 Task: Font style For heading Use Britannic Bold with Light dark cornflower blue 2 colour & bold. font size for heading '28 Pt. 'Change the font style of data to Calibri Lightand font size to  12 Pt. Change the alignment of both headline & data to  Align bottom. In the sheet  auditingSalesByCustomer_2023
Action: Mouse moved to (67, 120)
Screenshot: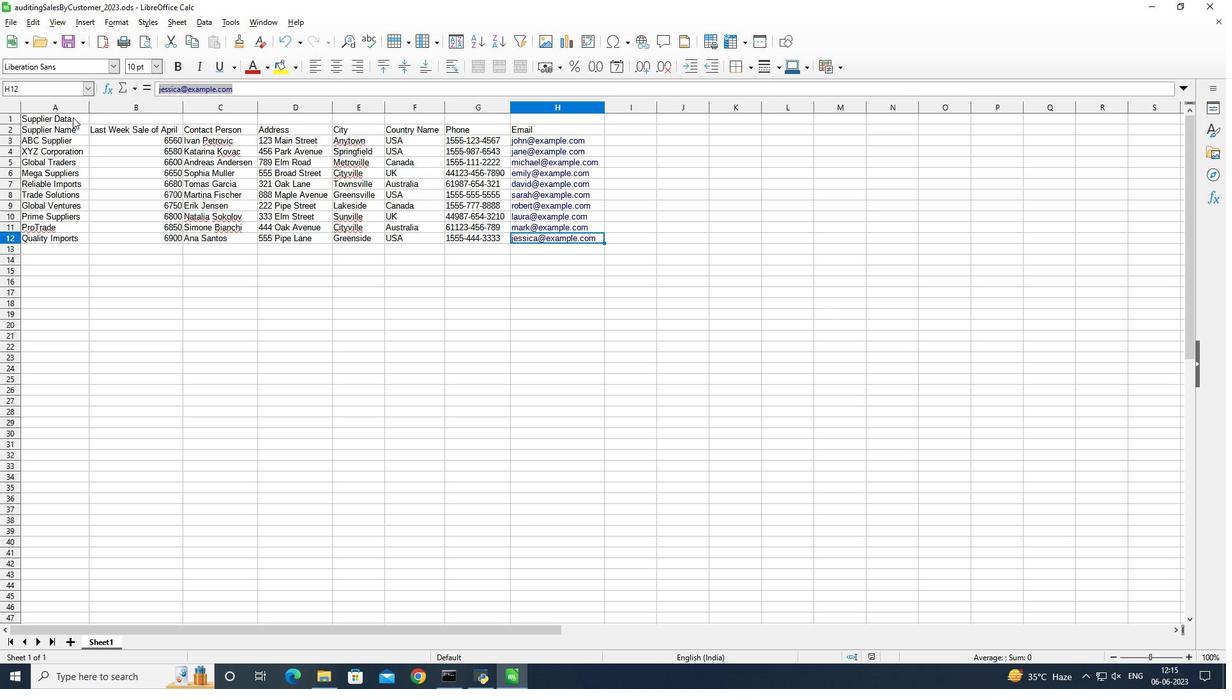 
Action: Mouse pressed left at (67, 120)
Screenshot: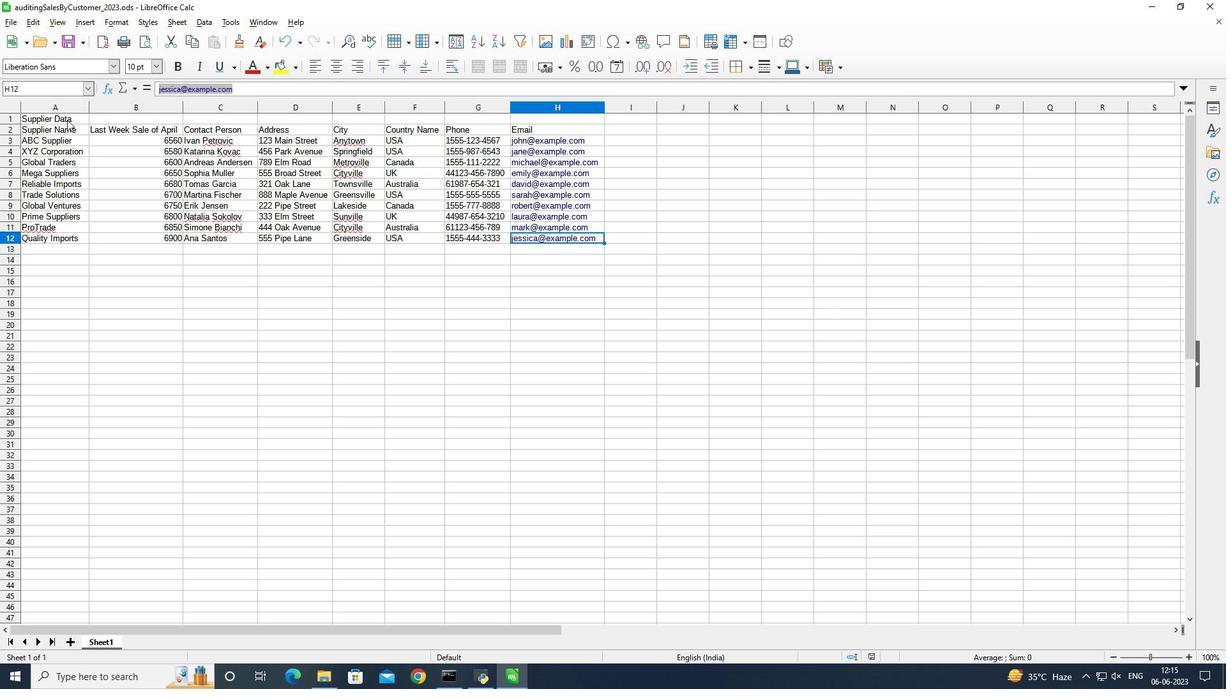 
Action: Mouse moved to (70, 120)
Screenshot: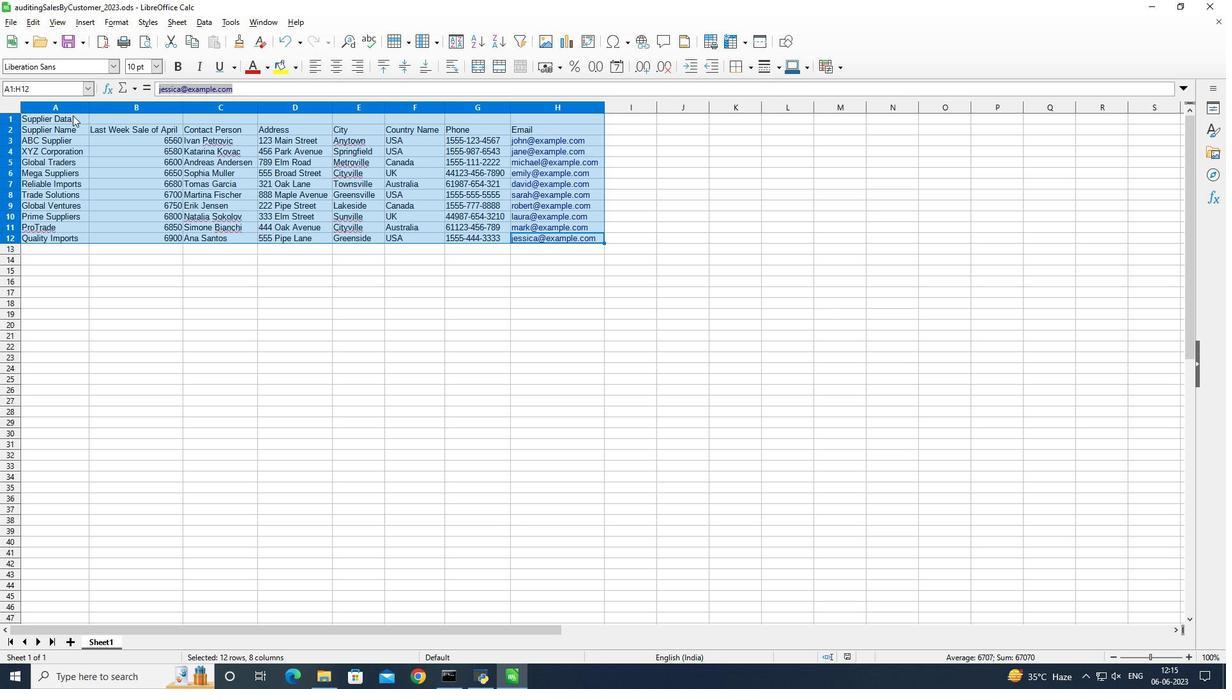 
Action: Mouse pressed left at (70, 120)
Screenshot: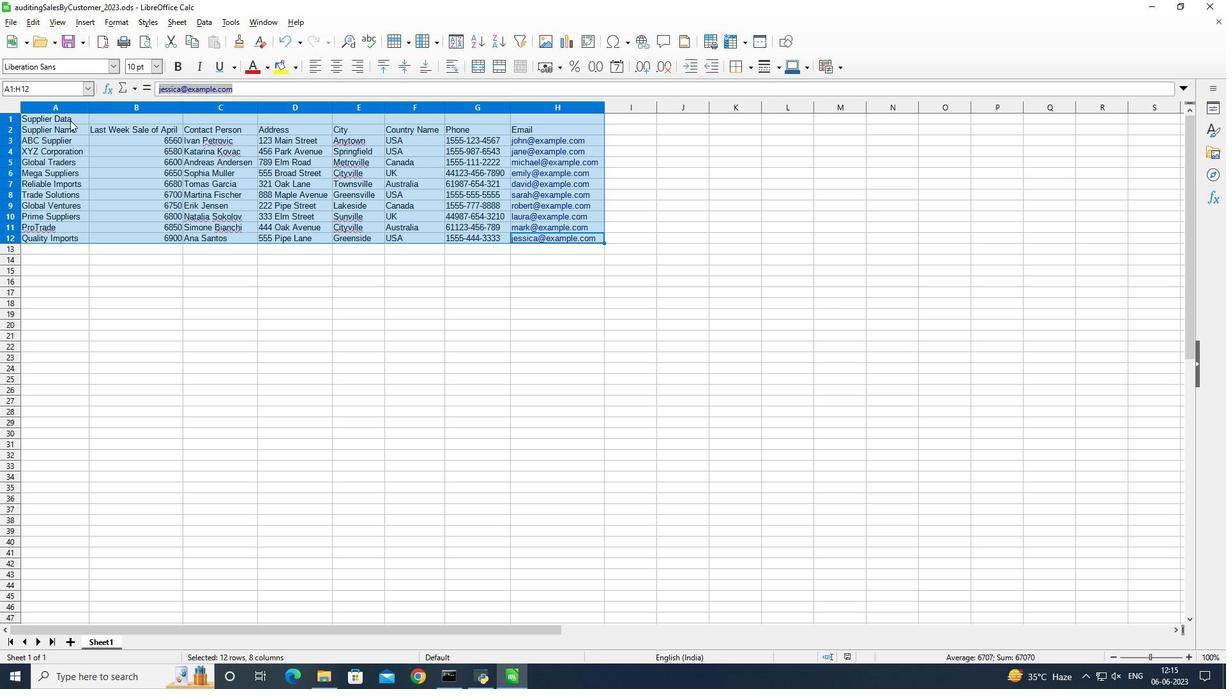 
Action: Mouse moved to (77, 146)
Screenshot: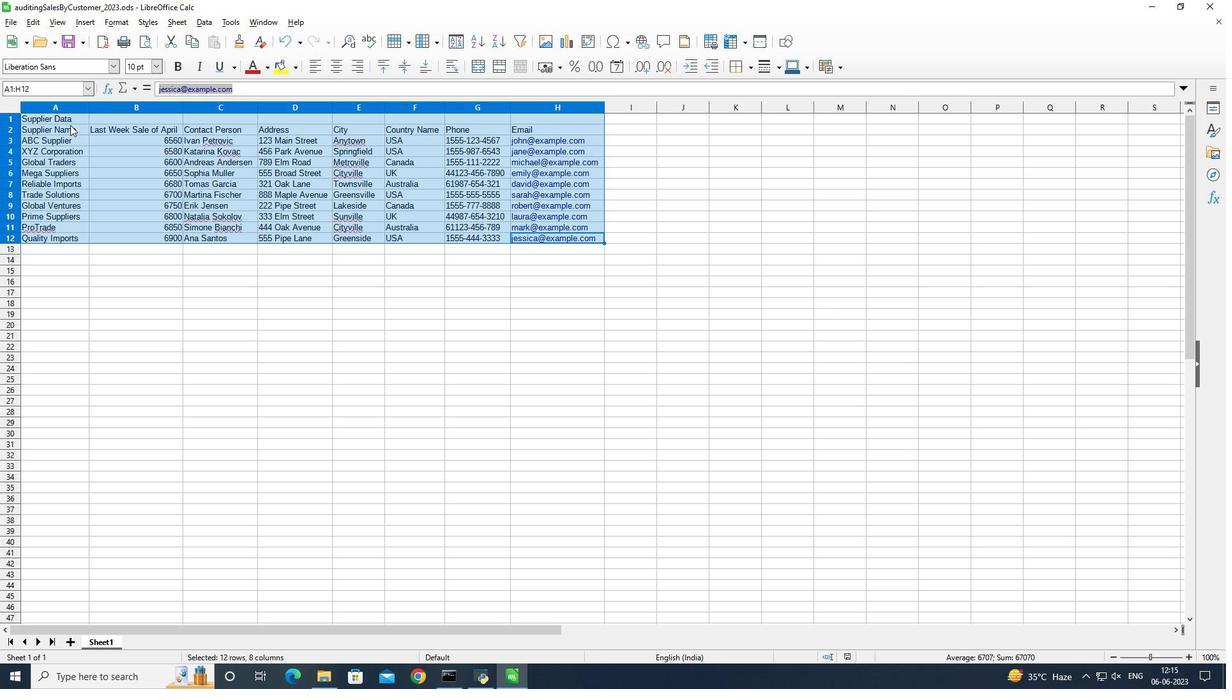 
Action: Mouse pressed left at (77, 146)
Screenshot: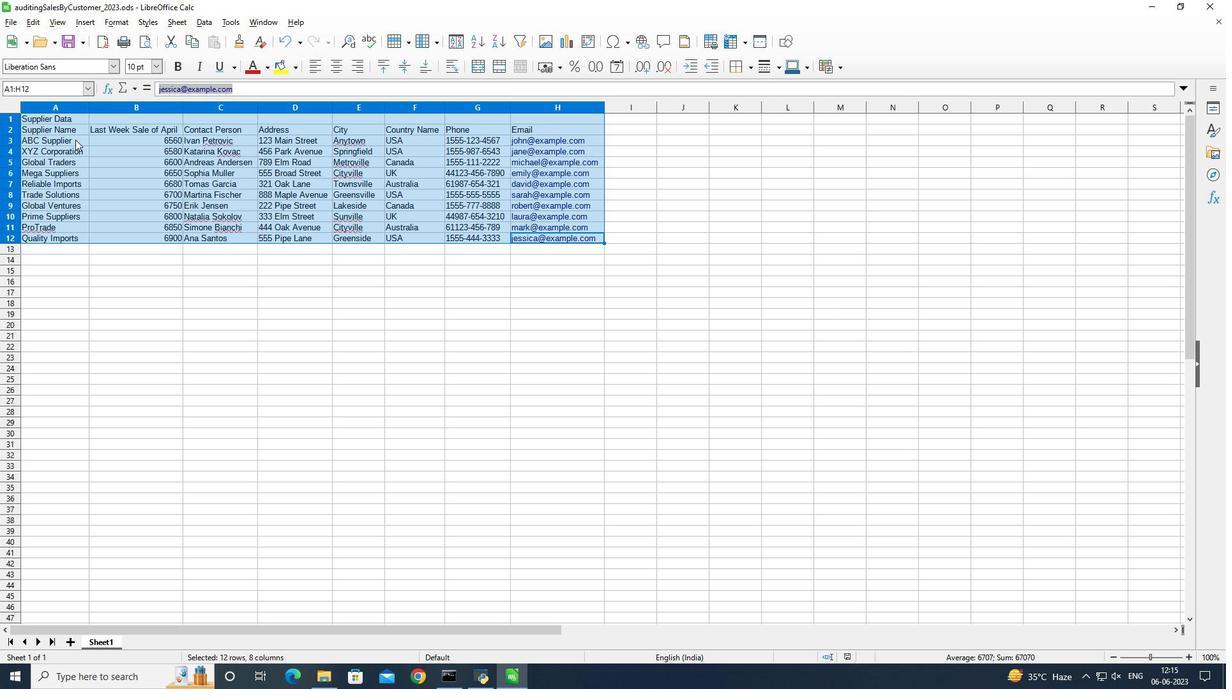 
Action: Mouse moved to (74, 117)
Screenshot: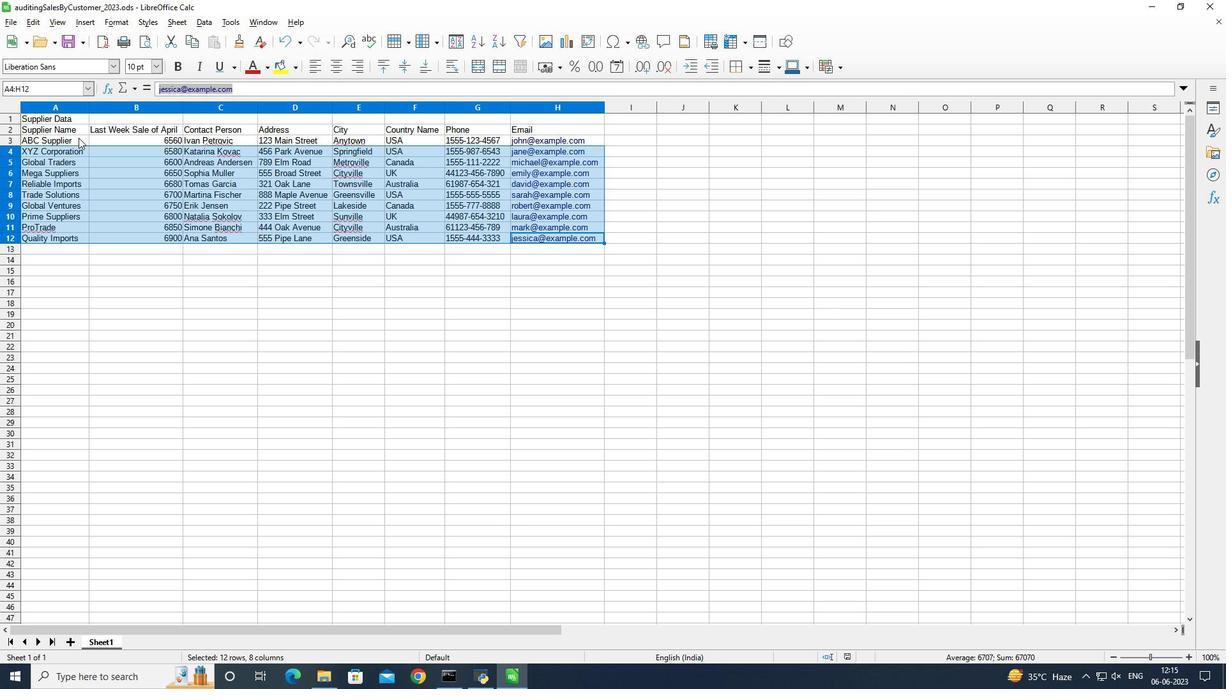 
Action: Mouse pressed left at (74, 117)
Screenshot: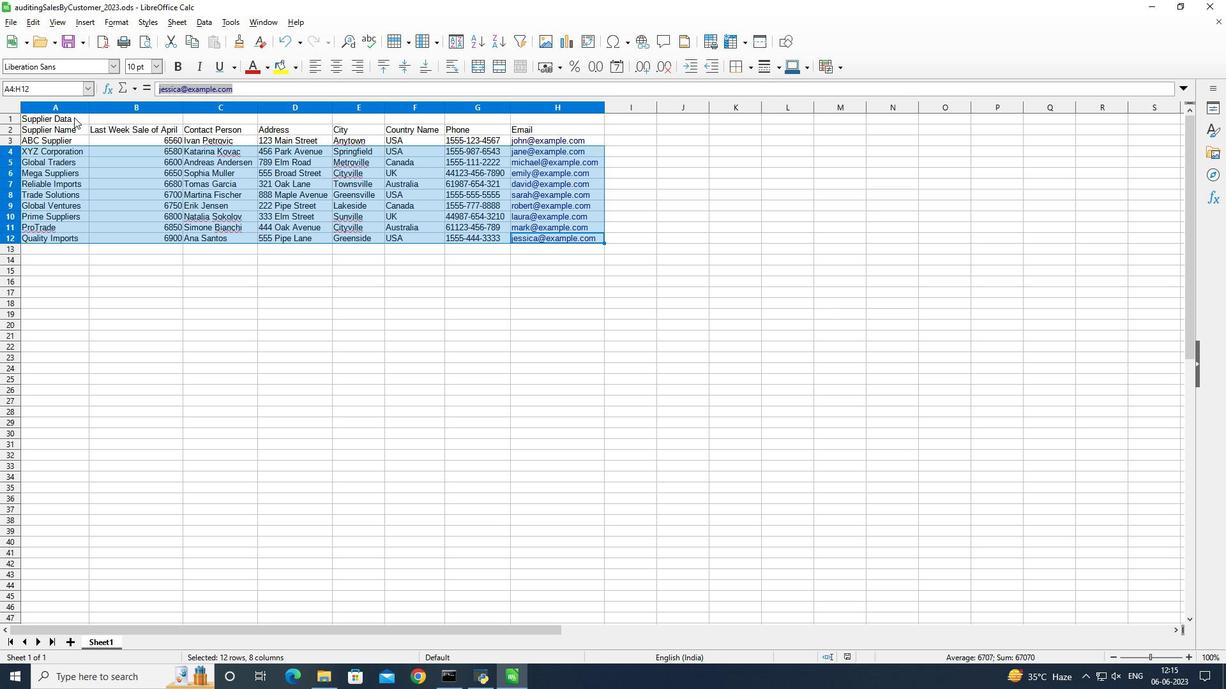 
Action: Mouse moved to (112, 66)
Screenshot: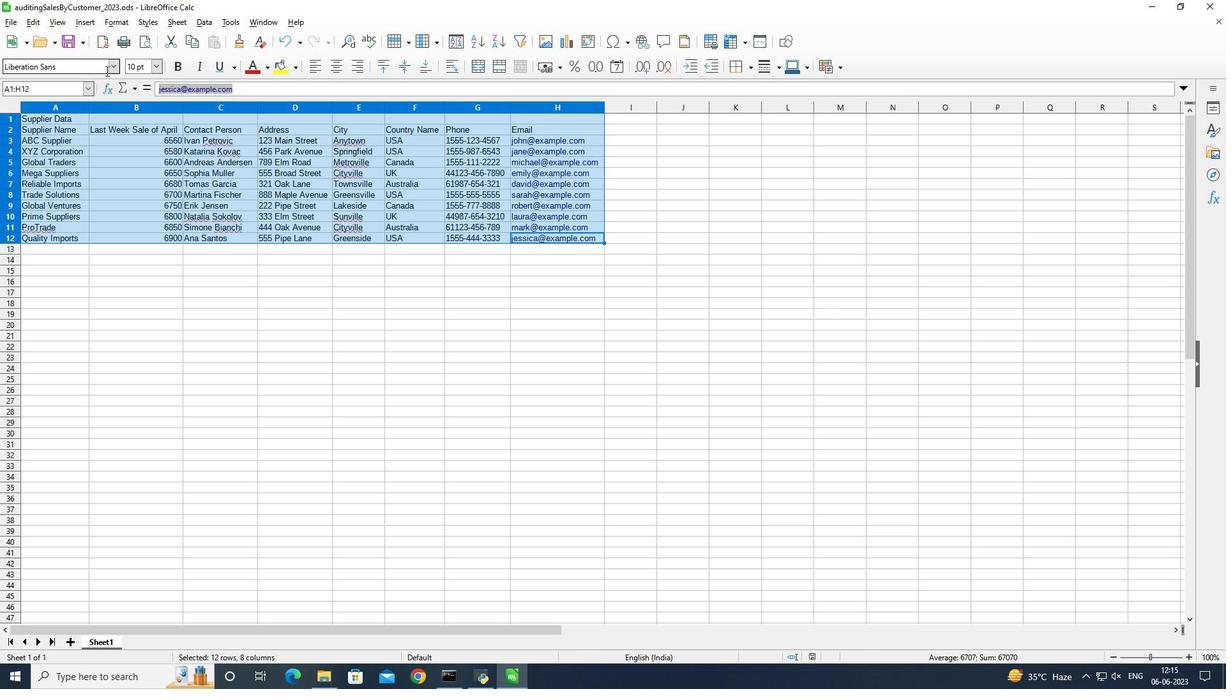 
Action: Mouse pressed left at (112, 66)
Screenshot: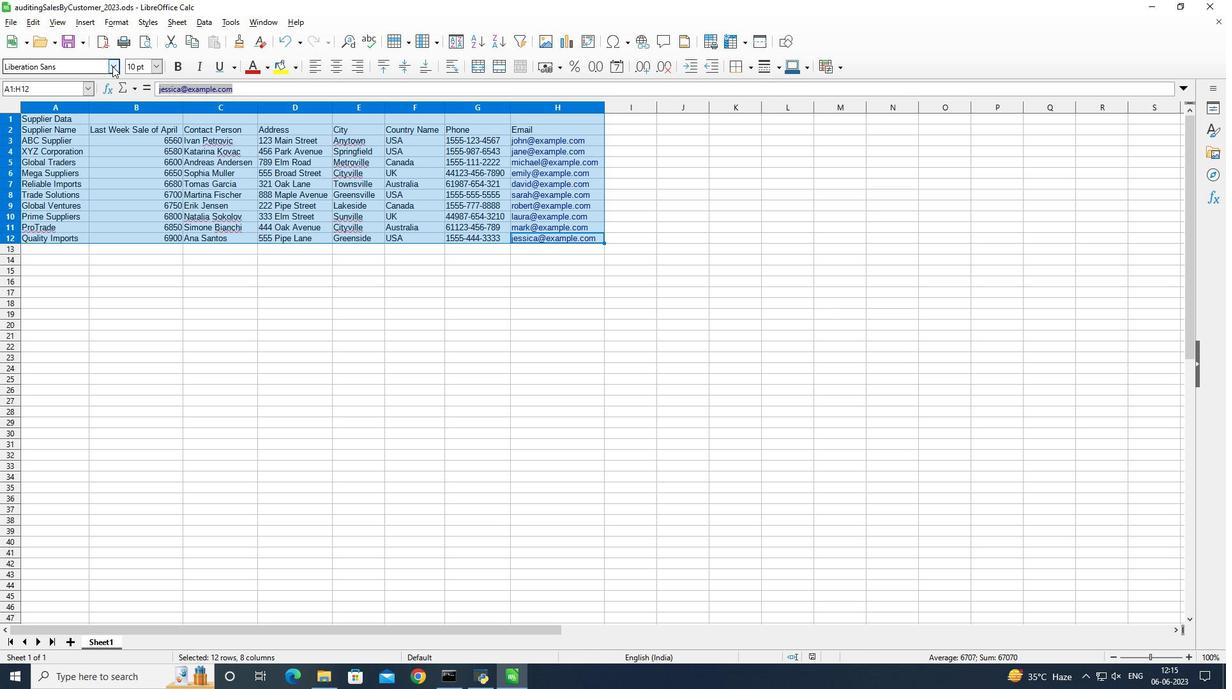 
Action: Mouse moved to (401, 233)
Screenshot: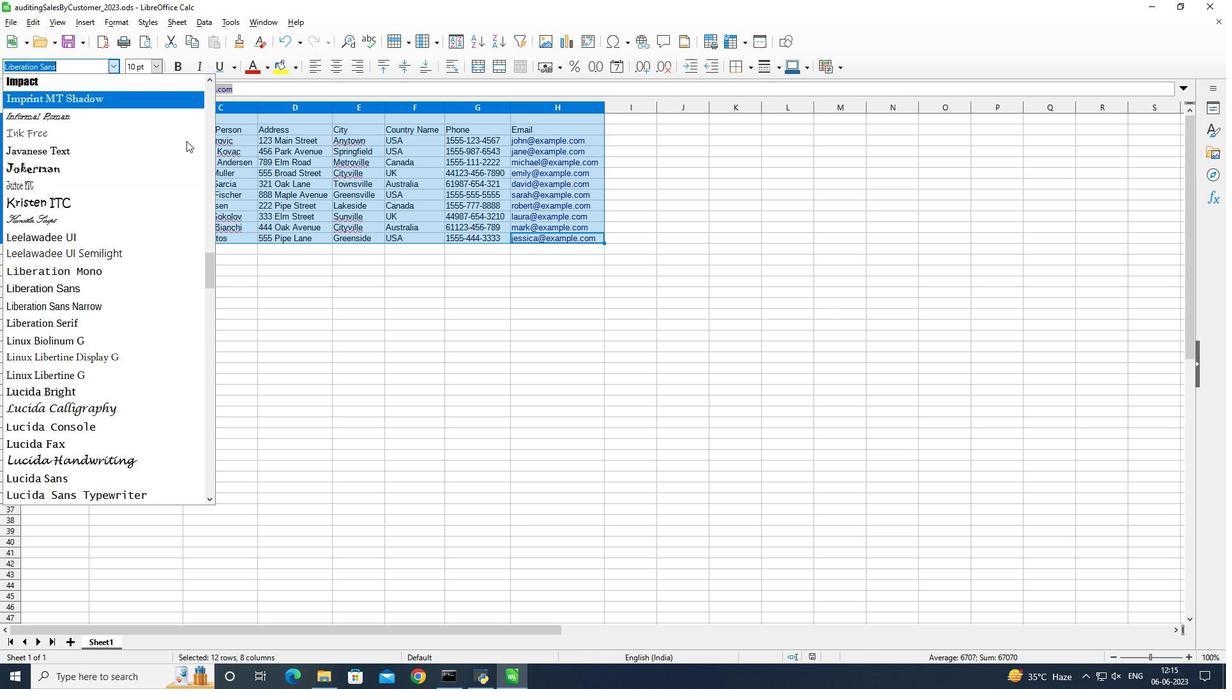 
Action: Mouse pressed left at (401, 233)
Screenshot: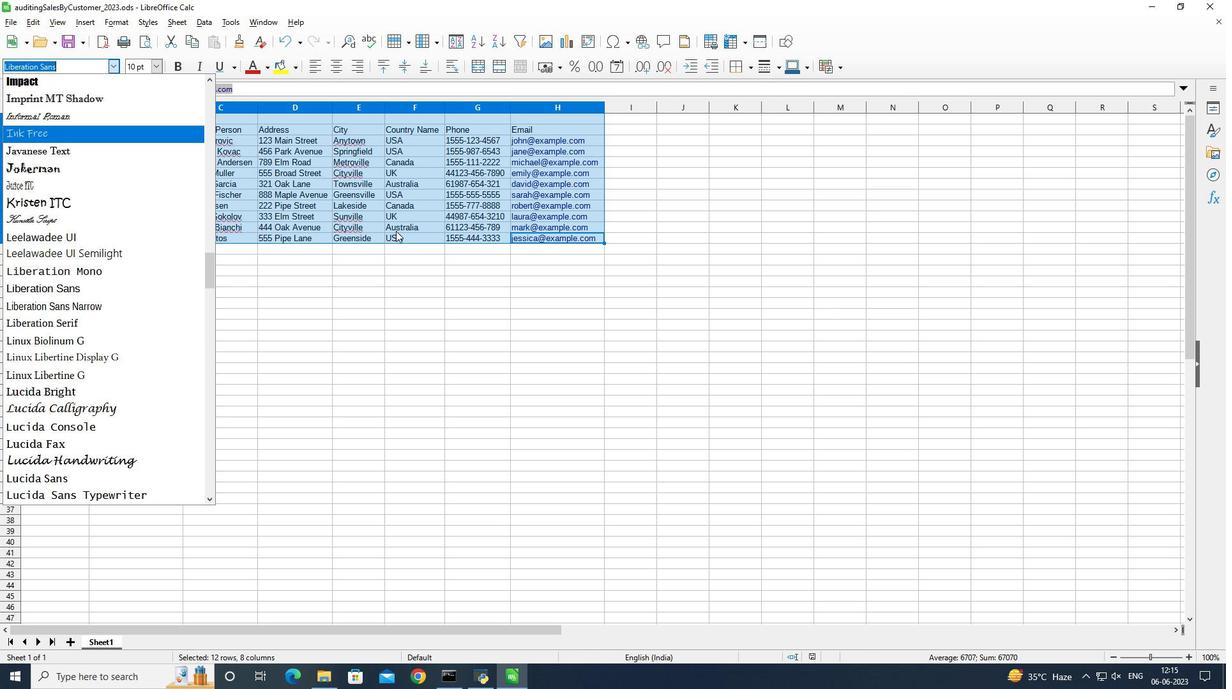 
Action: Mouse moved to (68, 122)
Screenshot: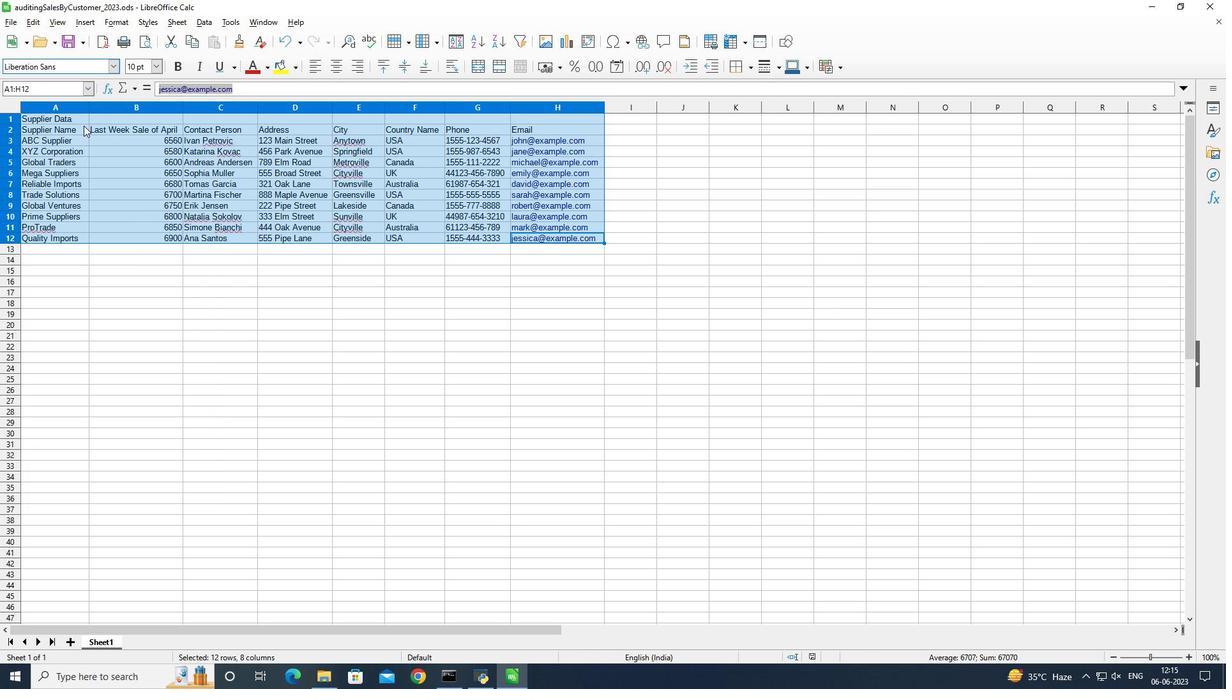 
Action: Mouse pressed left at (68, 122)
Screenshot: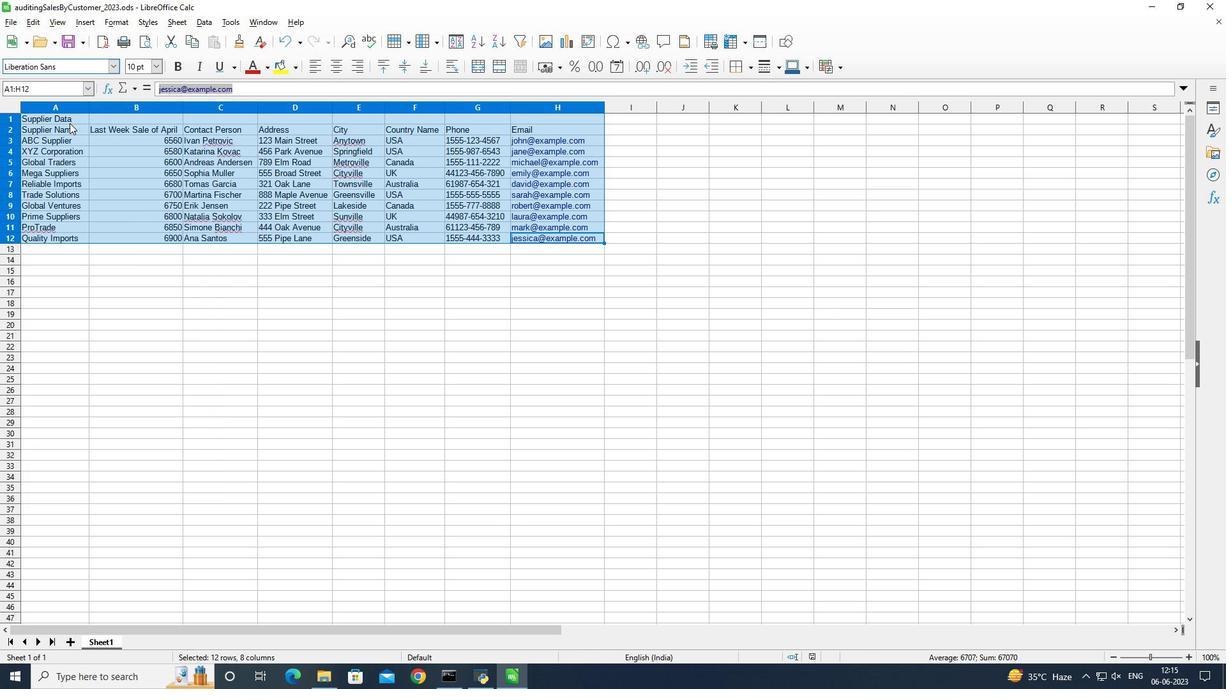 
Action: Mouse moved to (110, 68)
Screenshot: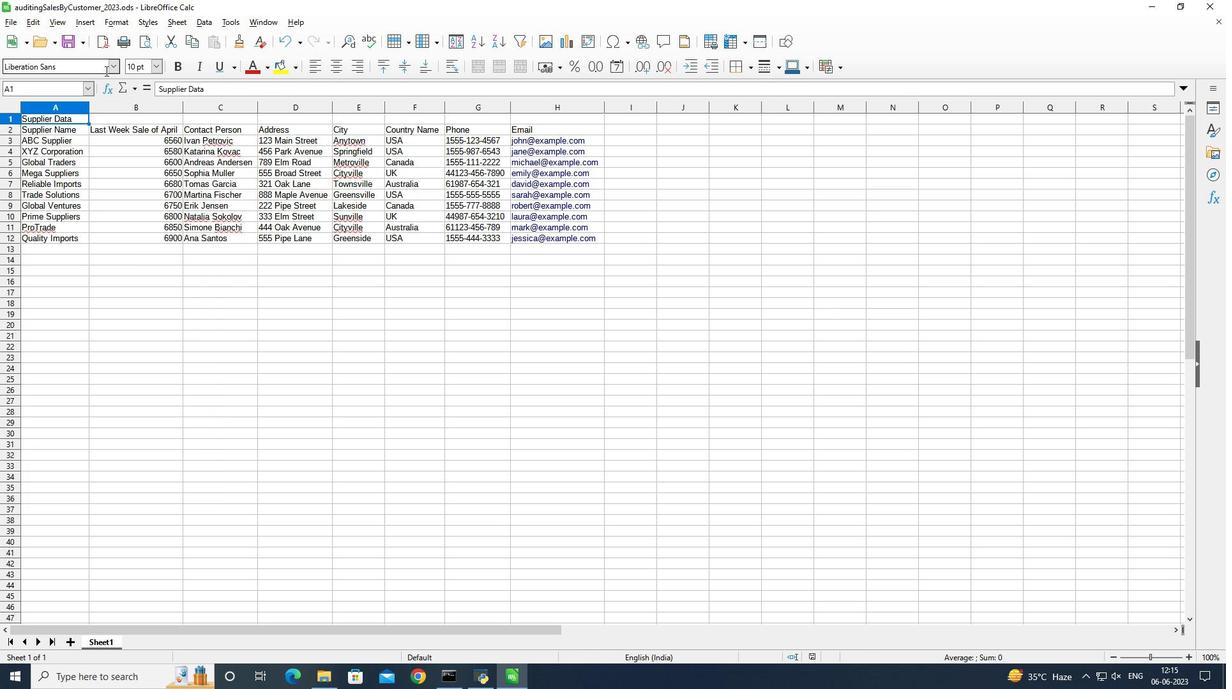 
Action: Mouse pressed left at (110, 68)
Screenshot: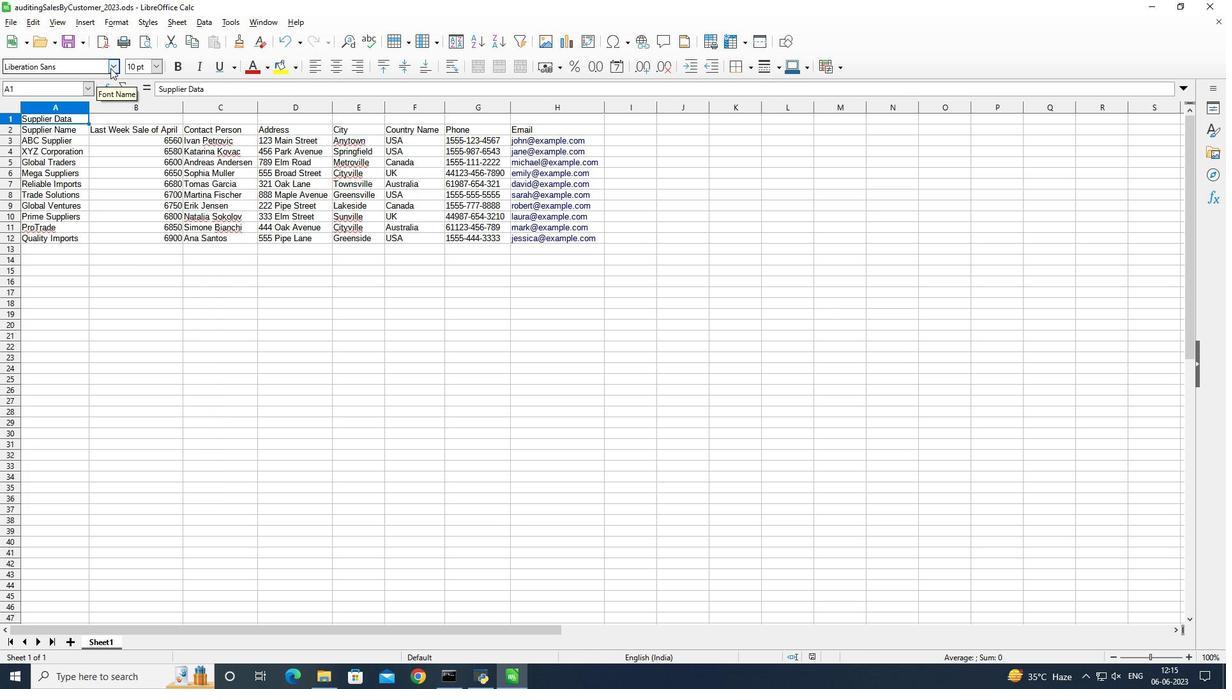 
Action: Mouse moved to (210, 98)
Screenshot: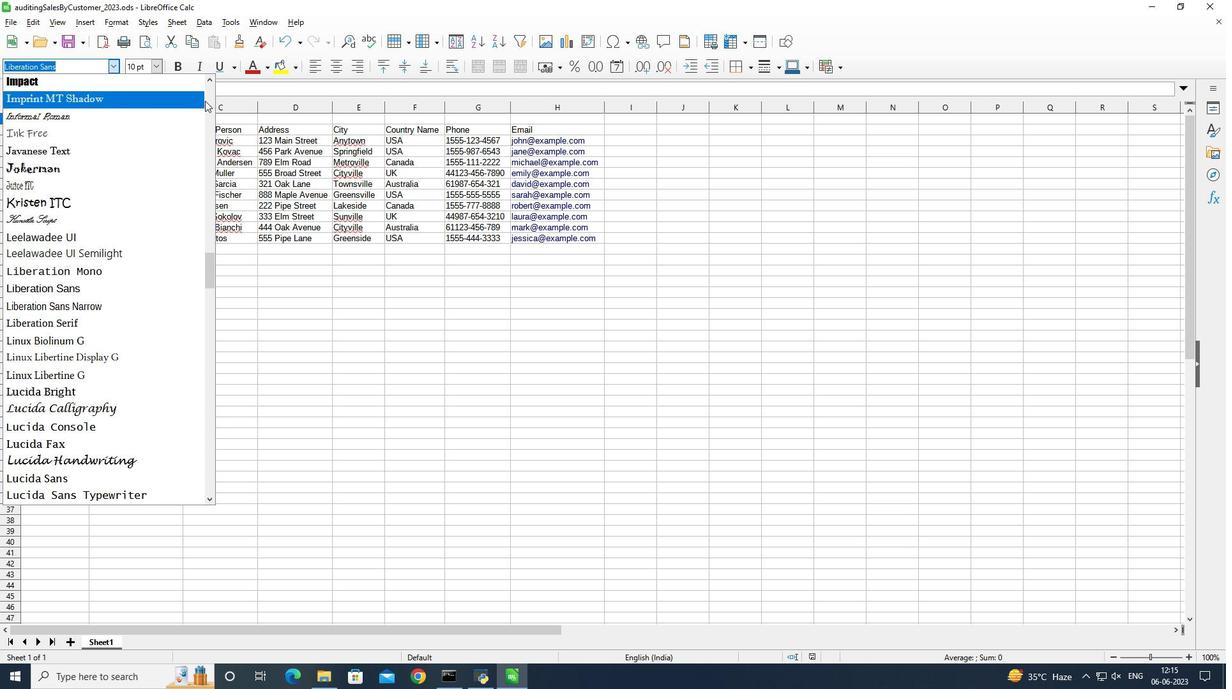 
Action: Mouse pressed left at (210, 98)
Screenshot: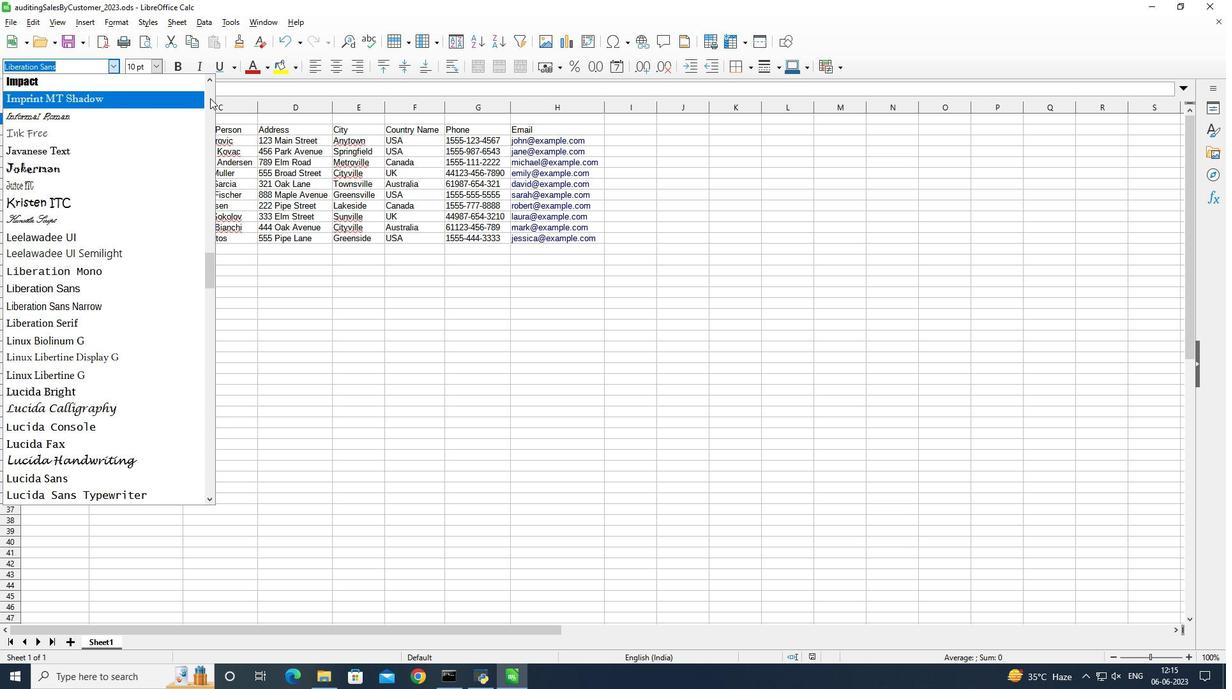 
Action: Mouse moved to (157, 306)
Screenshot: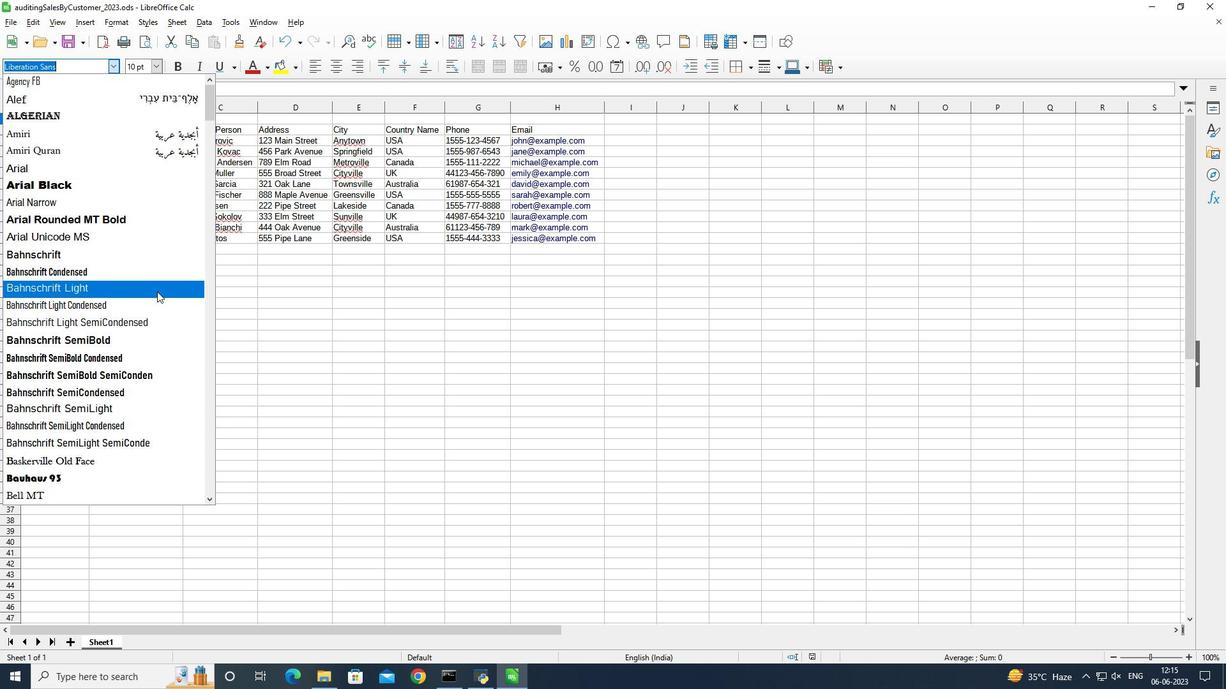 
Action: Mouse scrolled (157, 305) with delta (0, 0)
Screenshot: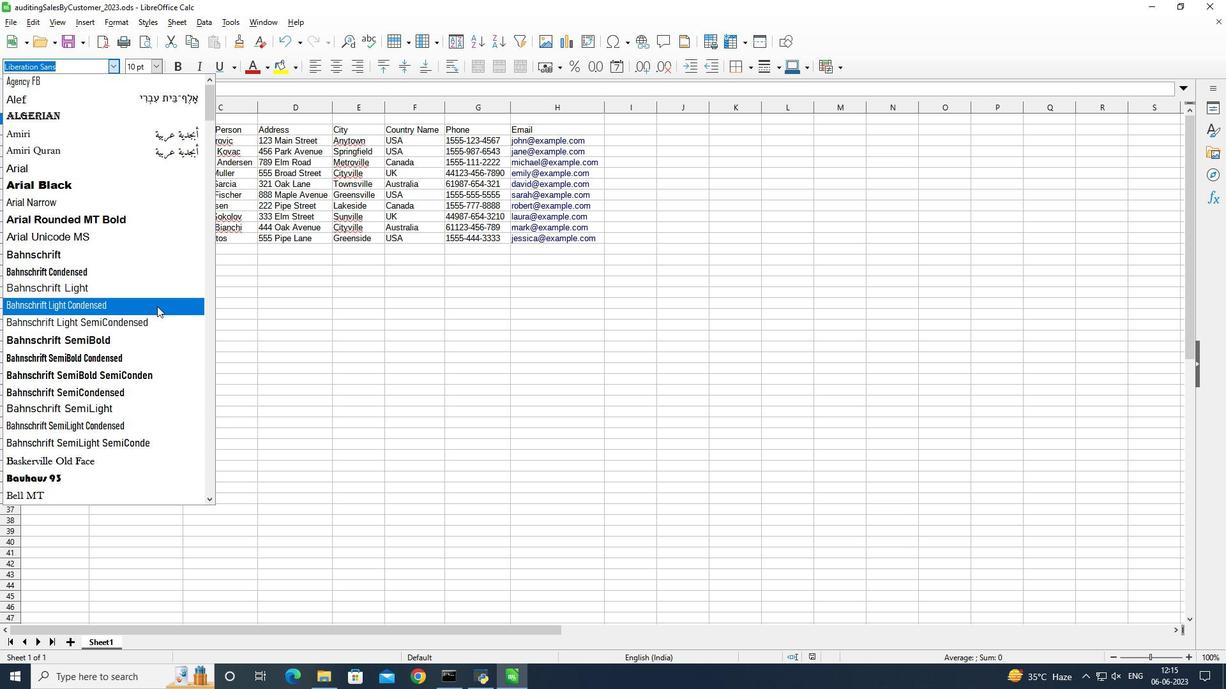 
Action: Mouse scrolled (157, 305) with delta (0, 0)
Screenshot: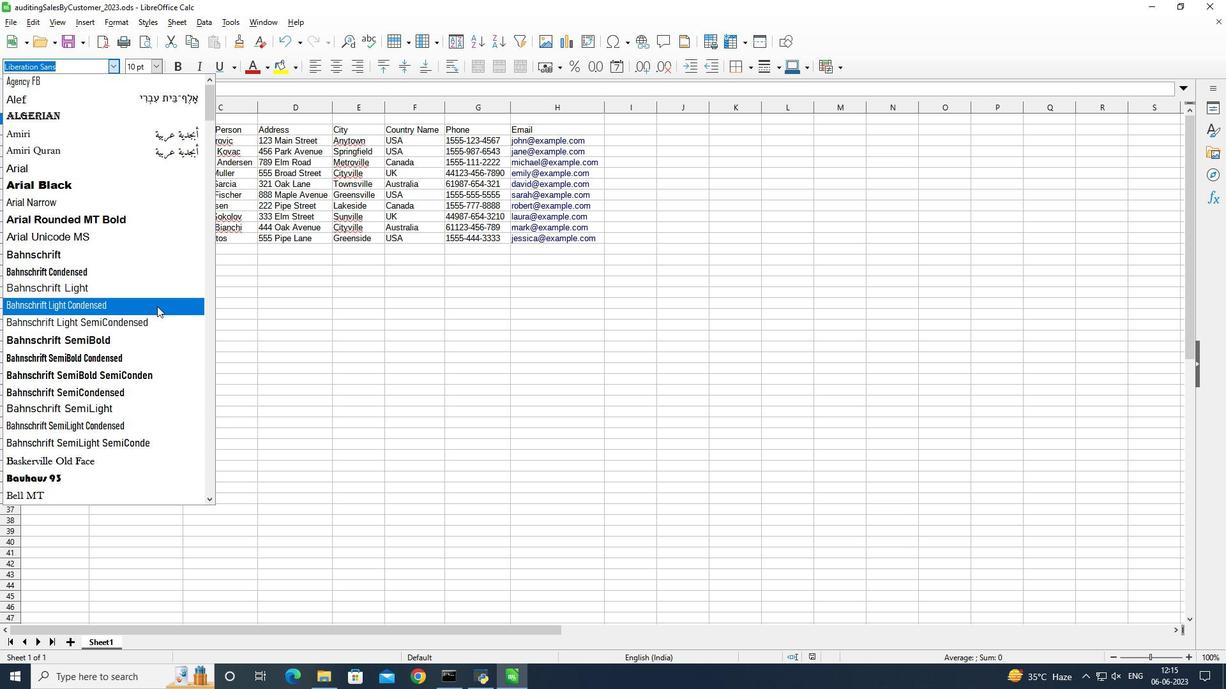 
Action: Mouse scrolled (157, 305) with delta (0, 0)
Screenshot: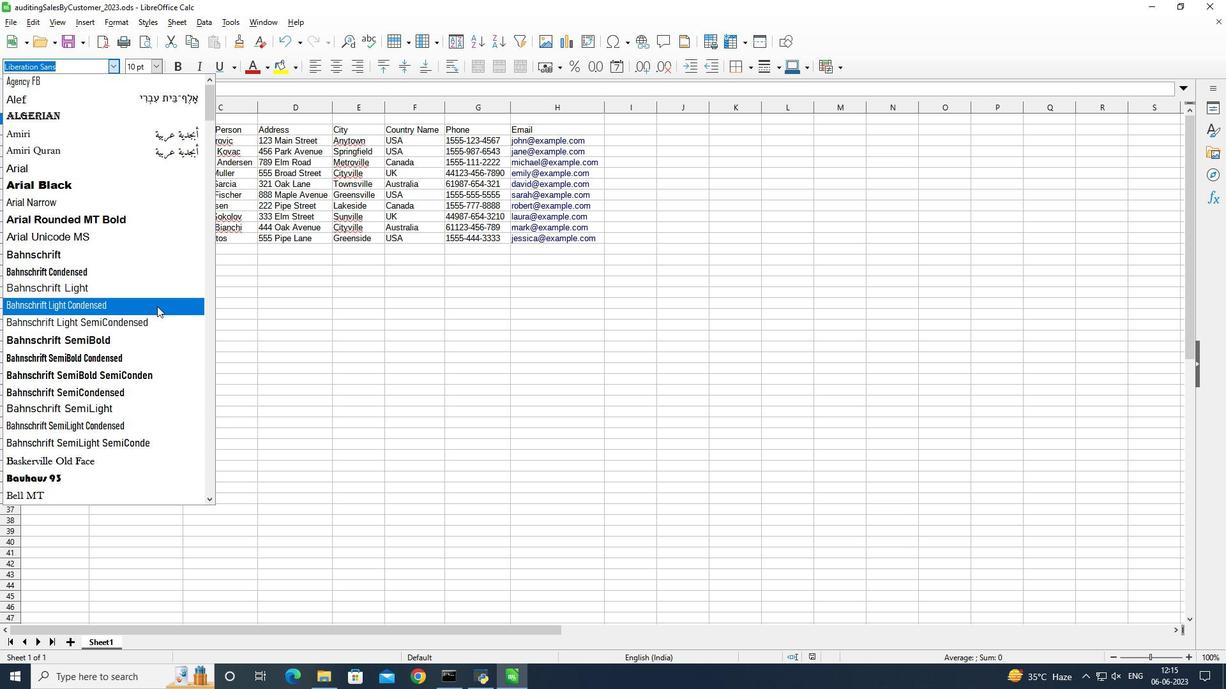 
Action: Mouse moved to (156, 277)
Screenshot: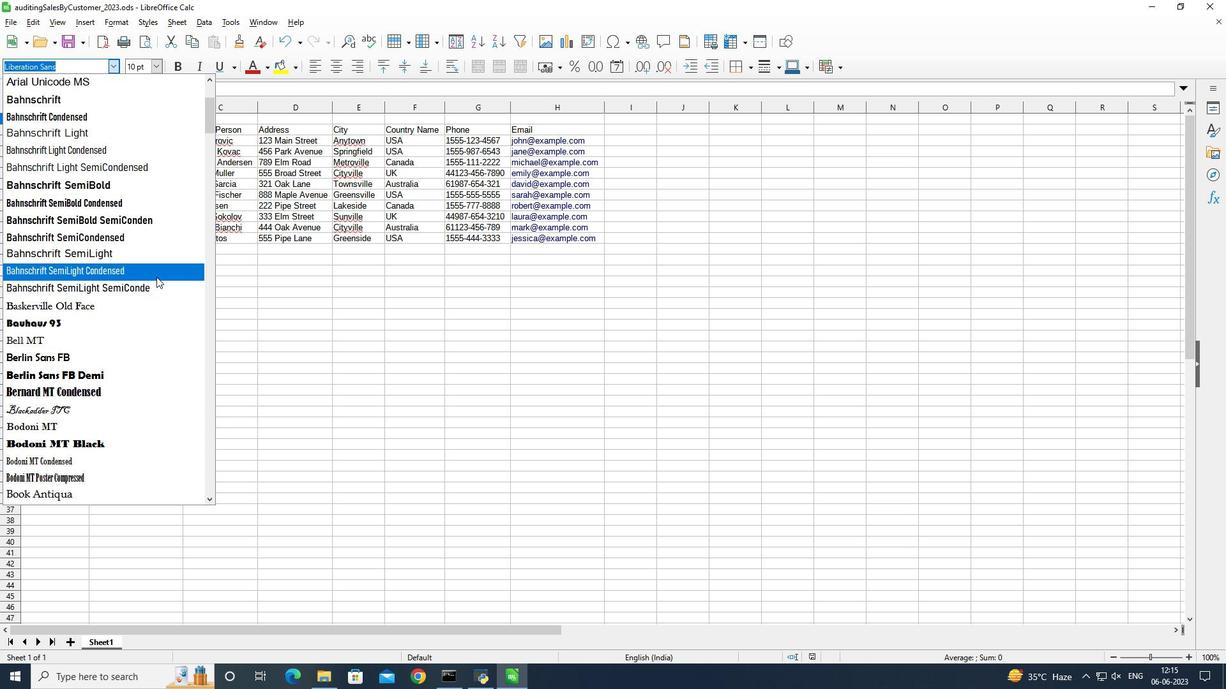 
Action: Mouse scrolled (156, 276) with delta (0, 0)
Screenshot: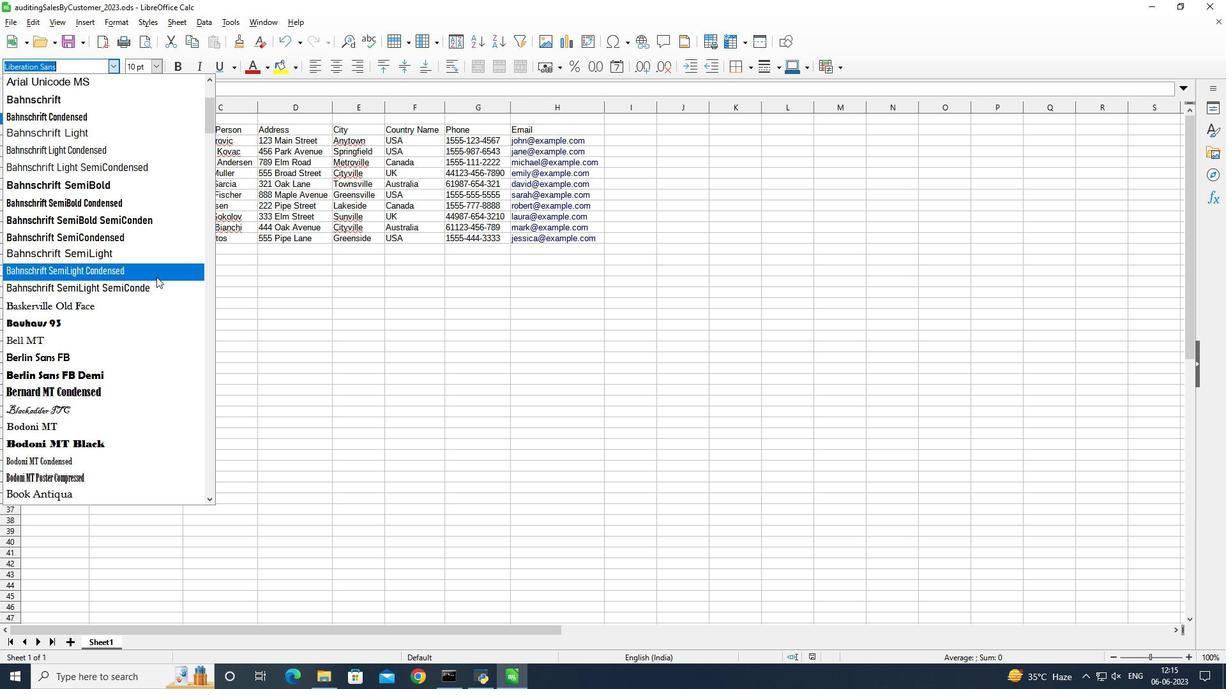 
Action: Mouse scrolled (156, 276) with delta (0, 0)
Screenshot: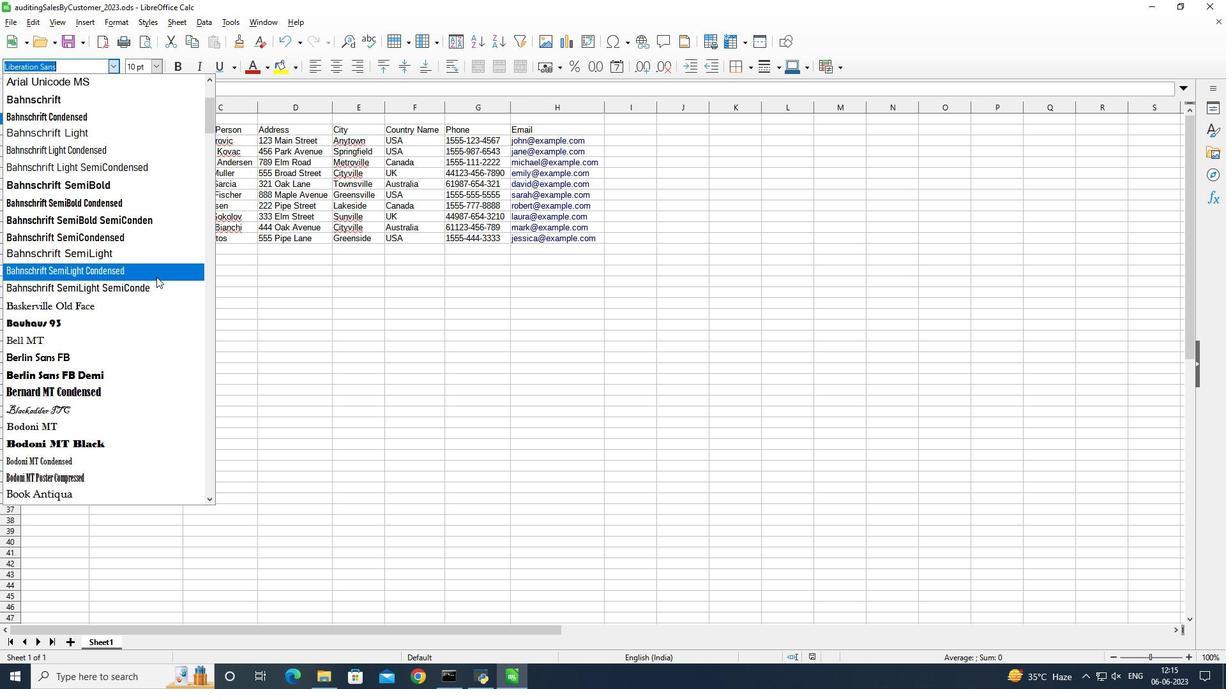 
Action: Mouse moved to (113, 458)
Screenshot: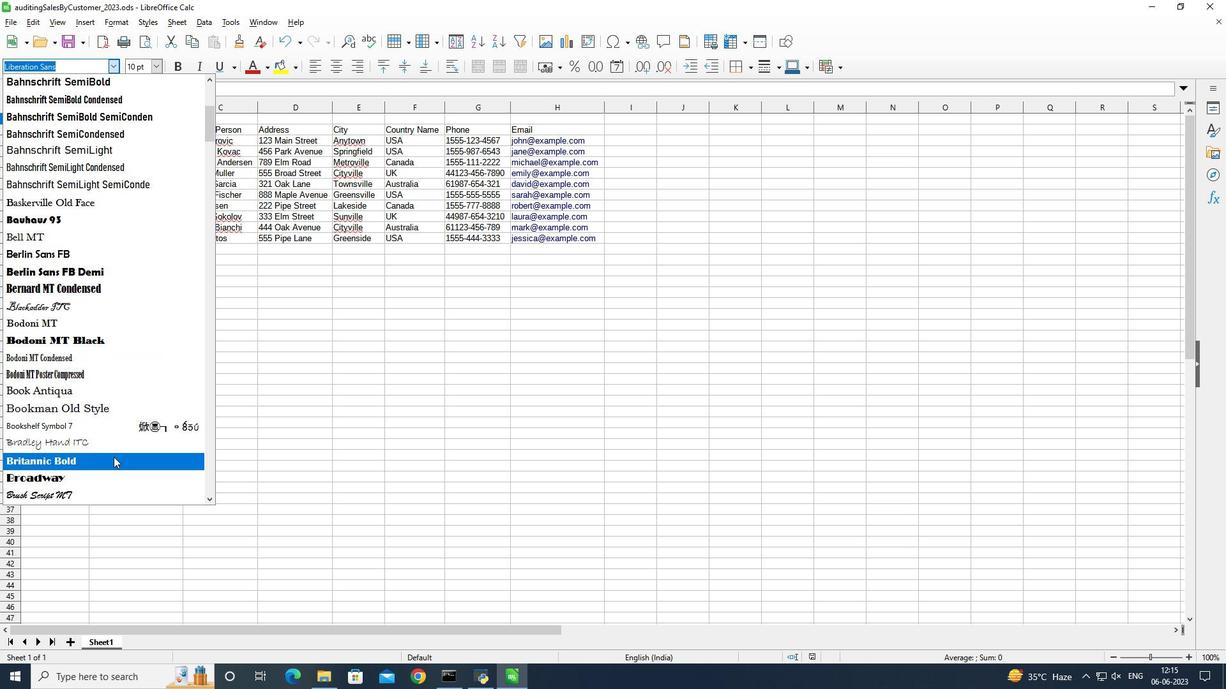 
Action: Mouse pressed left at (113, 458)
Screenshot: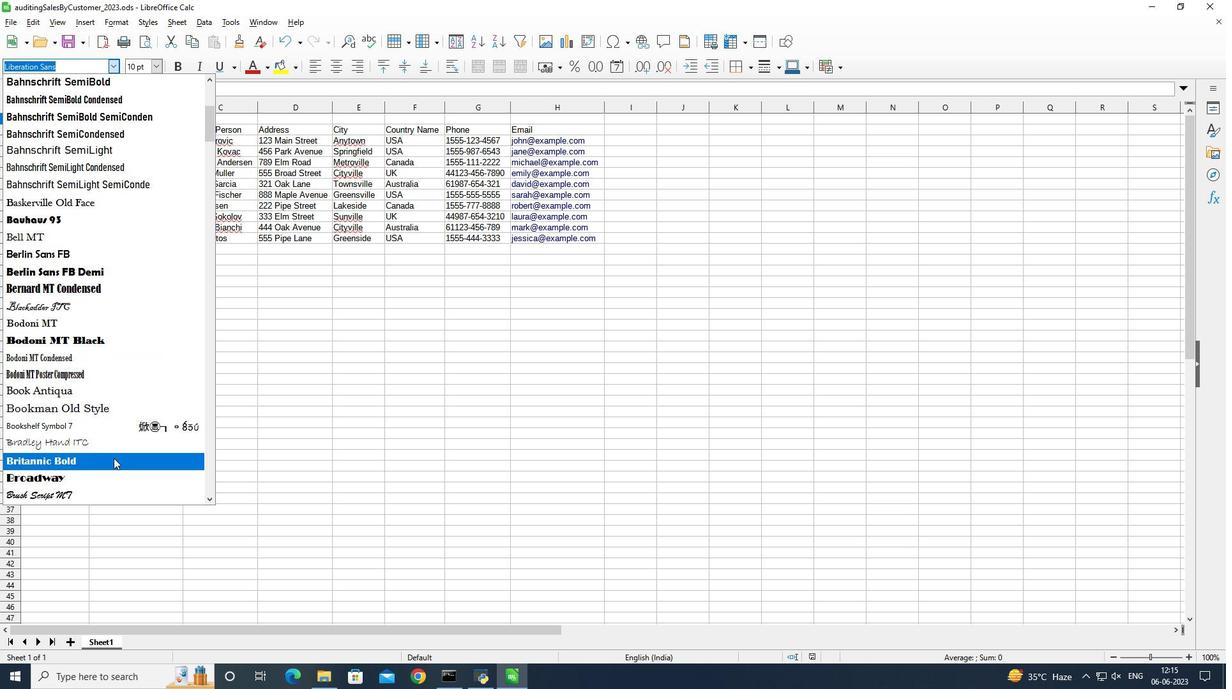 
Action: Mouse moved to (270, 67)
Screenshot: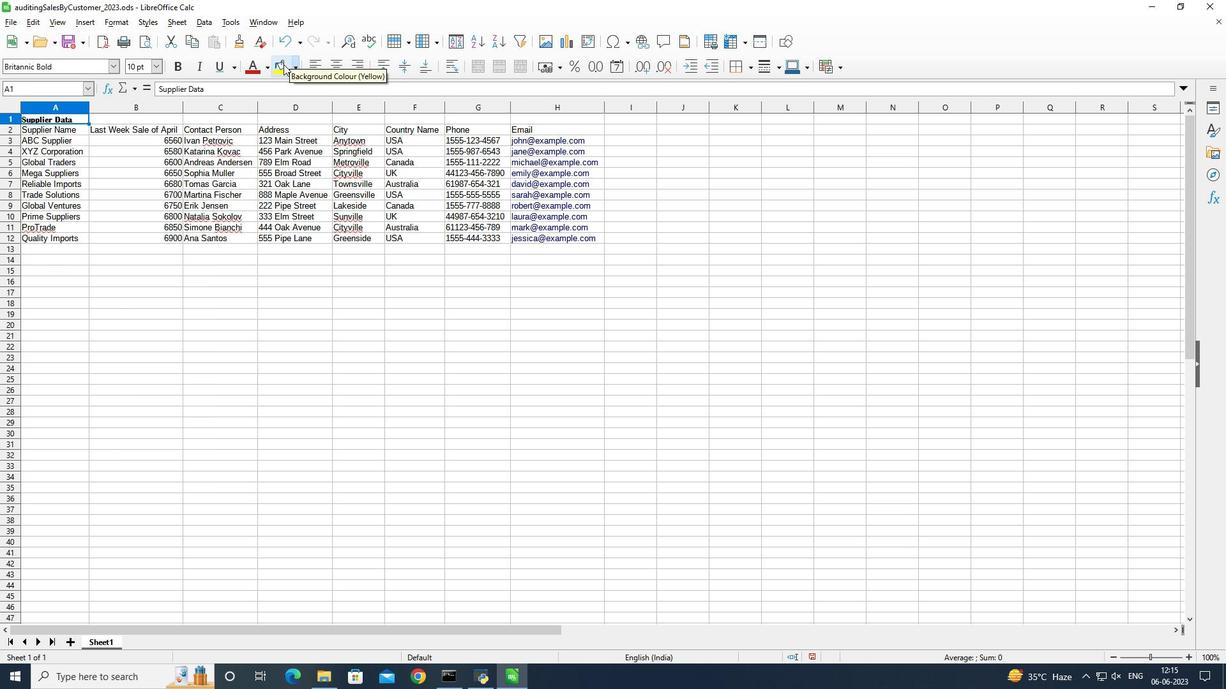 
Action: Mouse pressed left at (270, 67)
Screenshot: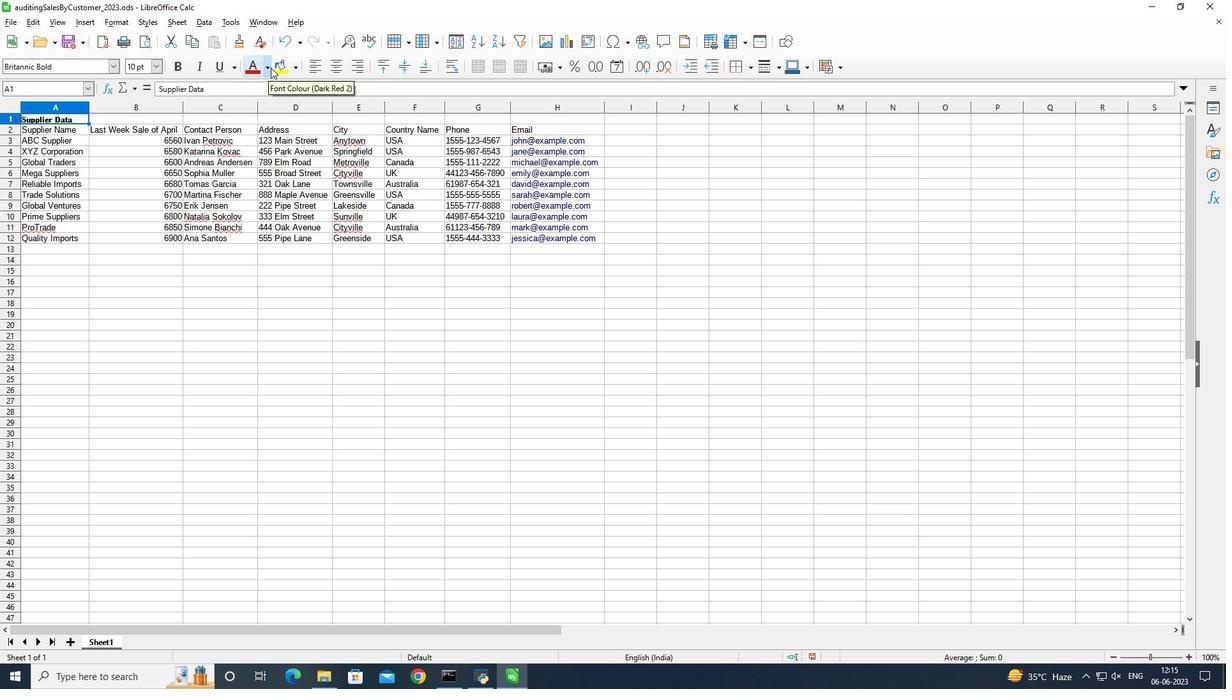 
Action: Mouse moved to (341, 226)
Screenshot: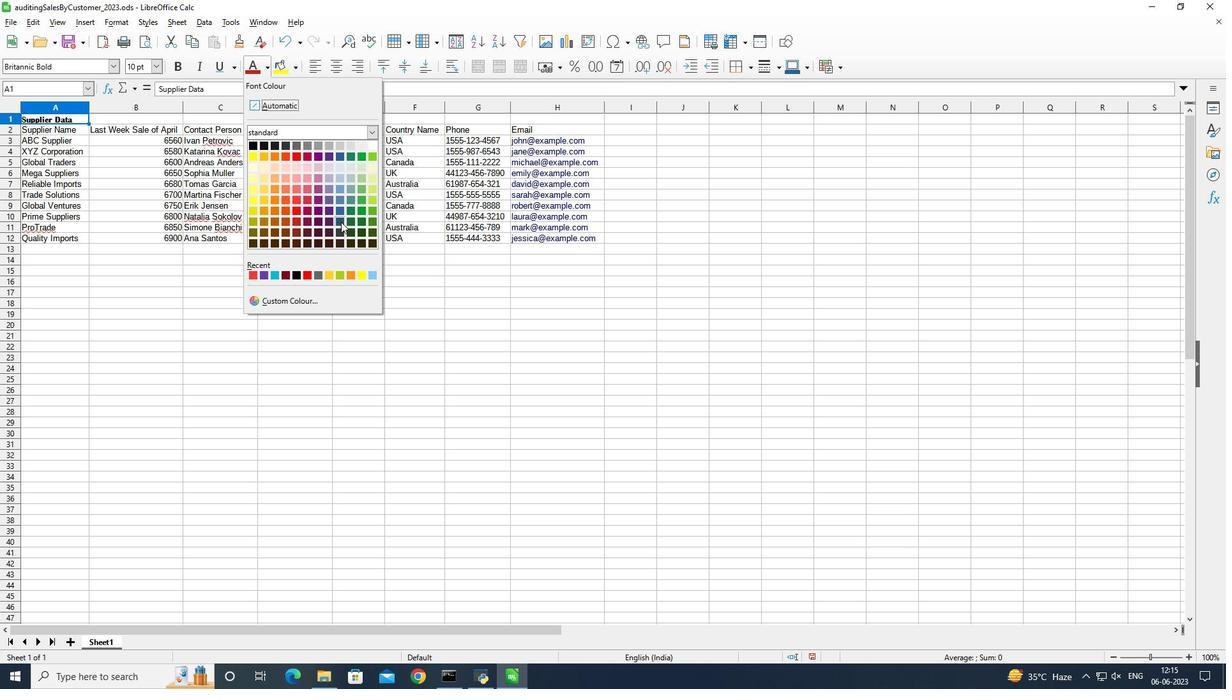
Action: Mouse pressed left at (341, 226)
Screenshot: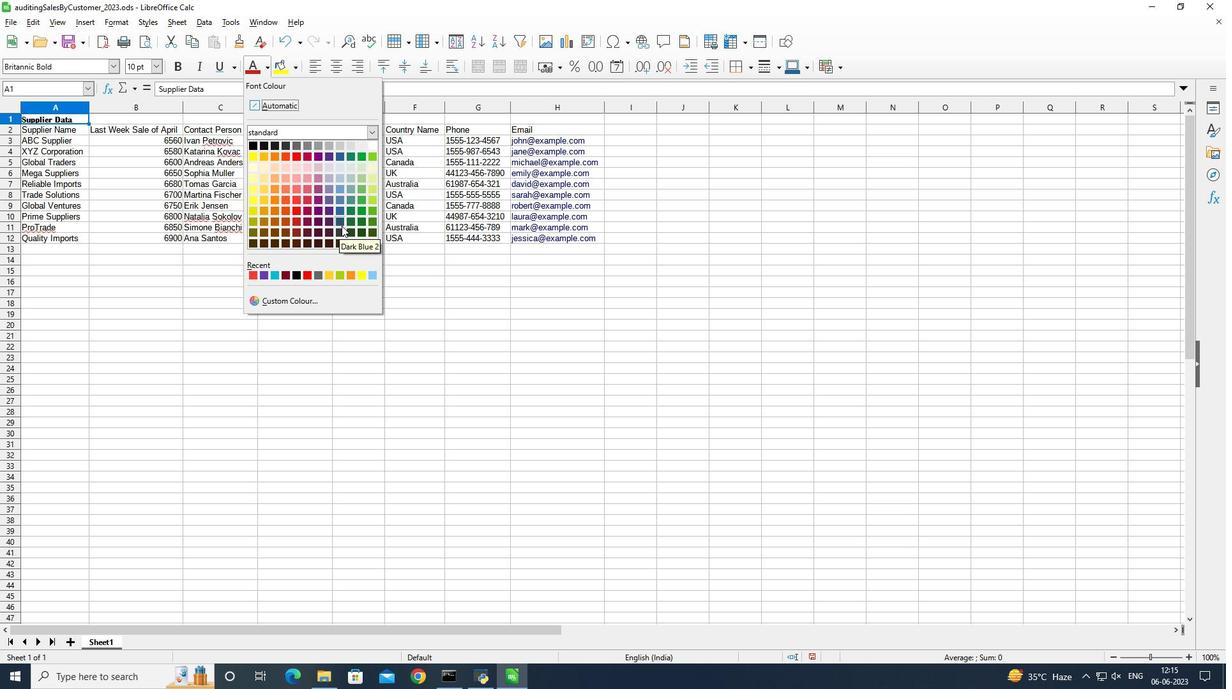 
Action: Mouse moved to (160, 60)
Screenshot: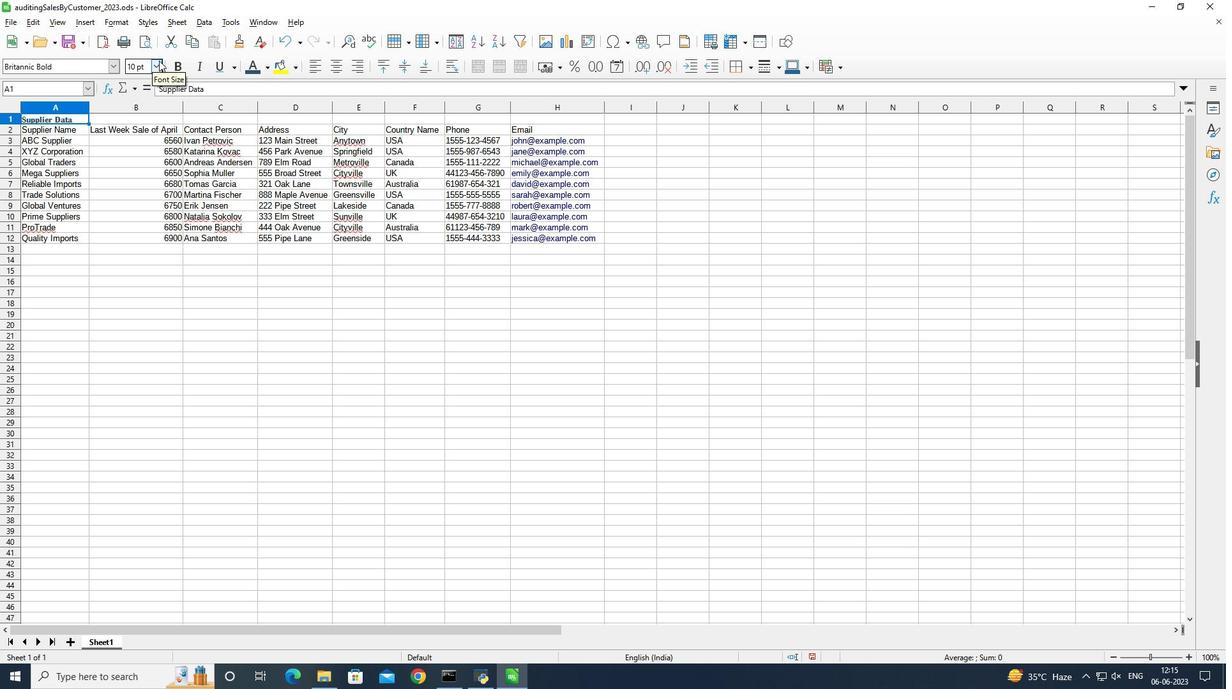 
Action: Mouse pressed left at (160, 60)
Screenshot: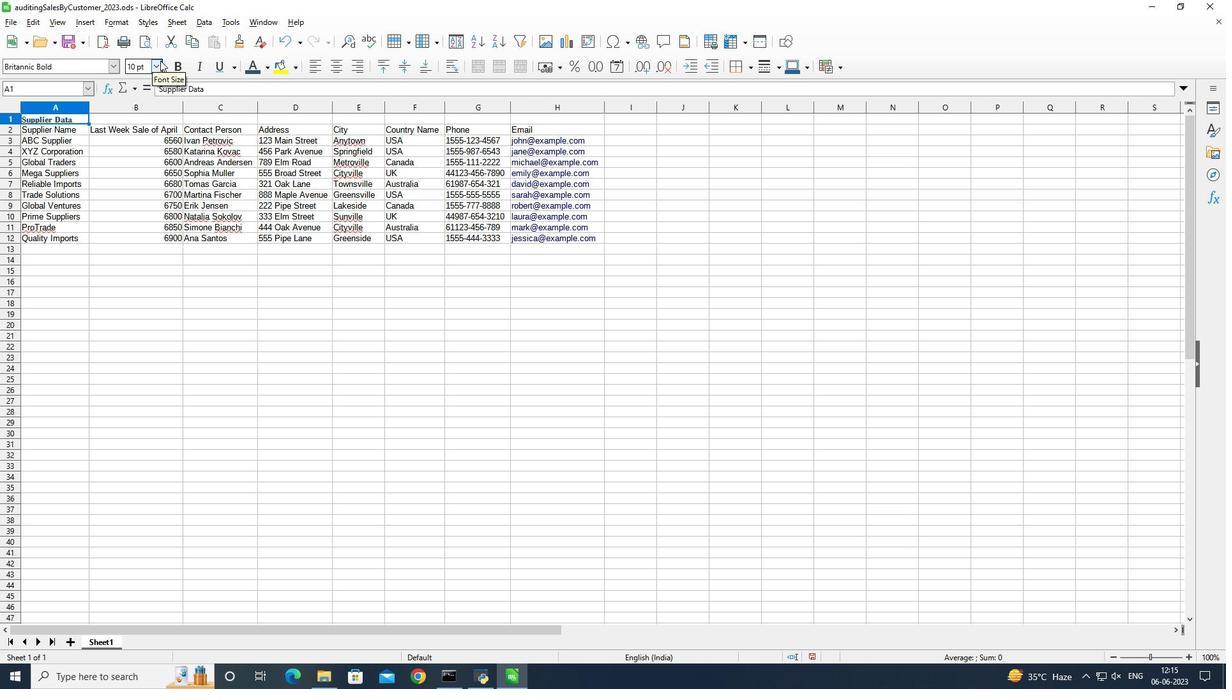 
Action: Mouse moved to (145, 272)
Screenshot: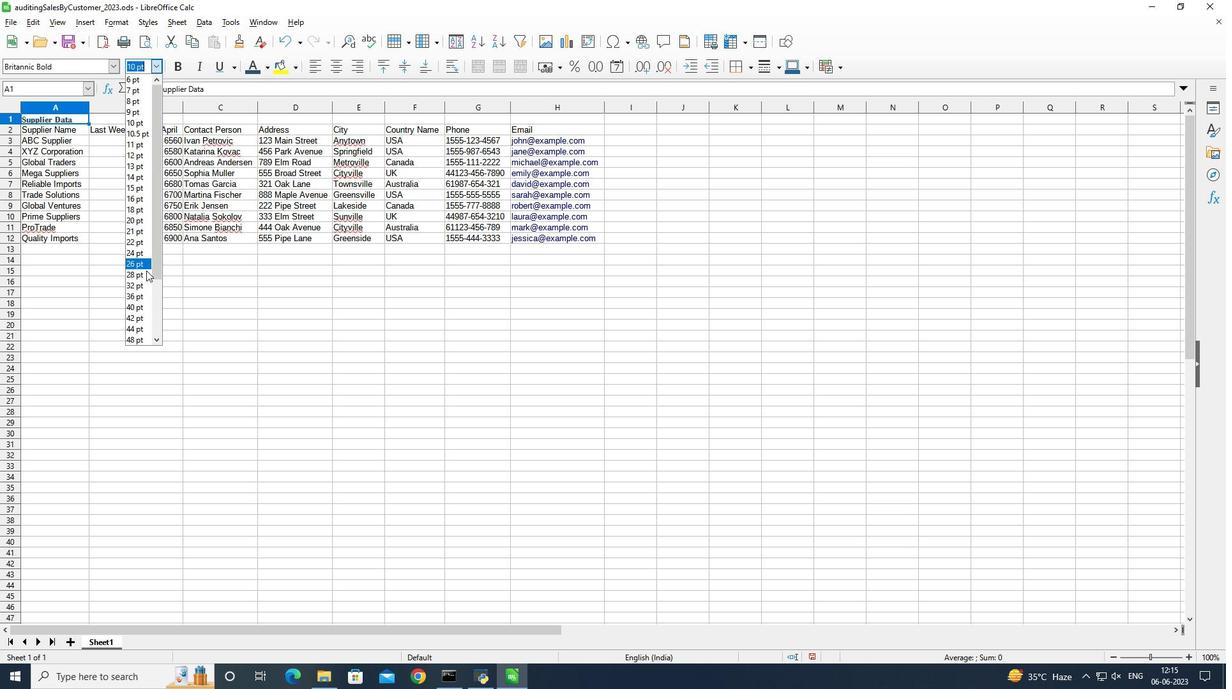 
Action: Mouse pressed left at (145, 272)
Screenshot: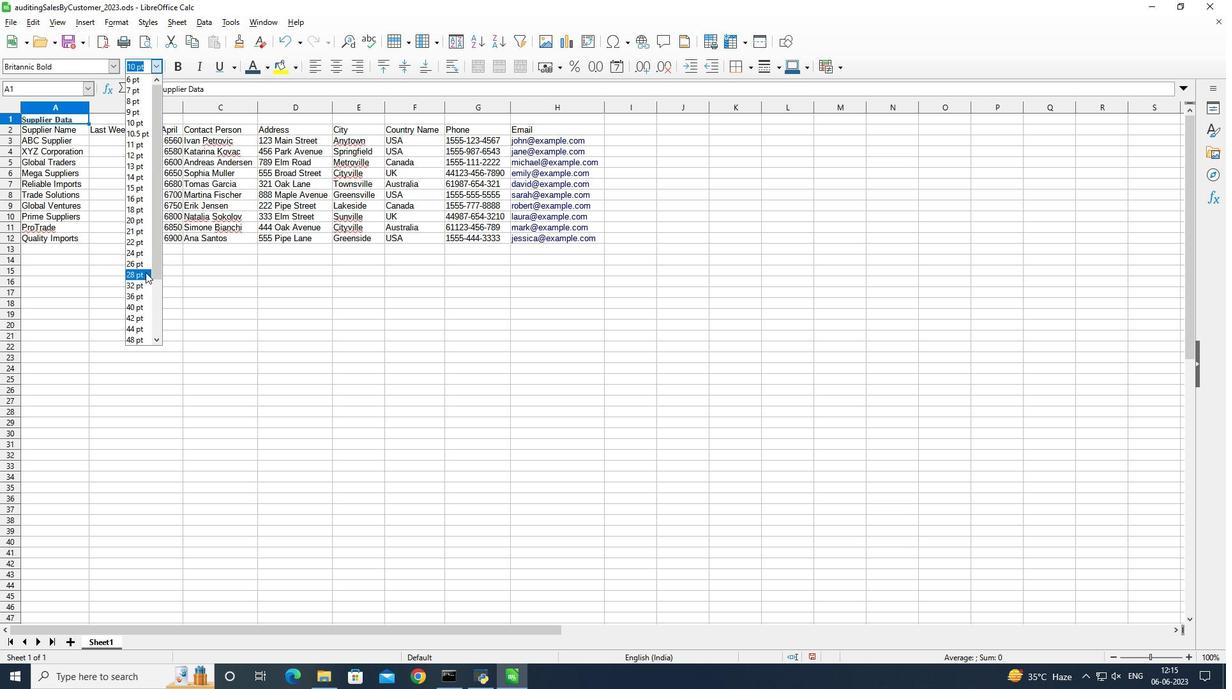 
Action: Mouse moved to (63, 125)
Screenshot: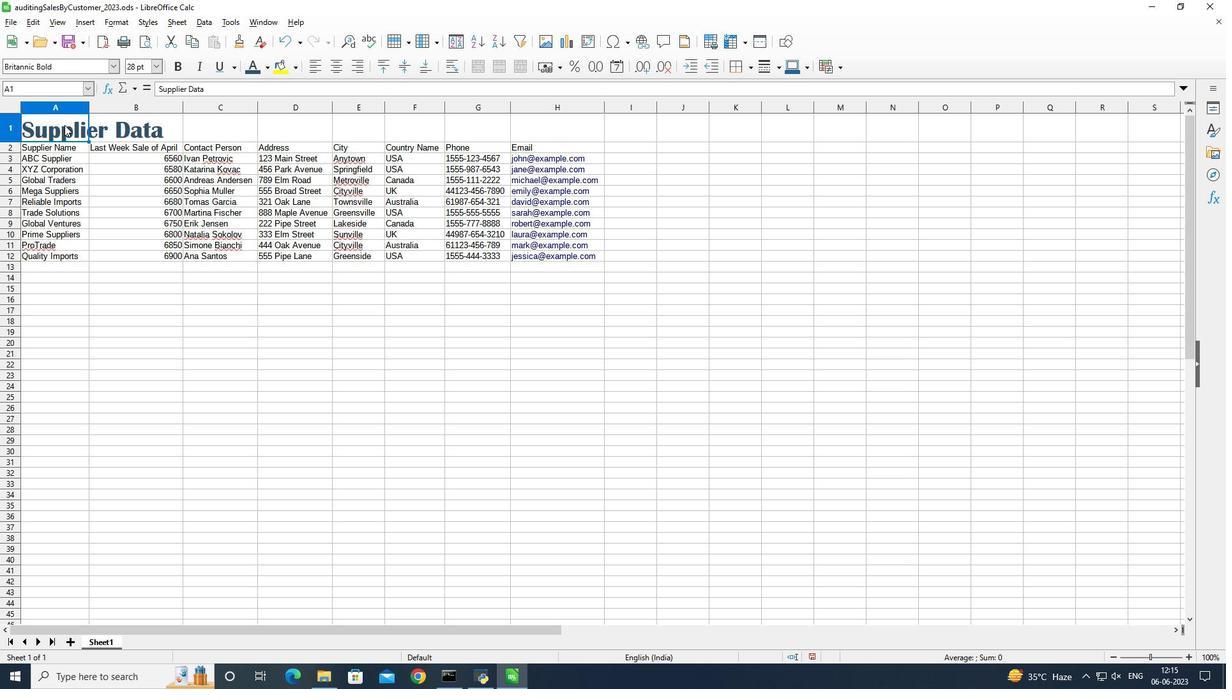 
Action: Mouse pressed left at (63, 125)
Screenshot: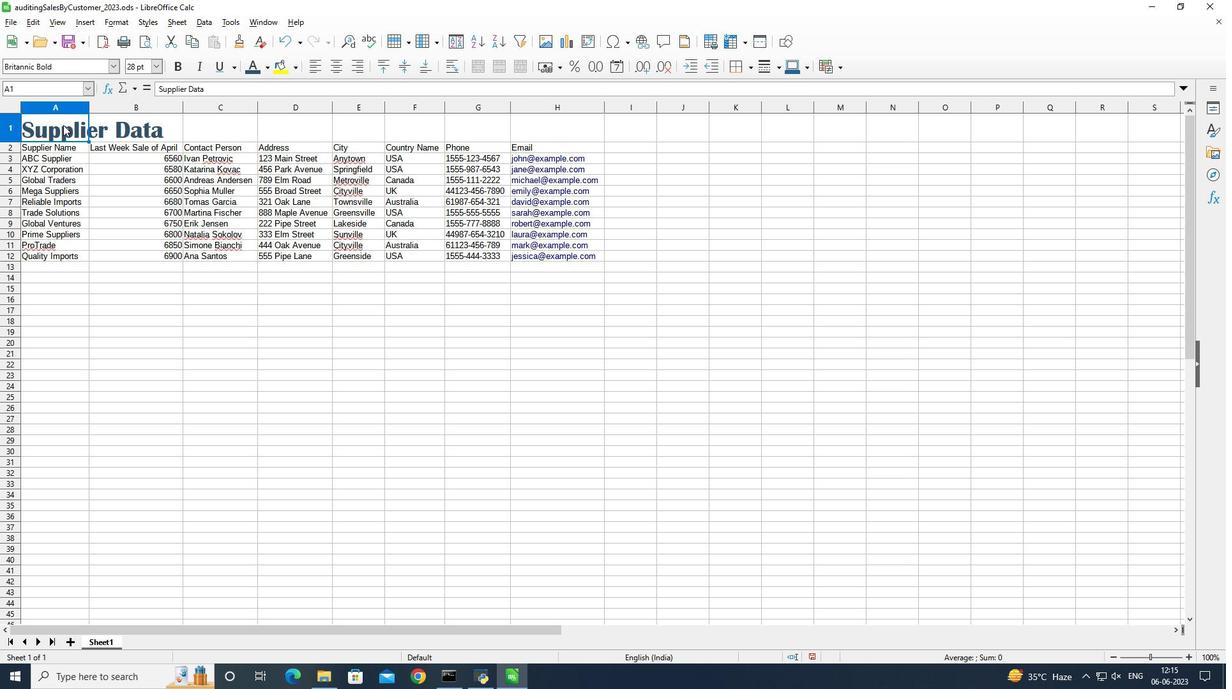 
Action: Mouse moved to (507, 75)
Screenshot: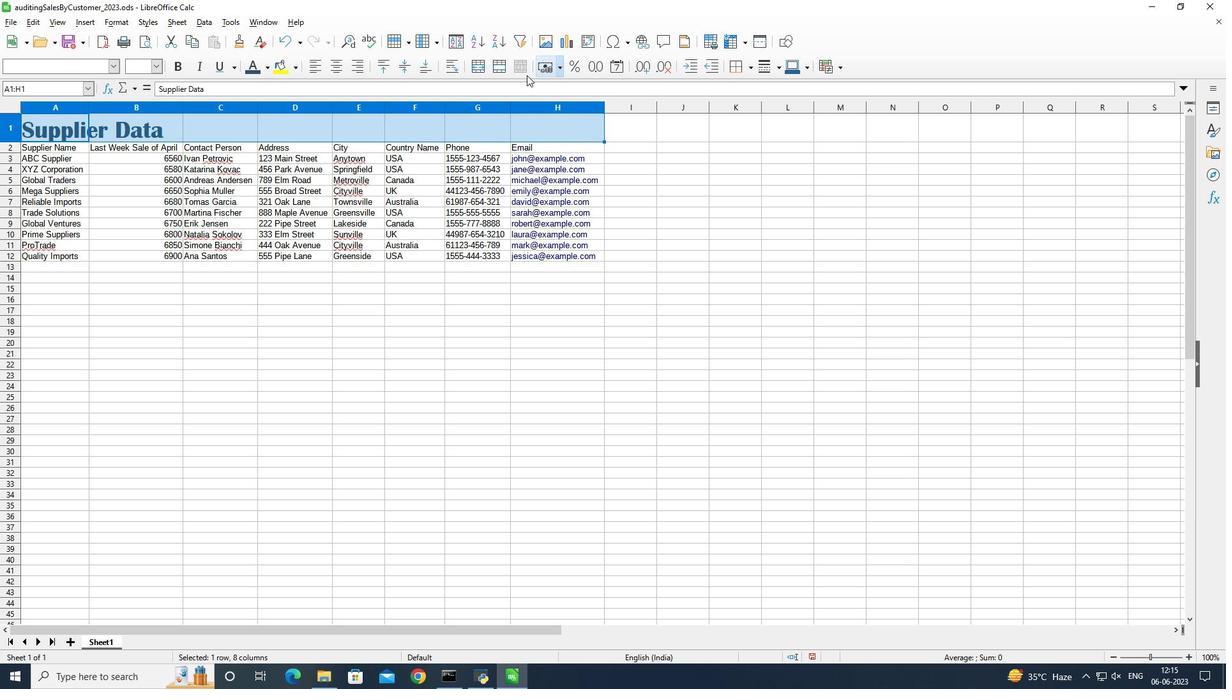 
Action: Mouse pressed left at (507, 75)
Screenshot: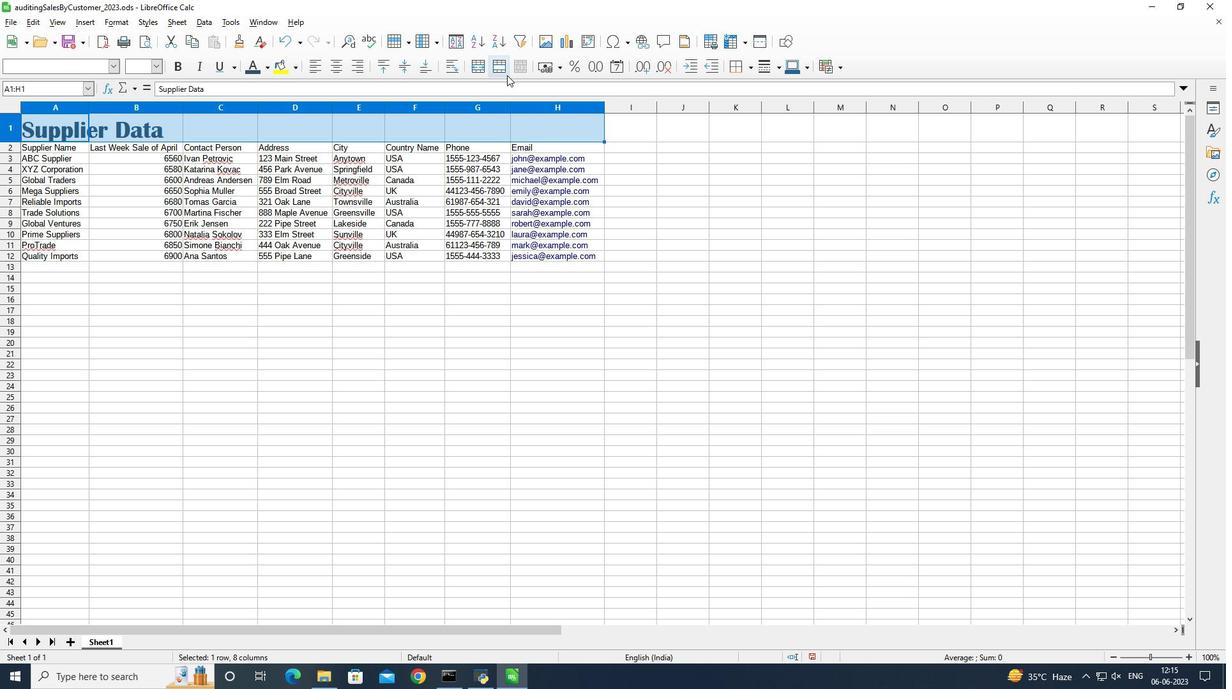 
Action: Mouse moved to (68, 154)
Screenshot: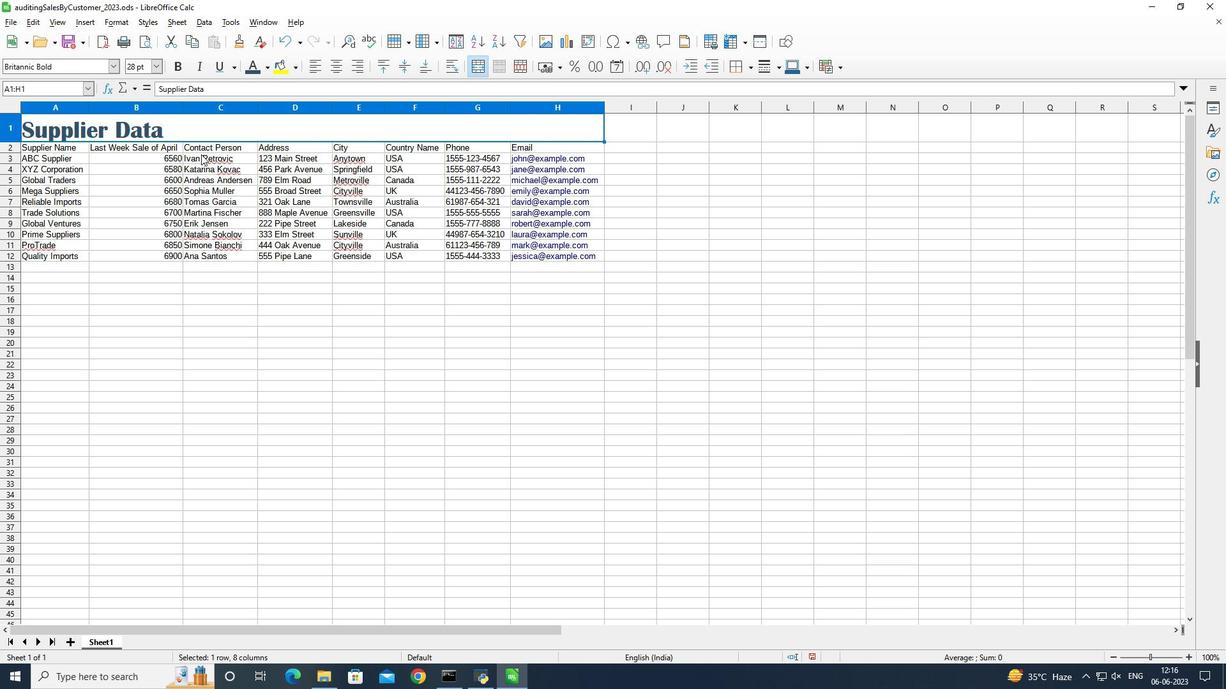 
Action: Mouse pressed left at (68, 154)
Screenshot: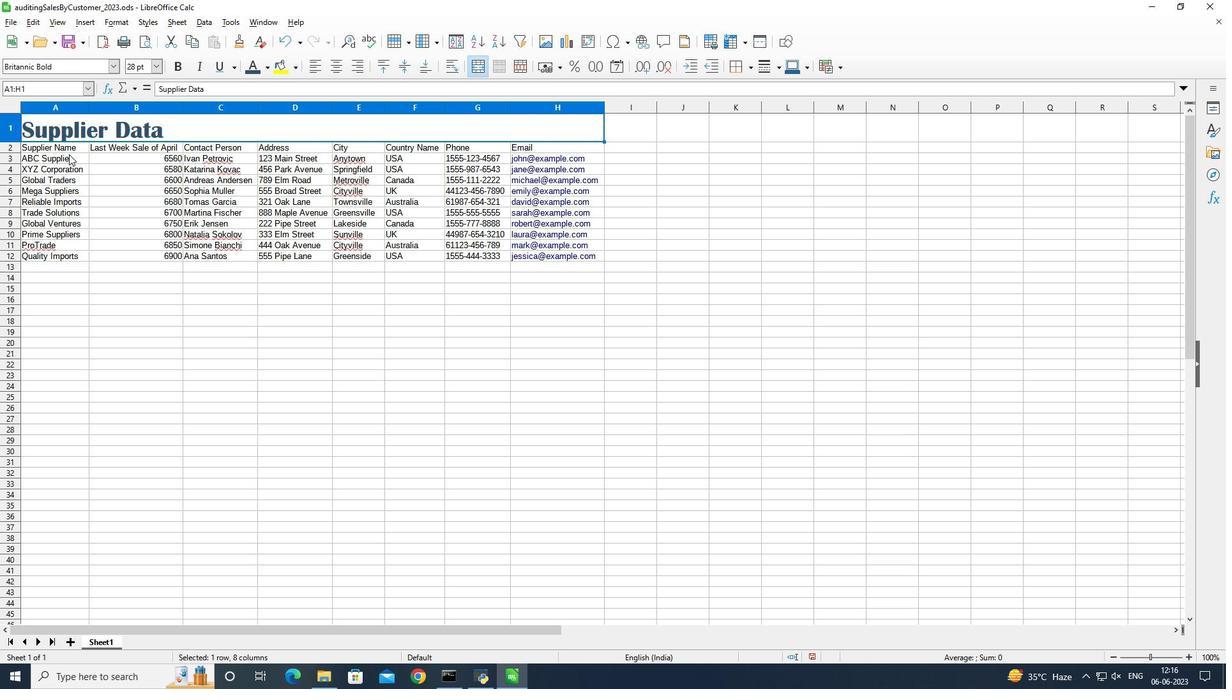 
Action: Mouse moved to (71, 150)
Screenshot: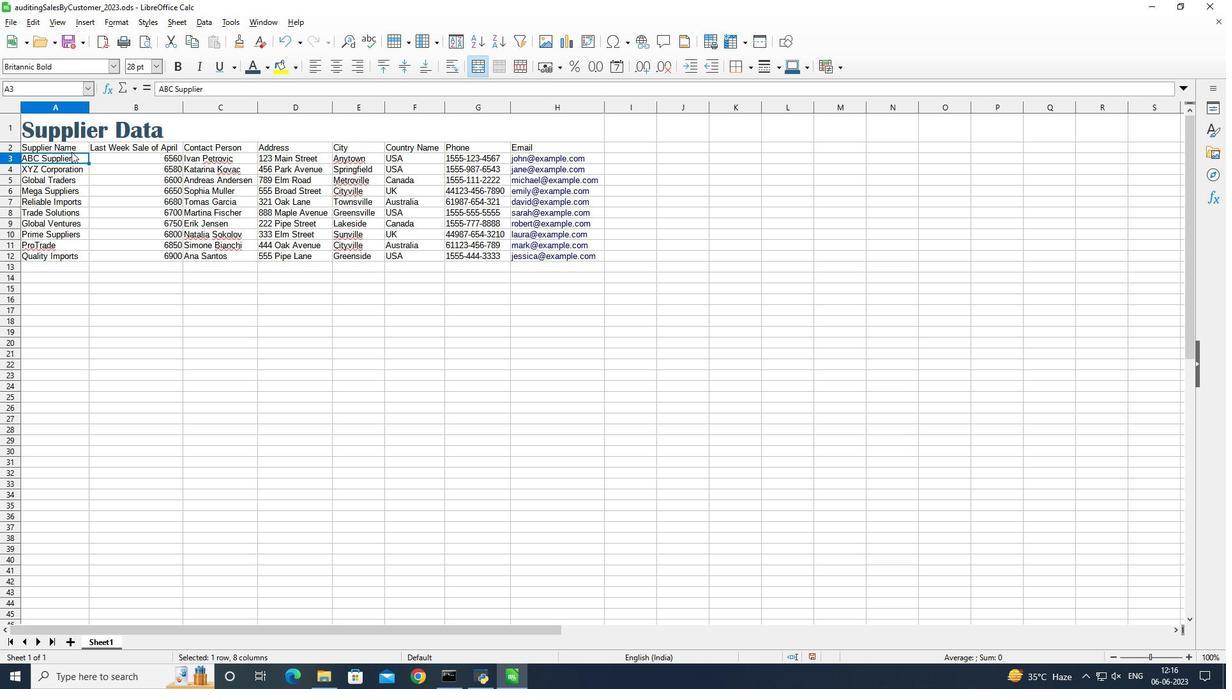 
Action: Mouse pressed left at (71, 150)
Screenshot: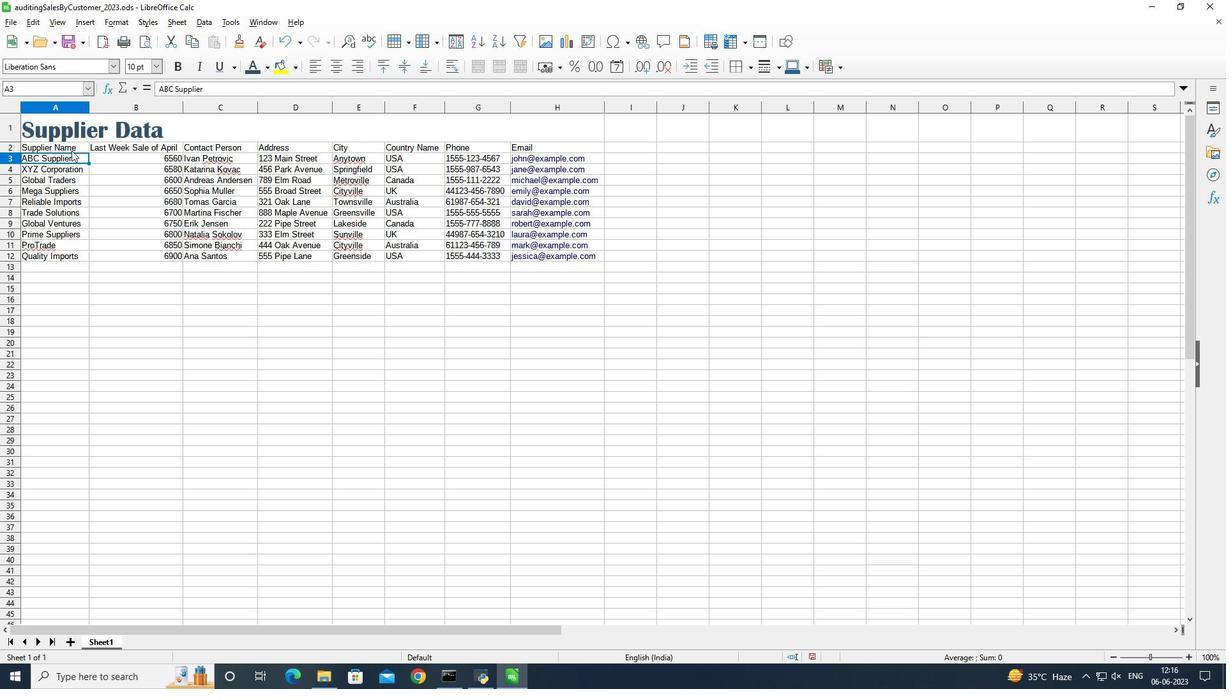 
Action: Mouse moved to (71, 146)
Screenshot: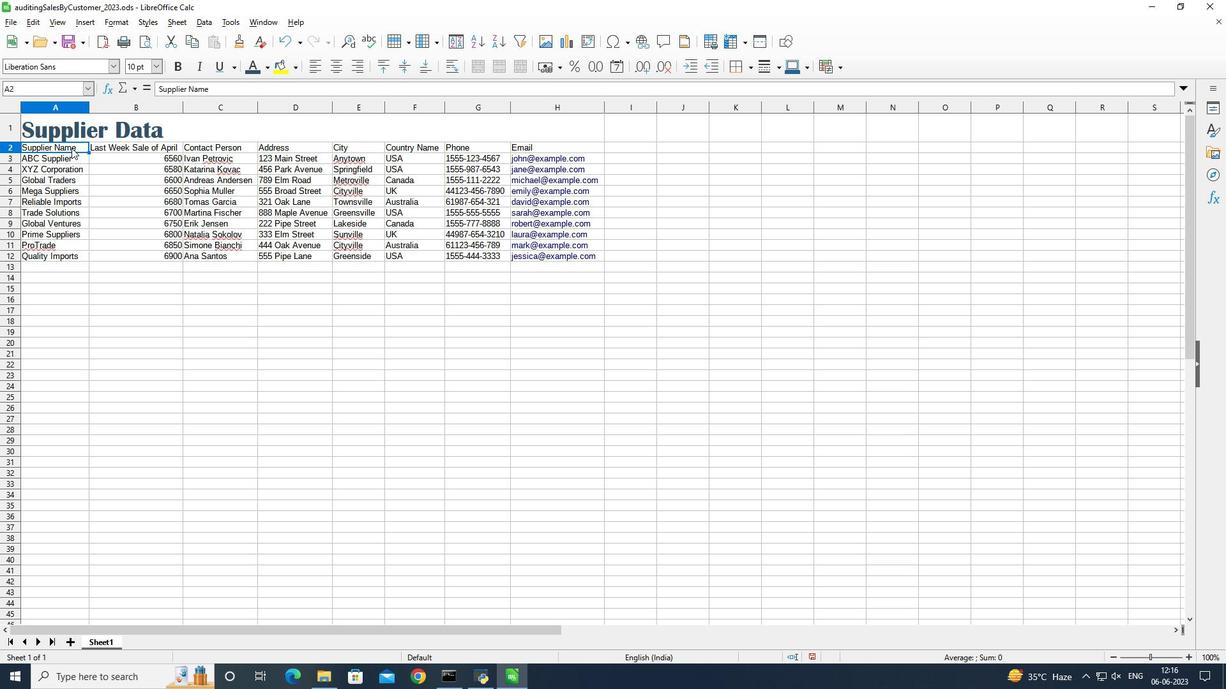 
Action: Mouse pressed left at (71, 146)
Screenshot: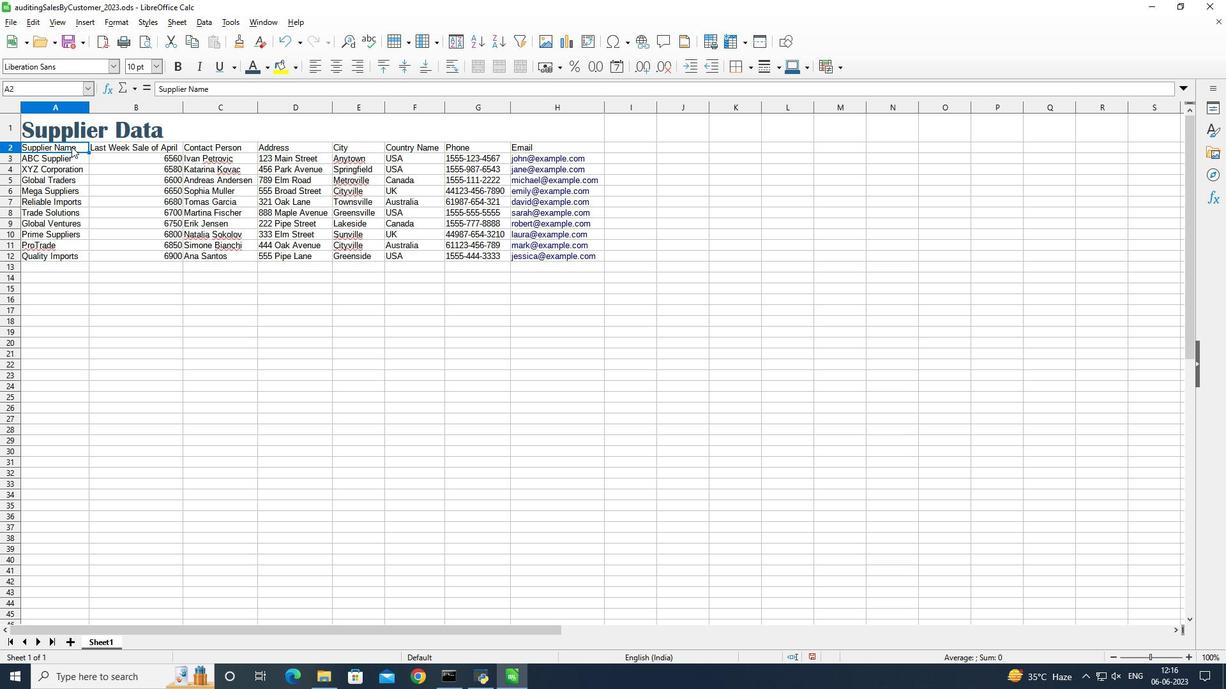 
Action: Mouse moved to (114, 68)
Screenshot: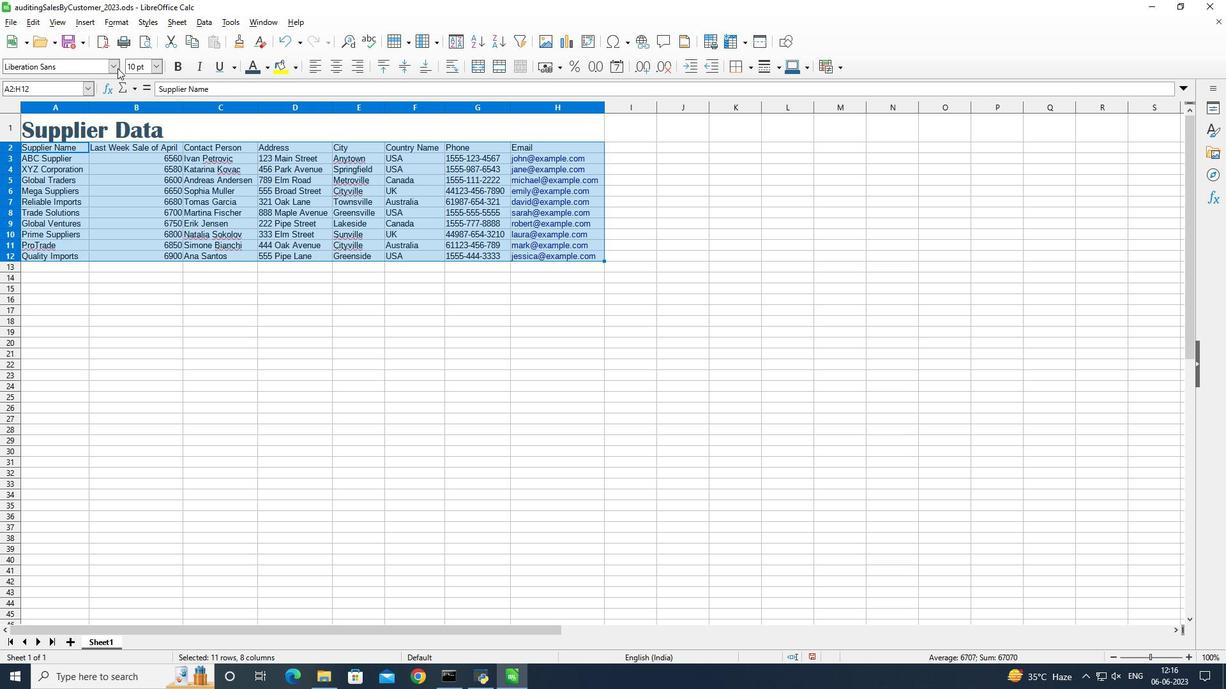 
Action: Mouse pressed left at (114, 68)
Screenshot: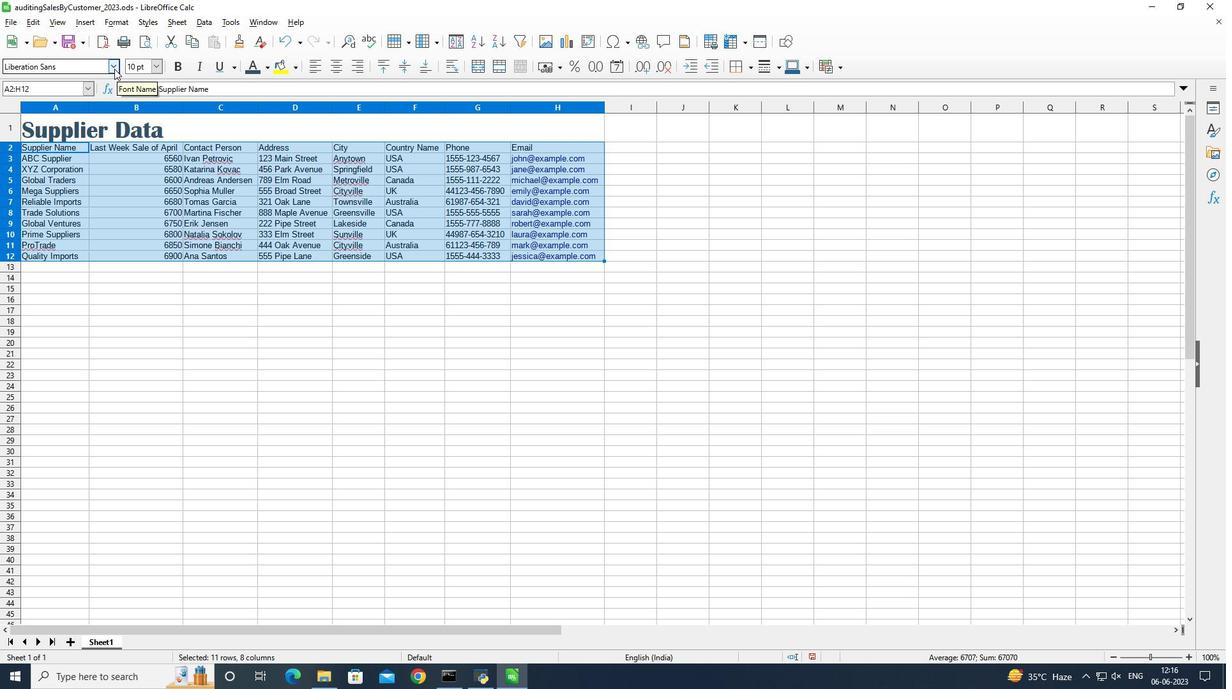
Action: Mouse moved to (122, 218)
Screenshot: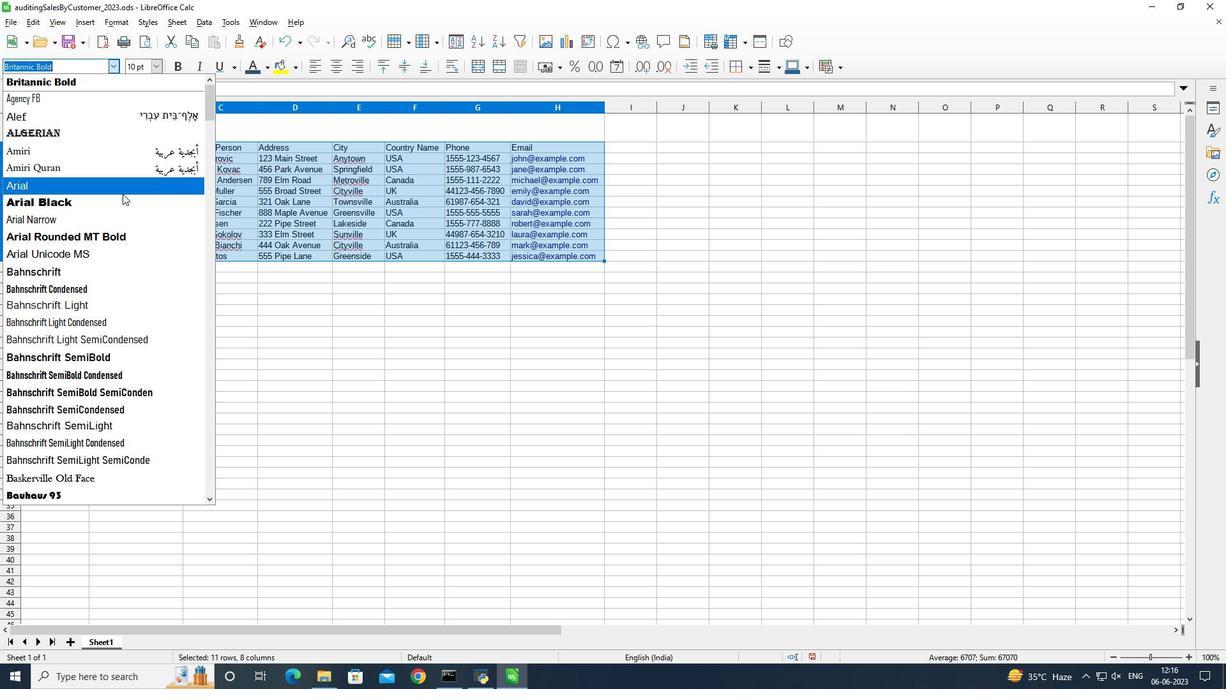 
Action: Mouse scrolled (122, 217) with delta (0, 0)
Screenshot: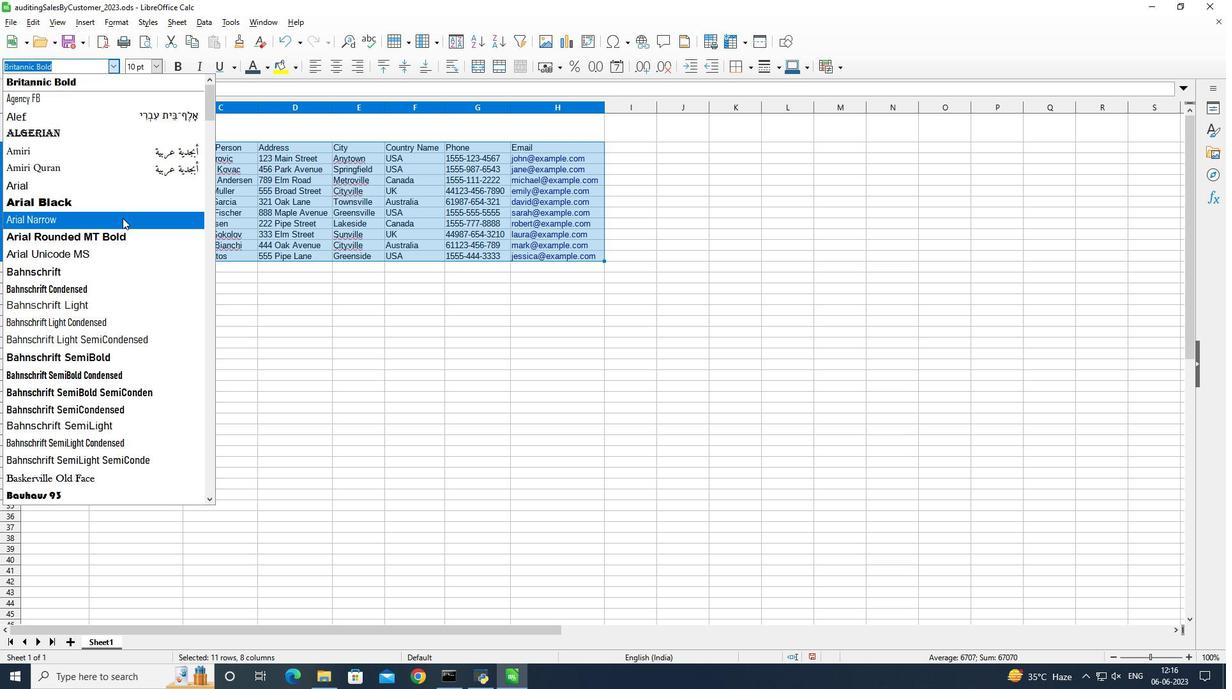 
Action: Mouse scrolled (122, 217) with delta (0, 0)
Screenshot: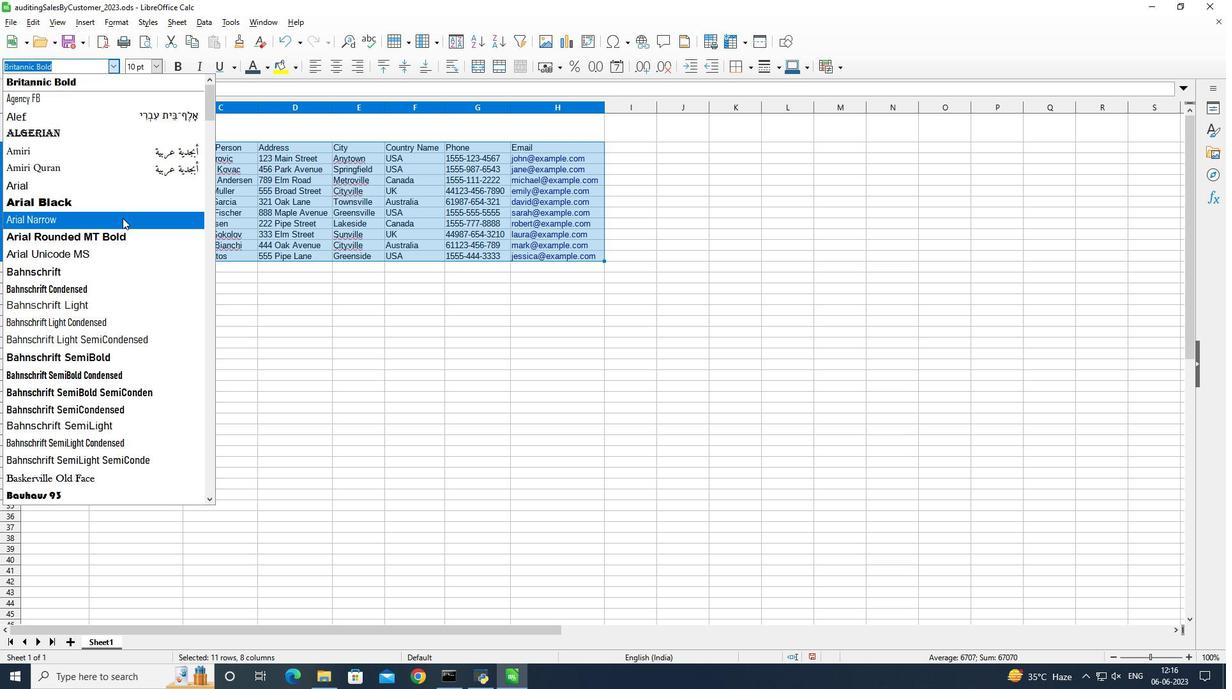 
Action: Mouse scrolled (122, 217) with delta (0, 0)
Screenshot: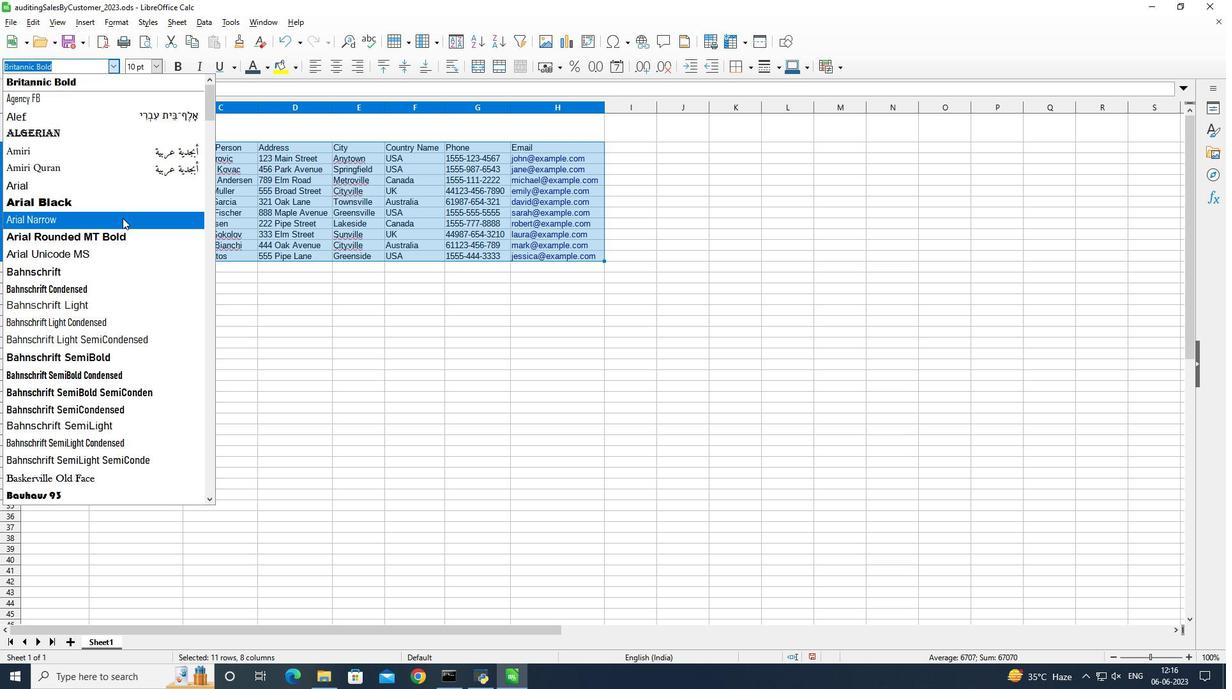 
Action: Mouse scrolled (122, 217) with delta (0, 0)
Screenshot: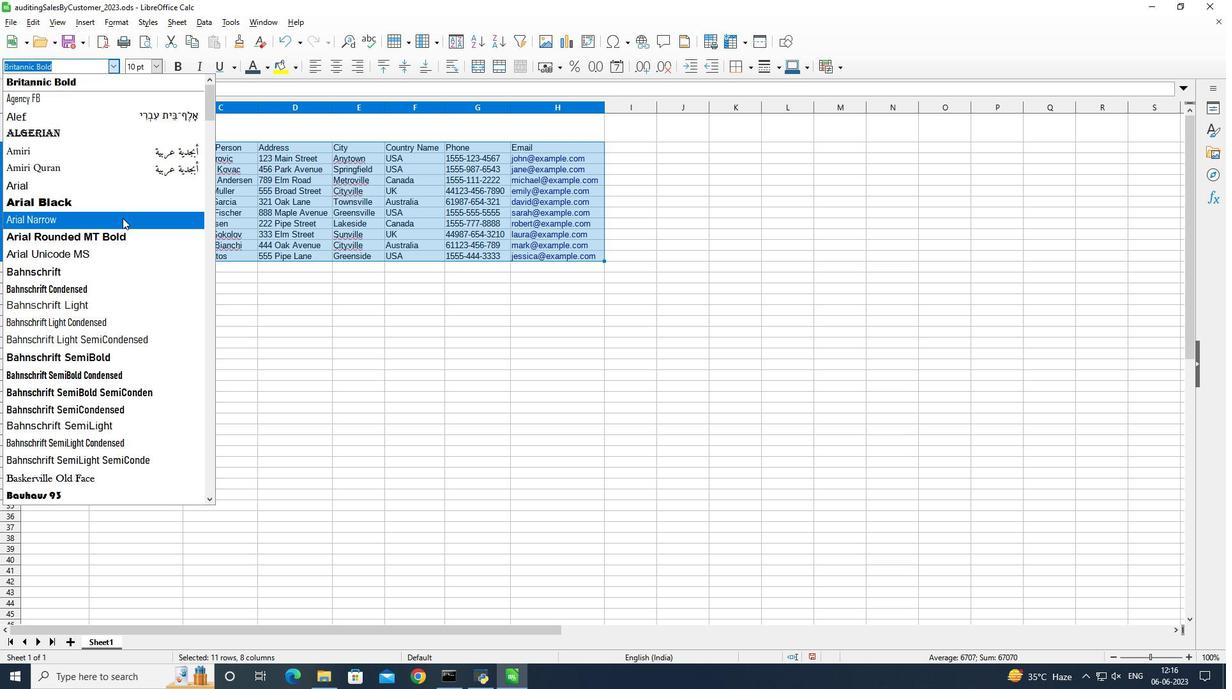 
Action: Mouse scrolled (122, 217) with delta (0, 0)
Screenshot: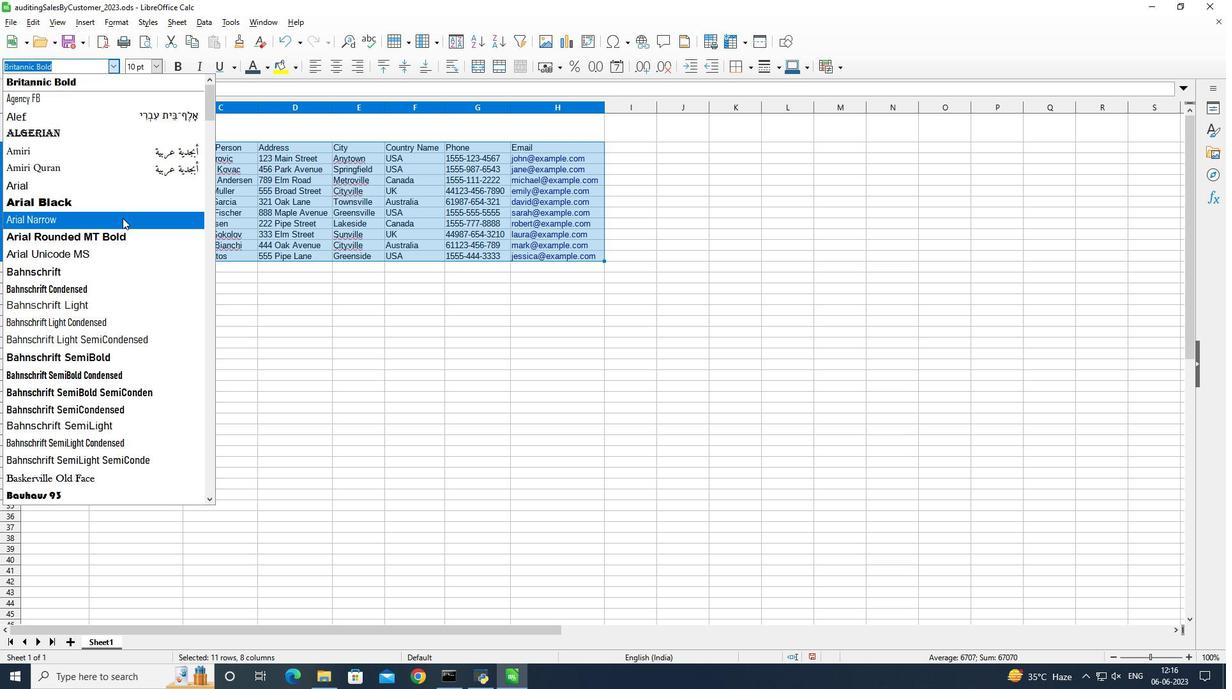 
Action: Mouse scrolled (122, 217) with delta (0, 0)
Screenshot: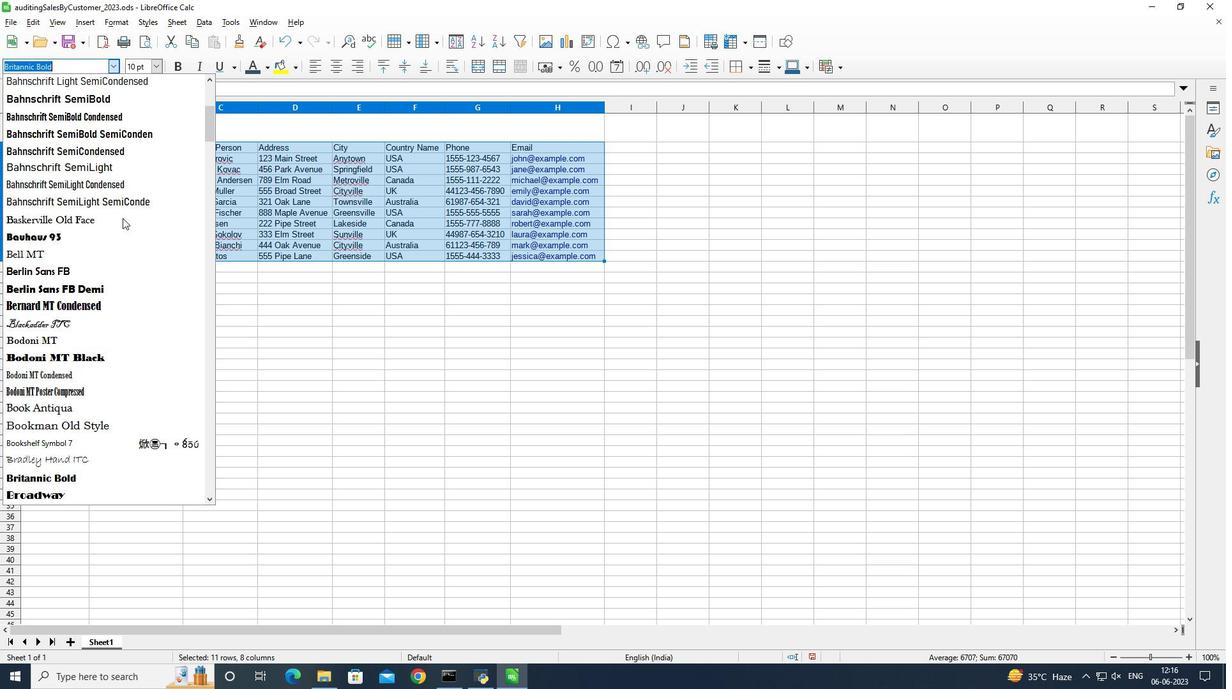 
Action: Mouse scrolled (122, 217) with delta (0, 0)
Screenshot: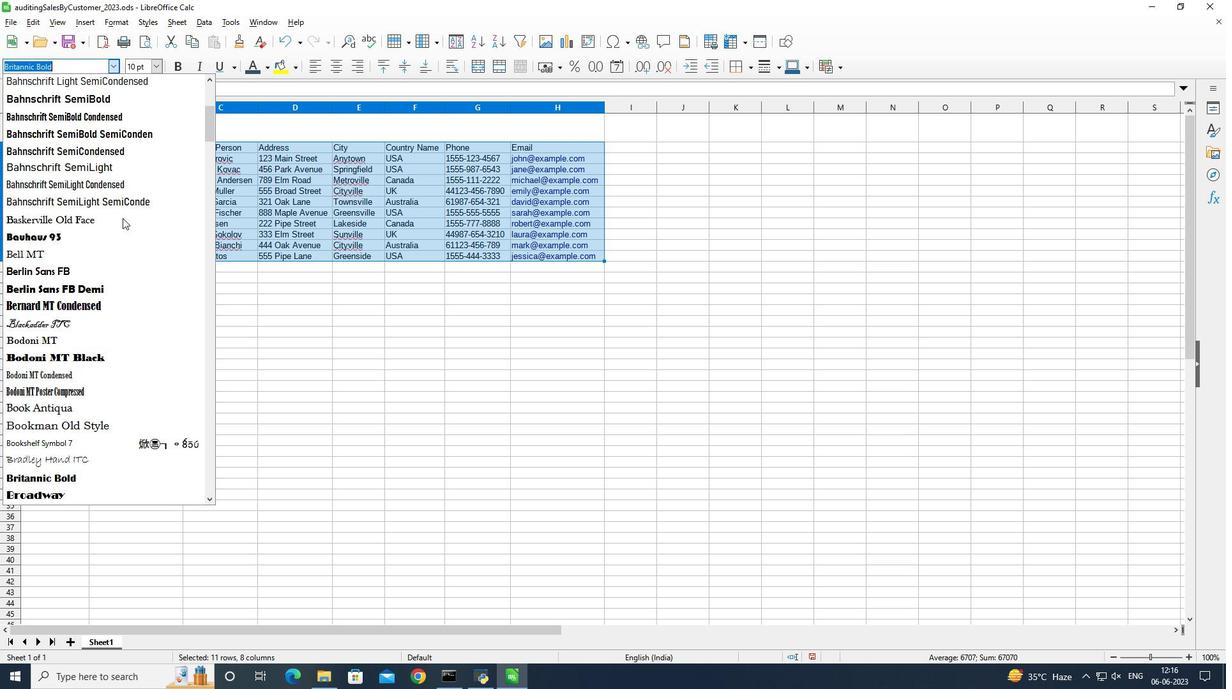 
Action: Mouse scrolled (122, 217) with delta (0, 0)
Screenshot: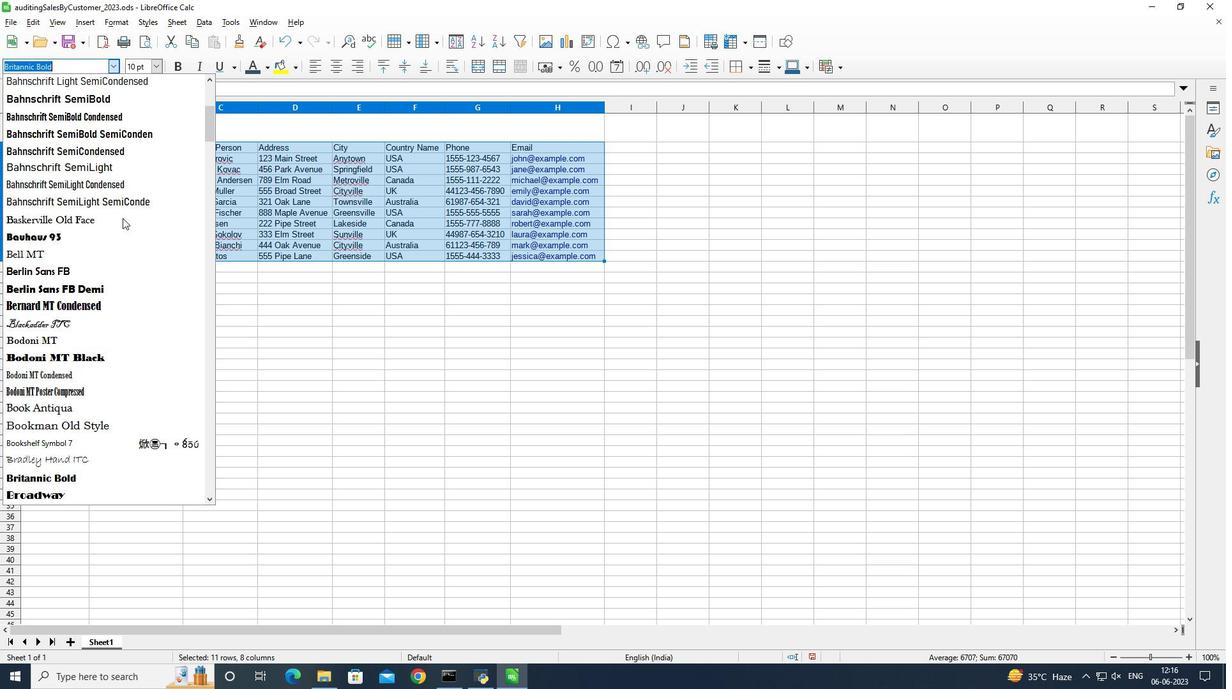 
Action: Mouse scrolled (122, 217) with delta (0, 0)
Screenshot: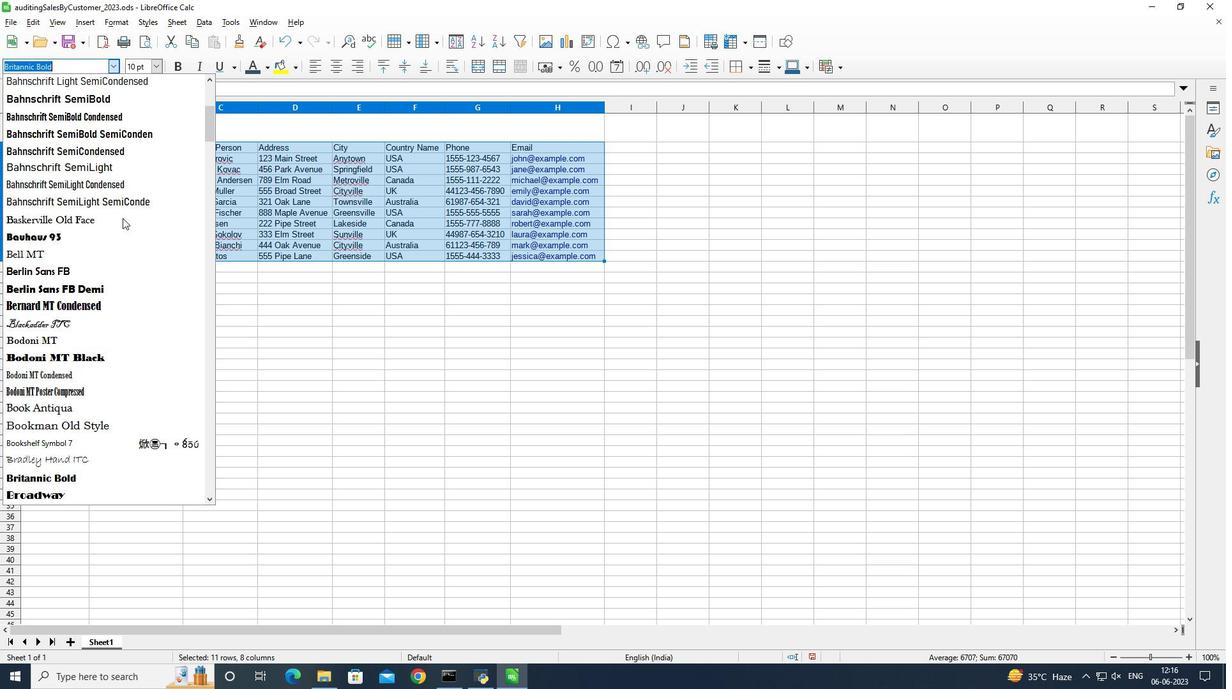 
Action: Mouse scrolled (122, 217) with delta (0, 0)
Screenshot: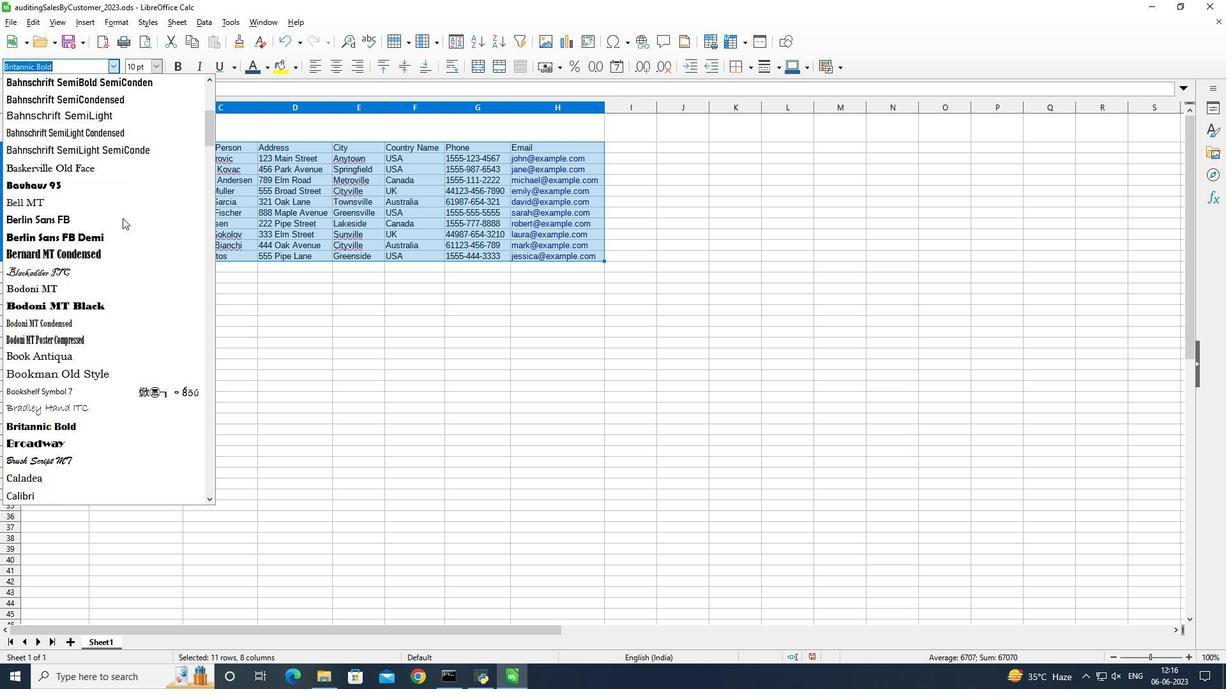 
Action: Mouse moved to (85, 295)
Screenshot: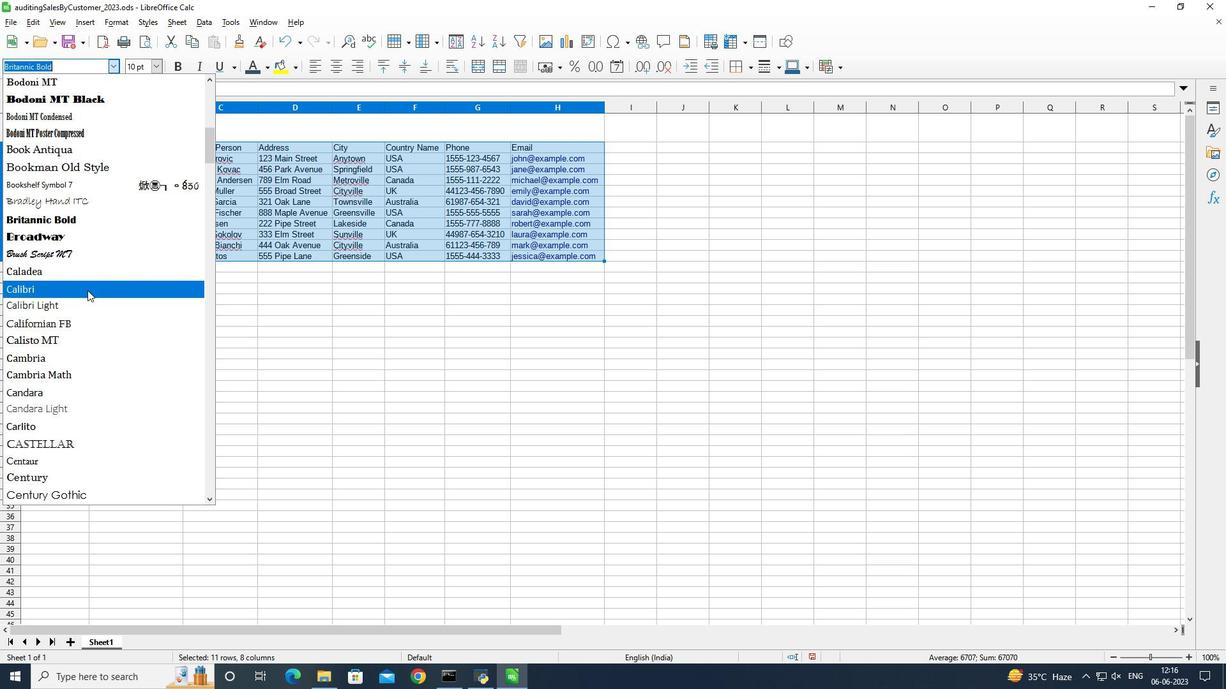 
Action: Mouse pressed left at (85, 295)
Screenshot: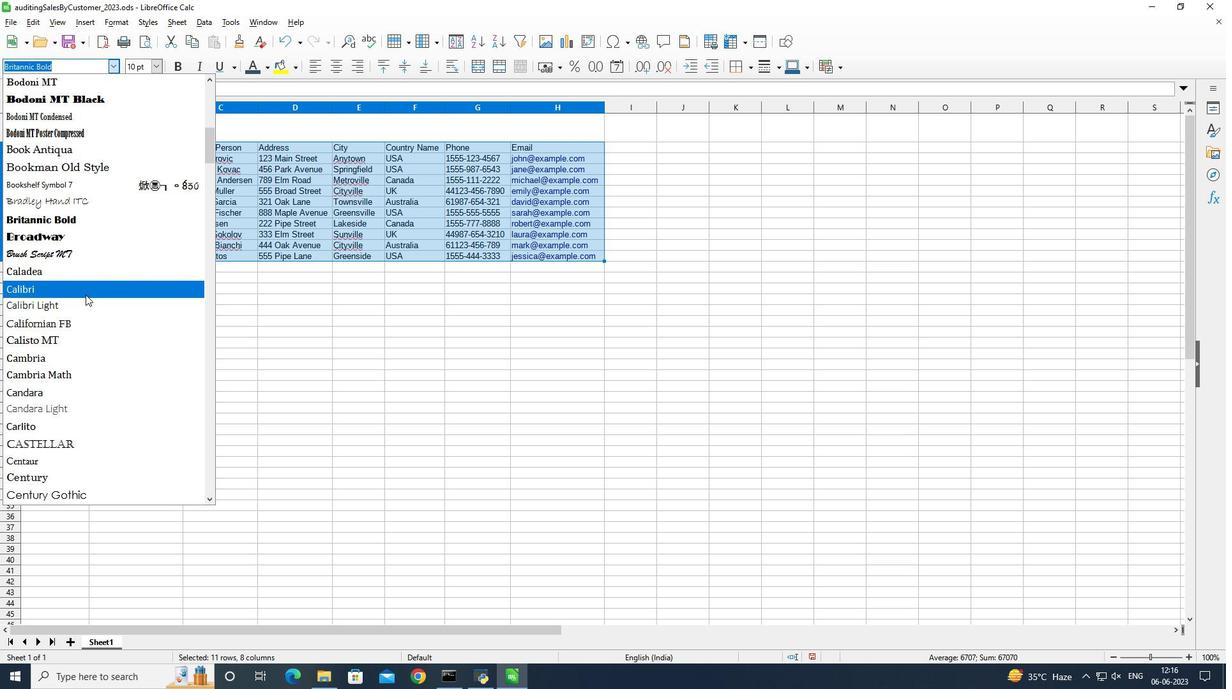 
Action: Mouse moved to (157, 68)
Screenshot: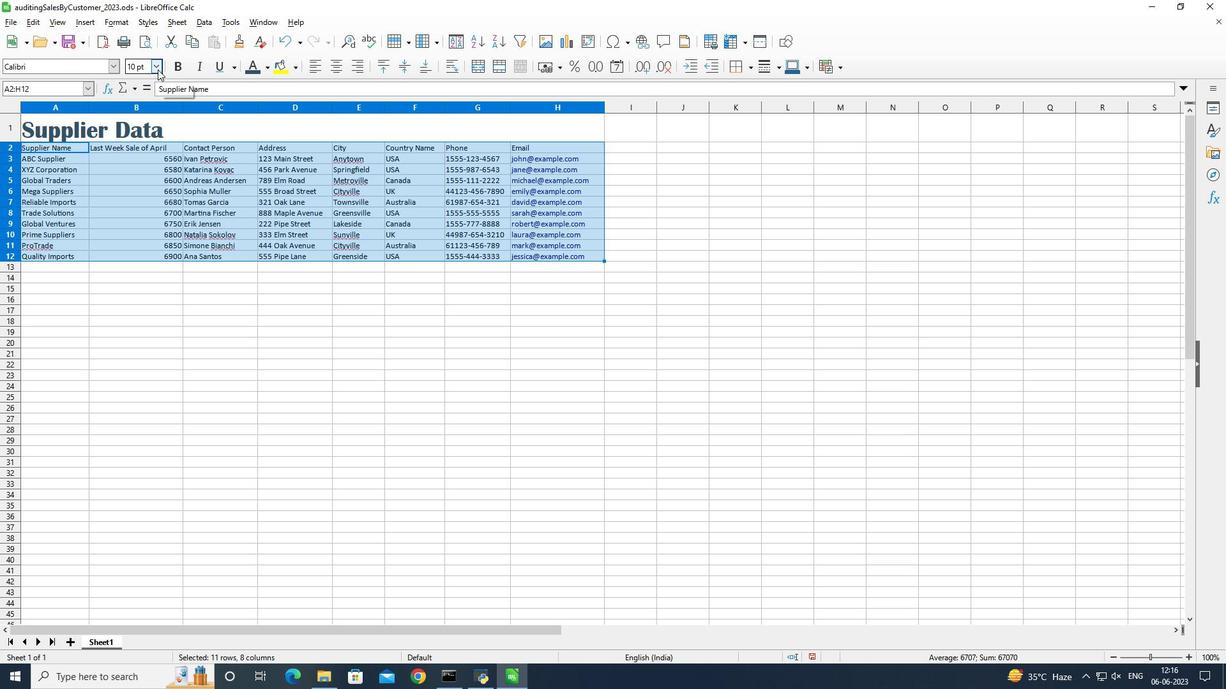 
Action: Mouse pressed left at (157, 68)
Screenshot: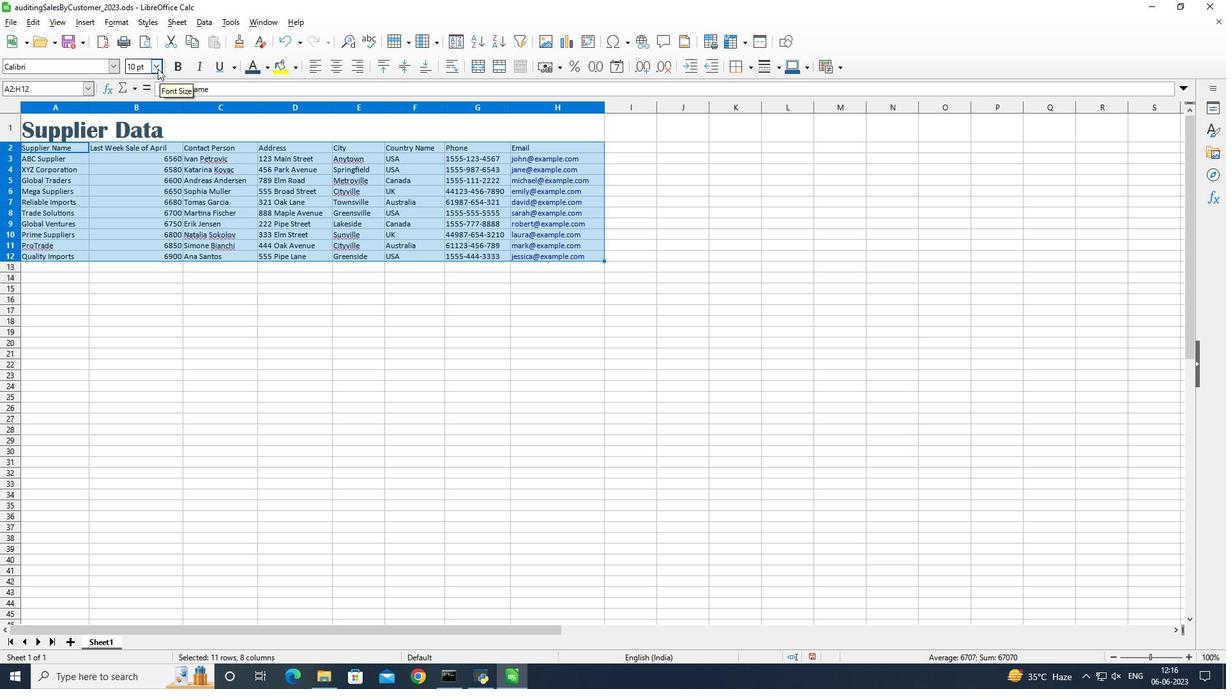 
Action: Mouse moved to (143, 159)
Screenshot: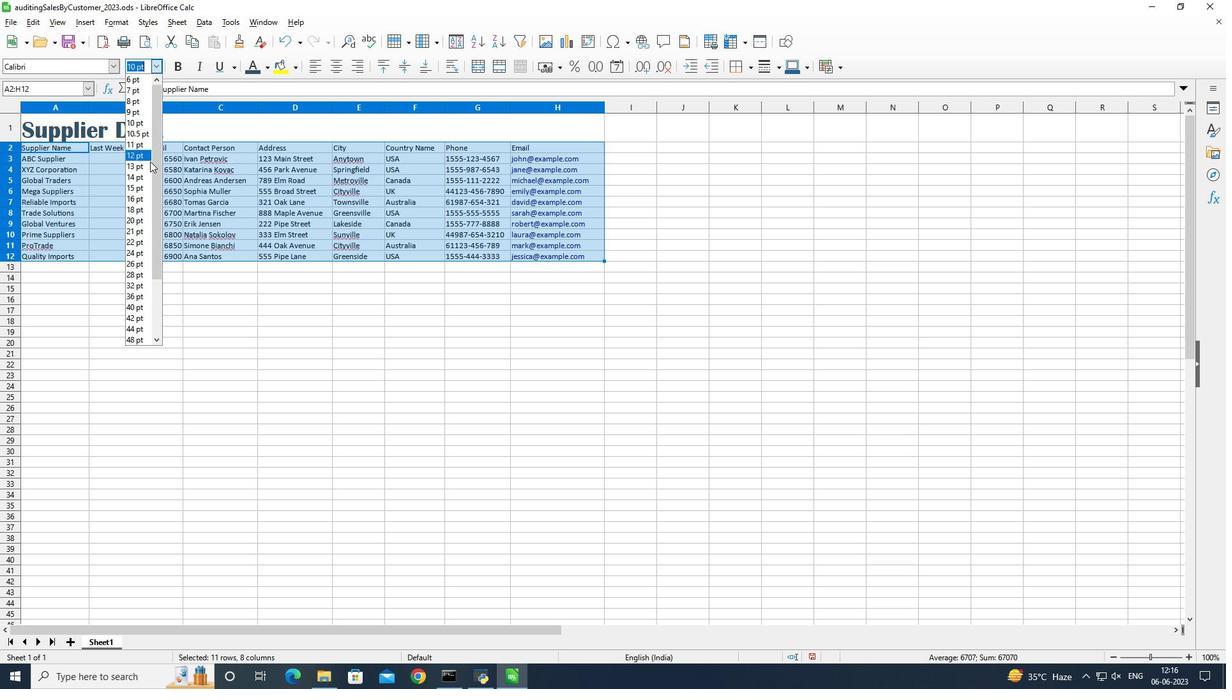 
Action: Mouse pressed left at (143, 159)
Screenshot: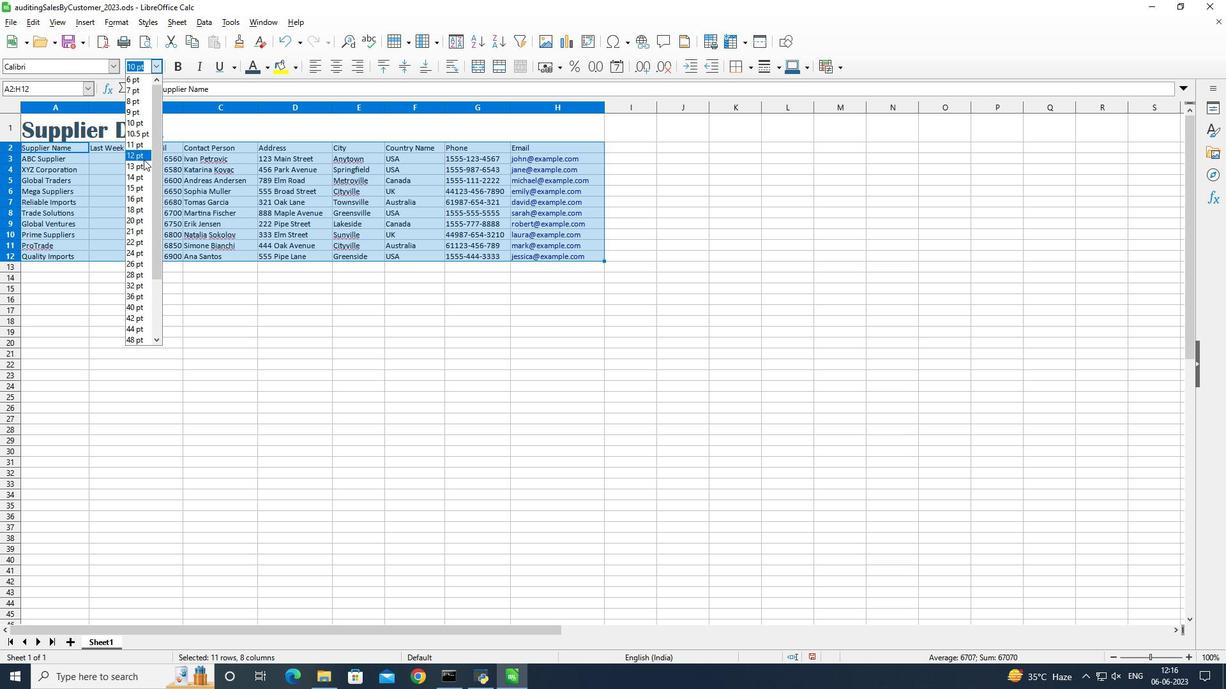 
Action: Mouse moved to (450, 120)
Screenshot: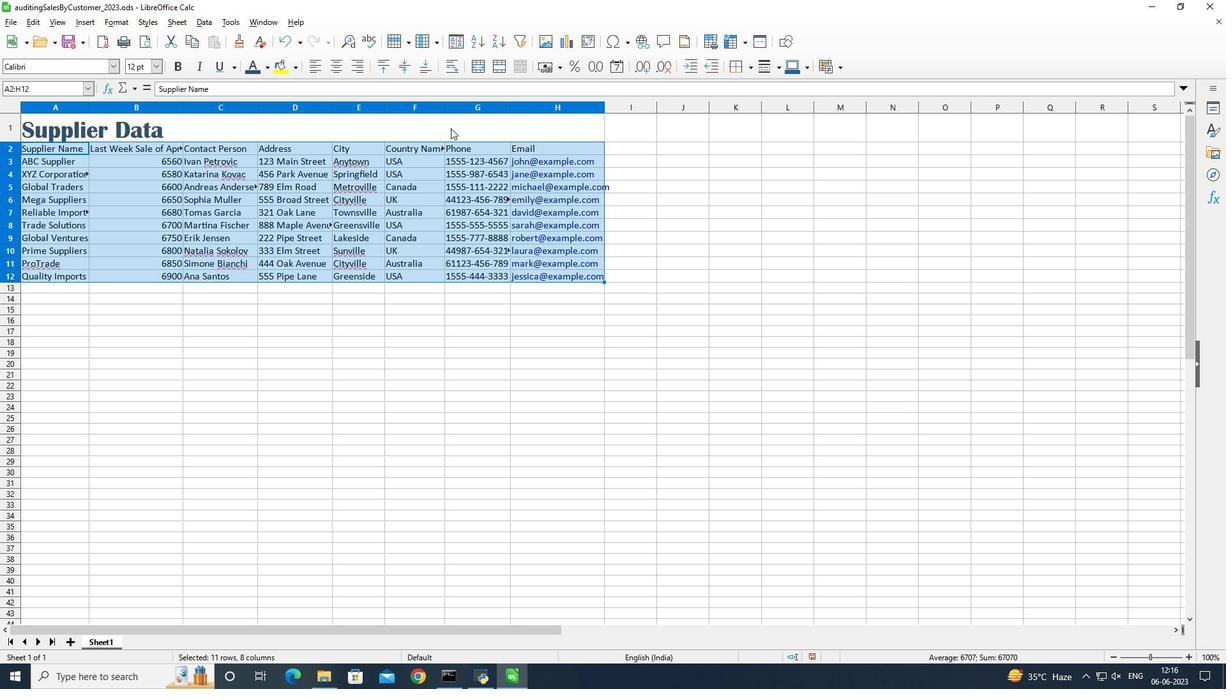 
Action: Mouse pressed left at (450, 120)
Screenshot: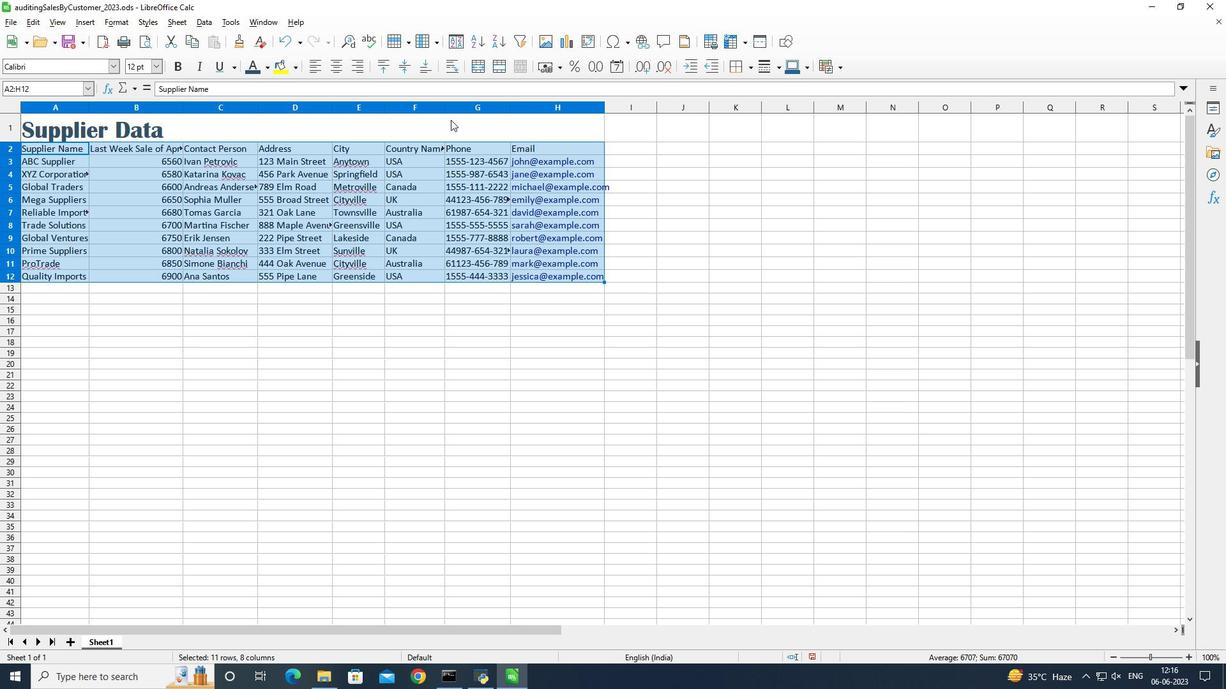 
Action: Key pressed <Key.shift_r><Key.down>
Screenshot: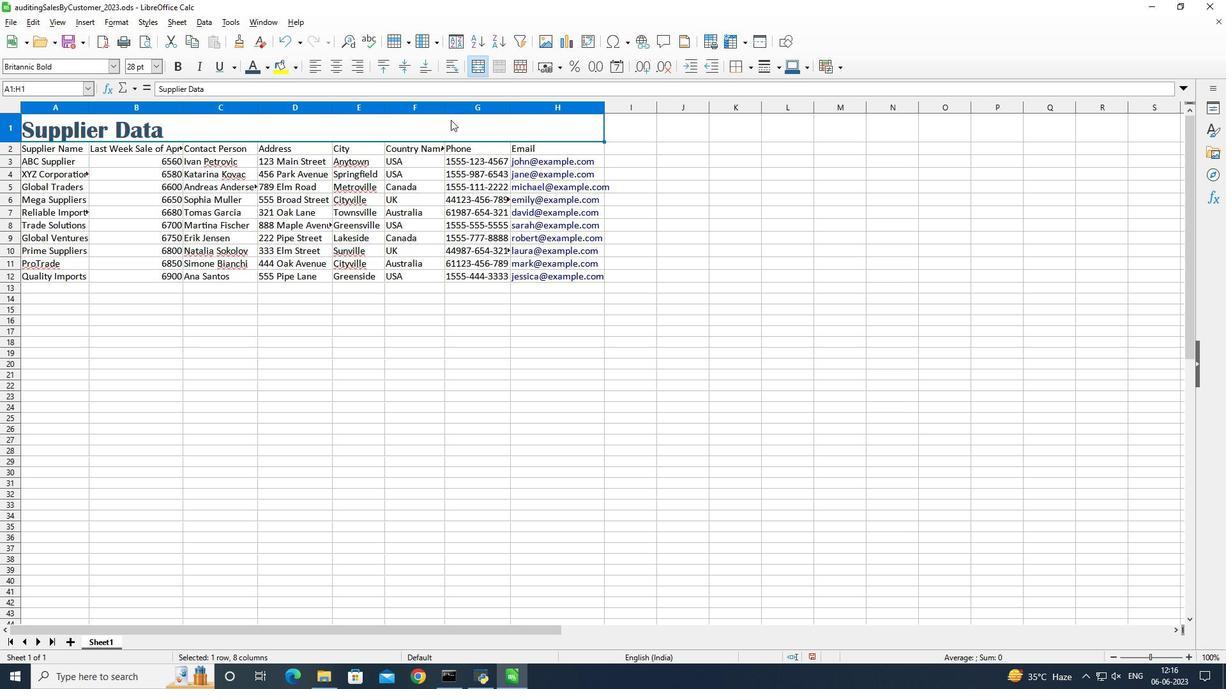 
Action: Mouse moved to (451, 120)
Screenshot: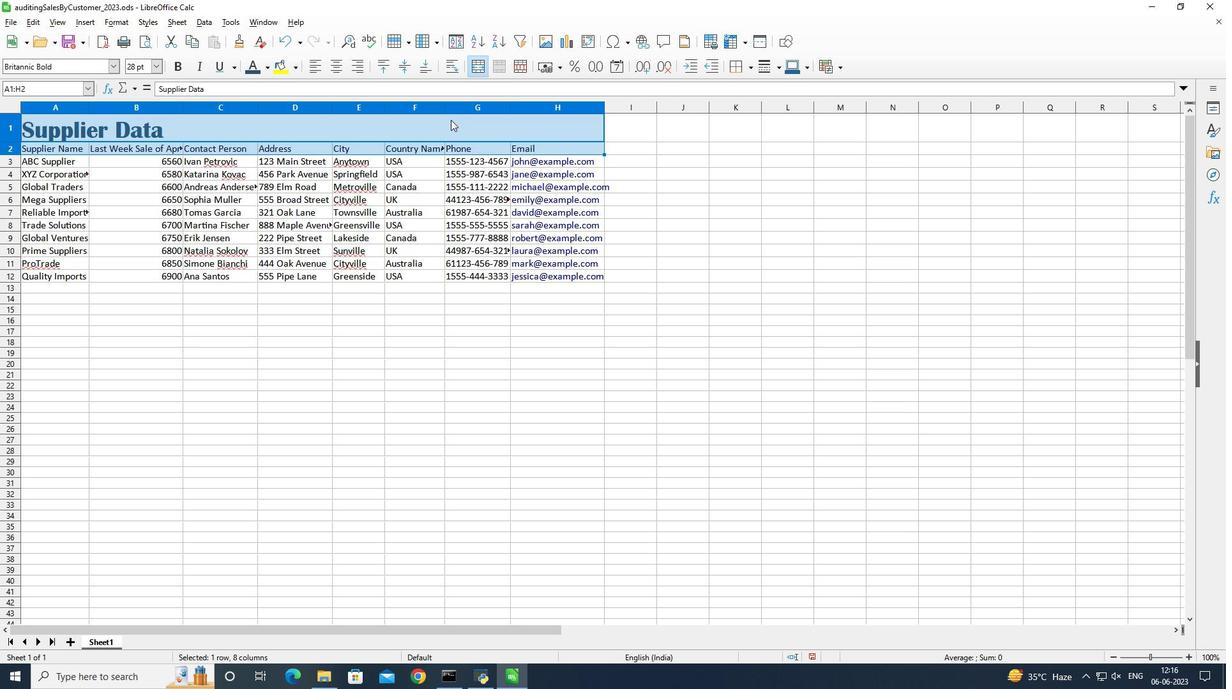 
Action: Key pressed <Key.down><Key.down><Key.down><Key.down><Key.down><Key.down><Key.down><Key.down><Key.down><Key.down>
Screenshot: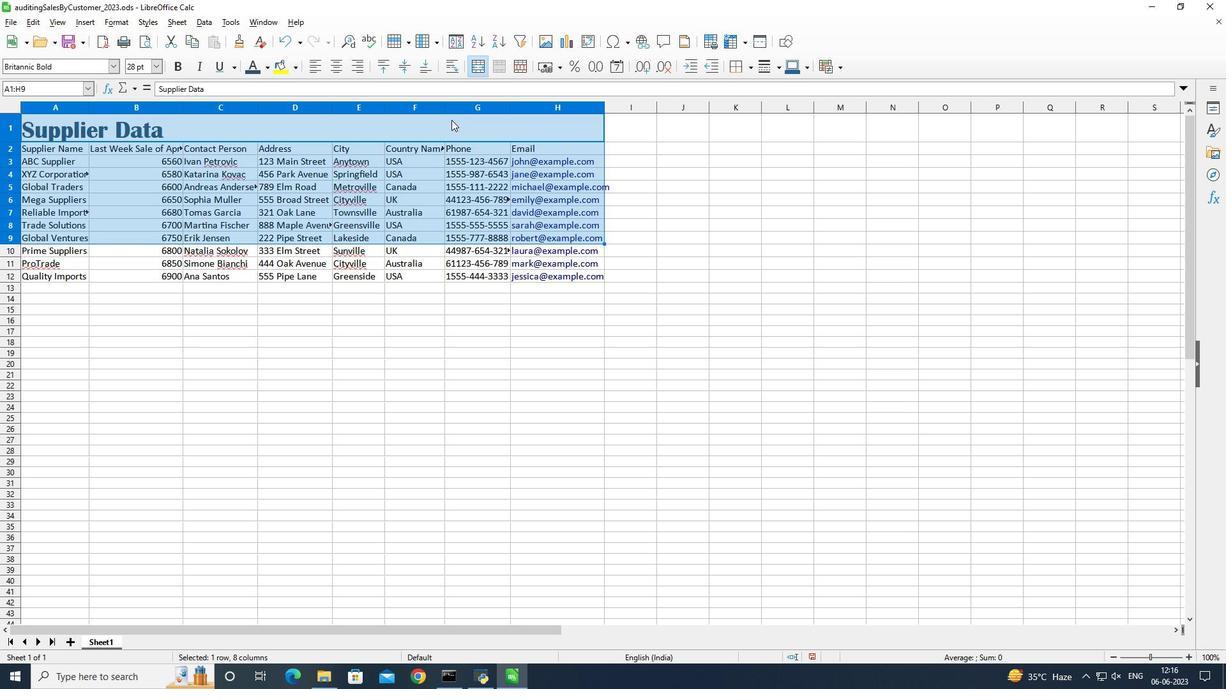 
Action: Mouse moved to (425, 60)
Screenshot: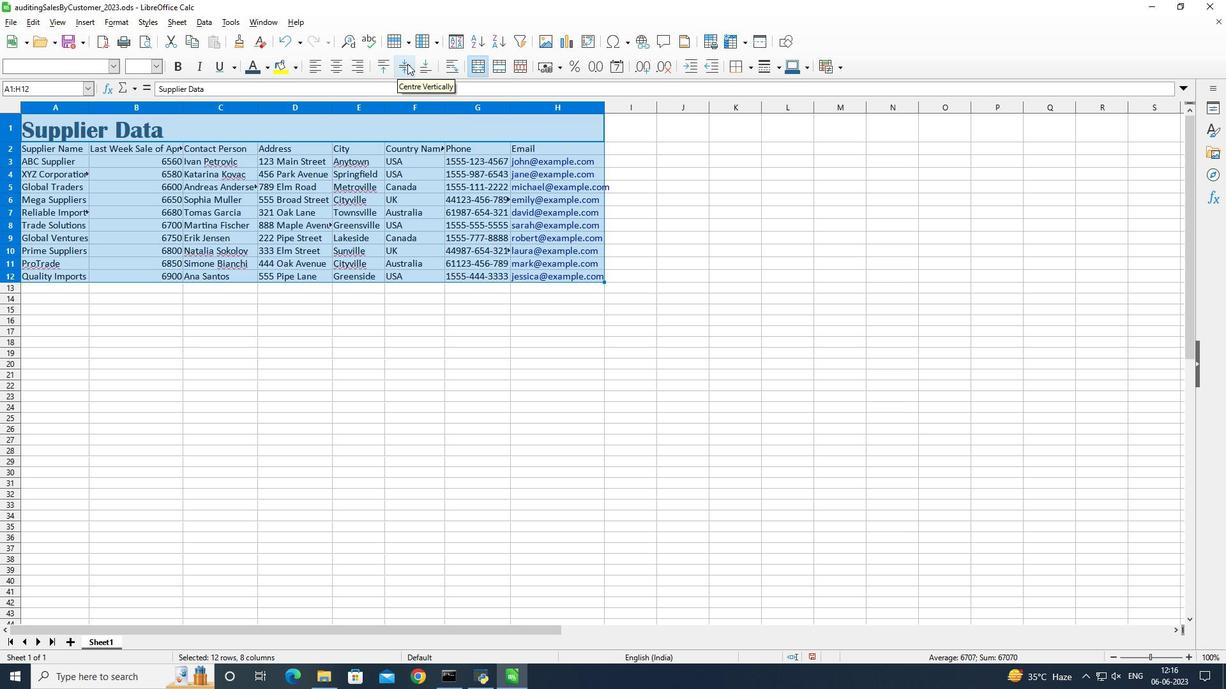 
Action: Mouse pressed left at (425, 60)
Screenshot: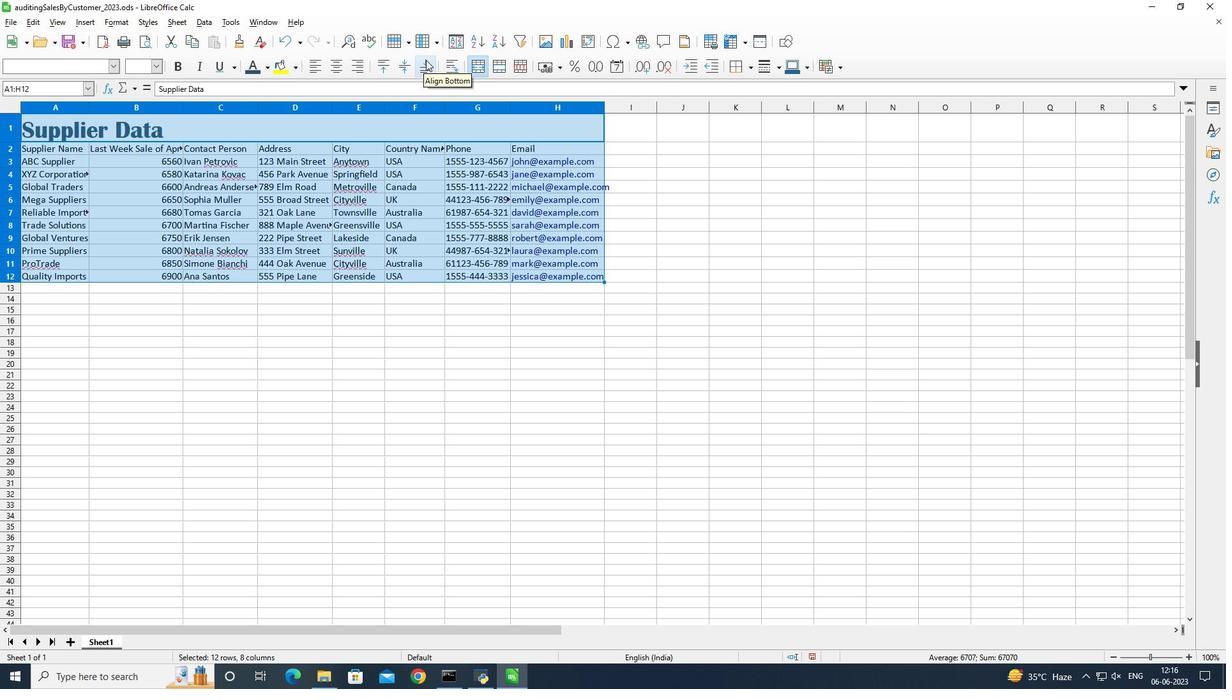 
Action: Mouse moved to (597, 277)
Screenshot: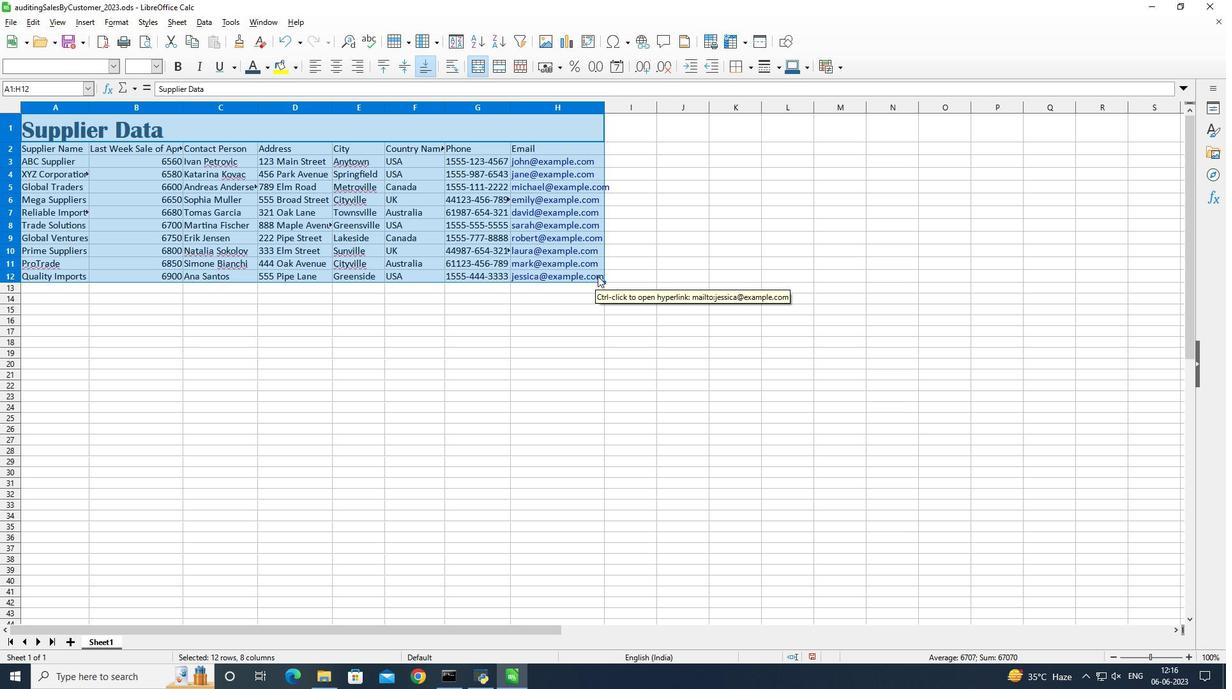 
Action: Mouse pressed left at (597, 277)
Screenshot: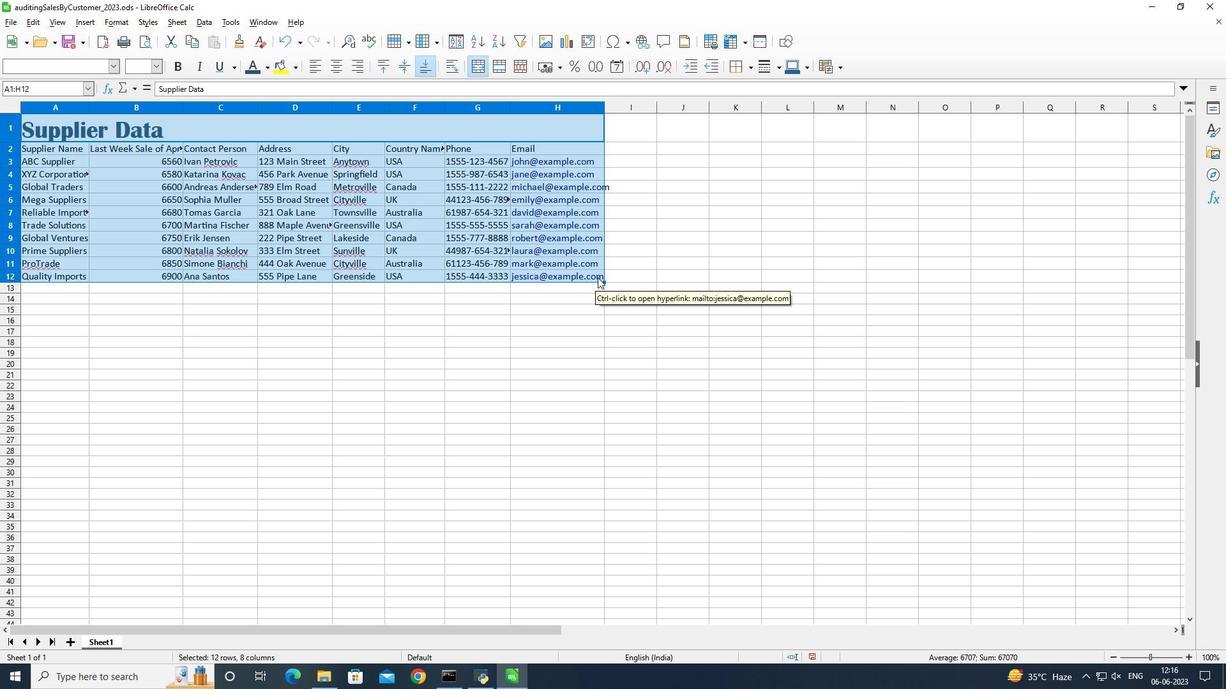 
Action: Mouse moved to (604, 107)
Screenshot: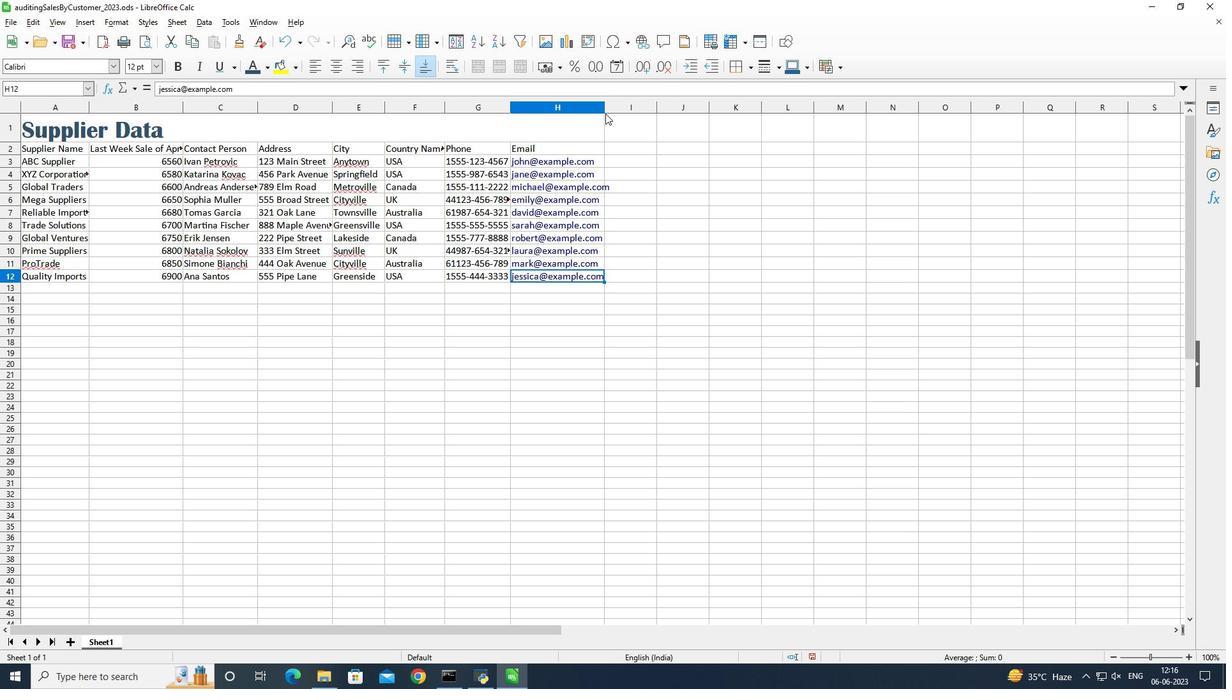 
Action: Mouse pressed left at (604, 107)
Screenshot: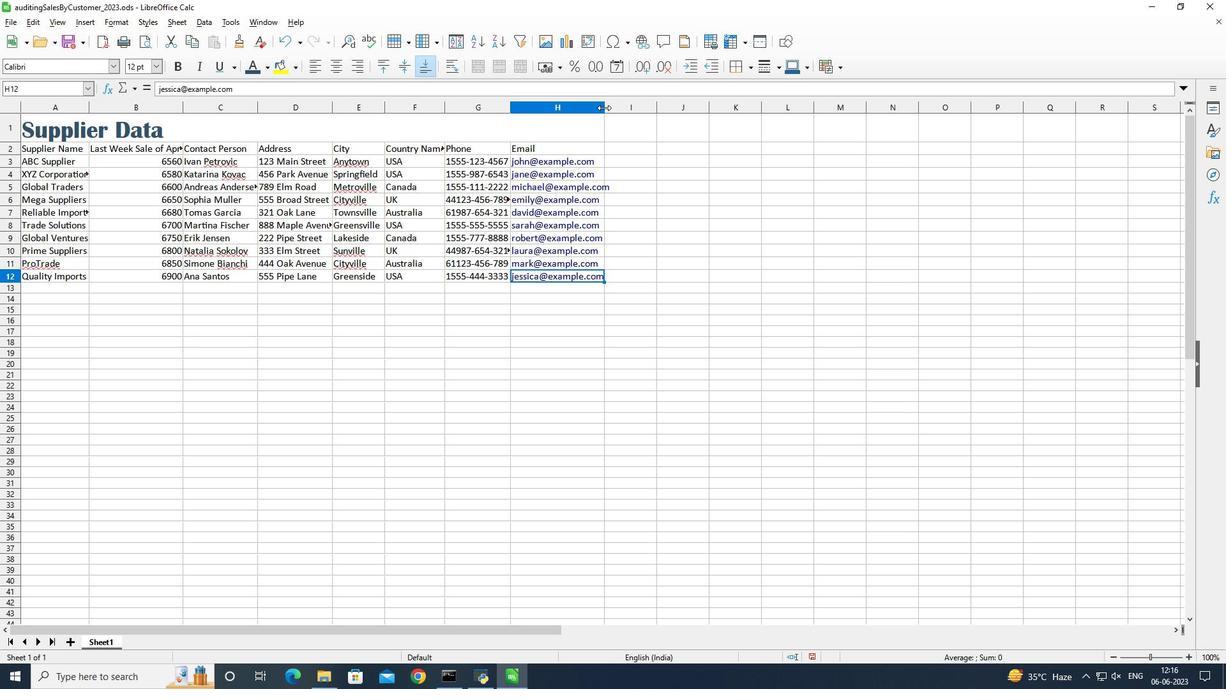 
Action: Mouse pressed left at (604, 107)
Screenshot: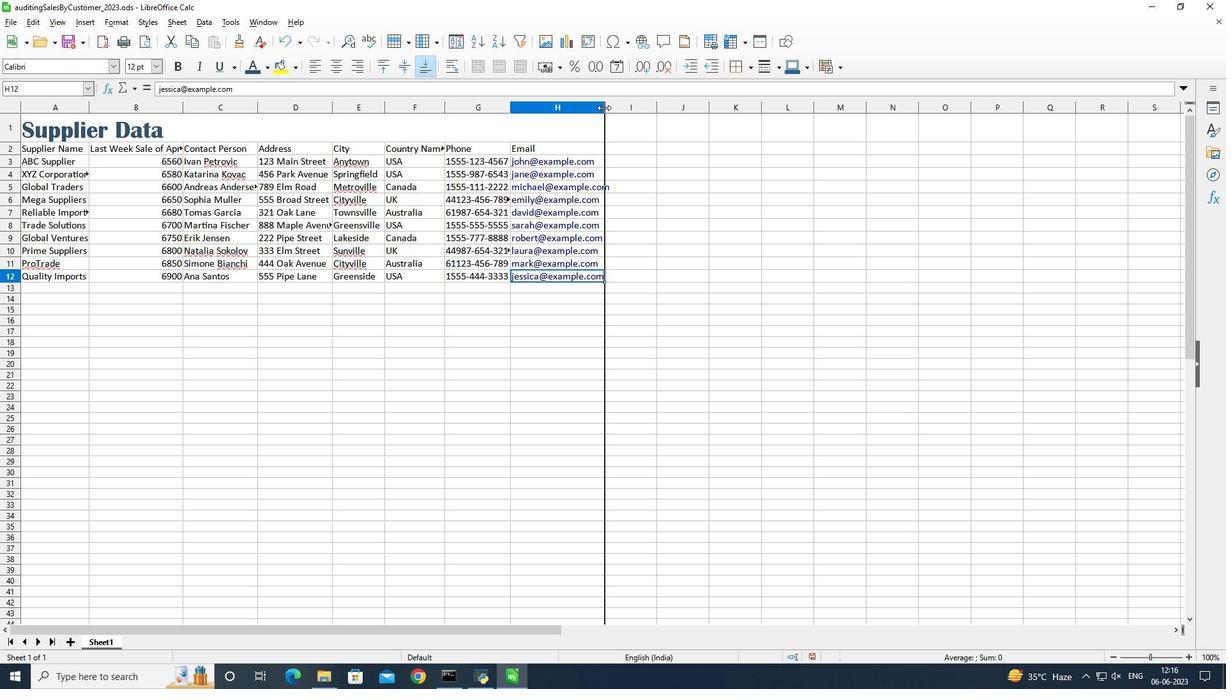 
Action: Mouse moved to (510, 105)
Screenshot: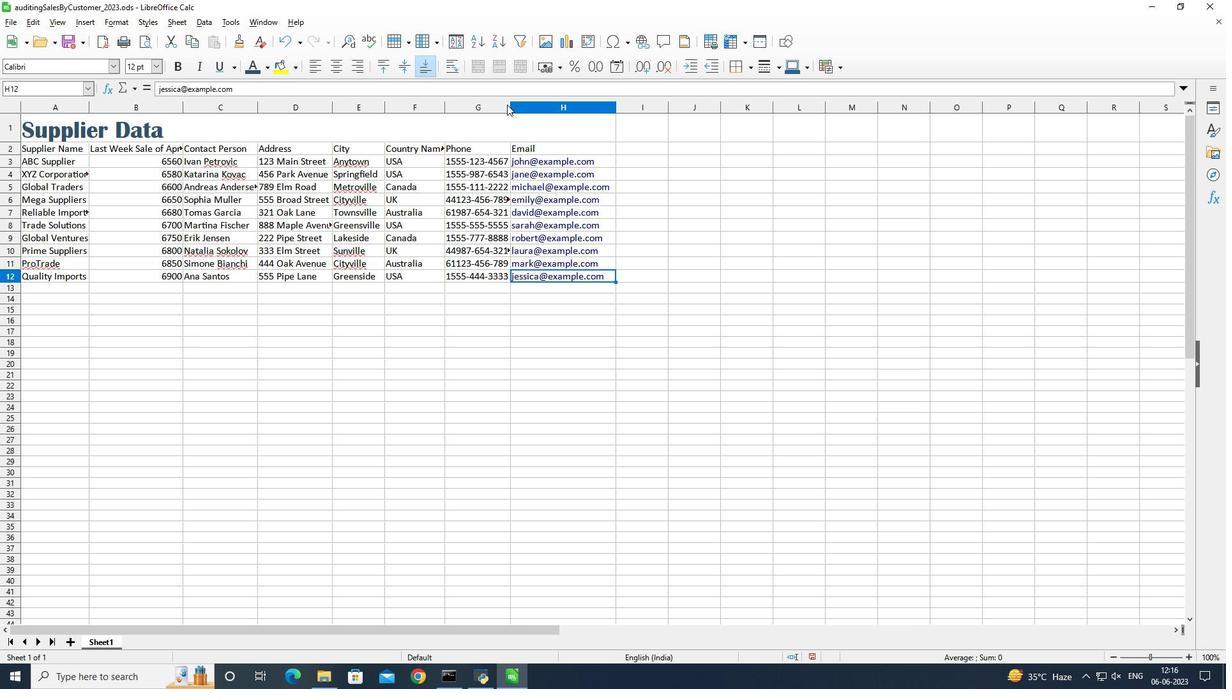 
Action: Mouse pressed left at (510, 105)
Screenshot: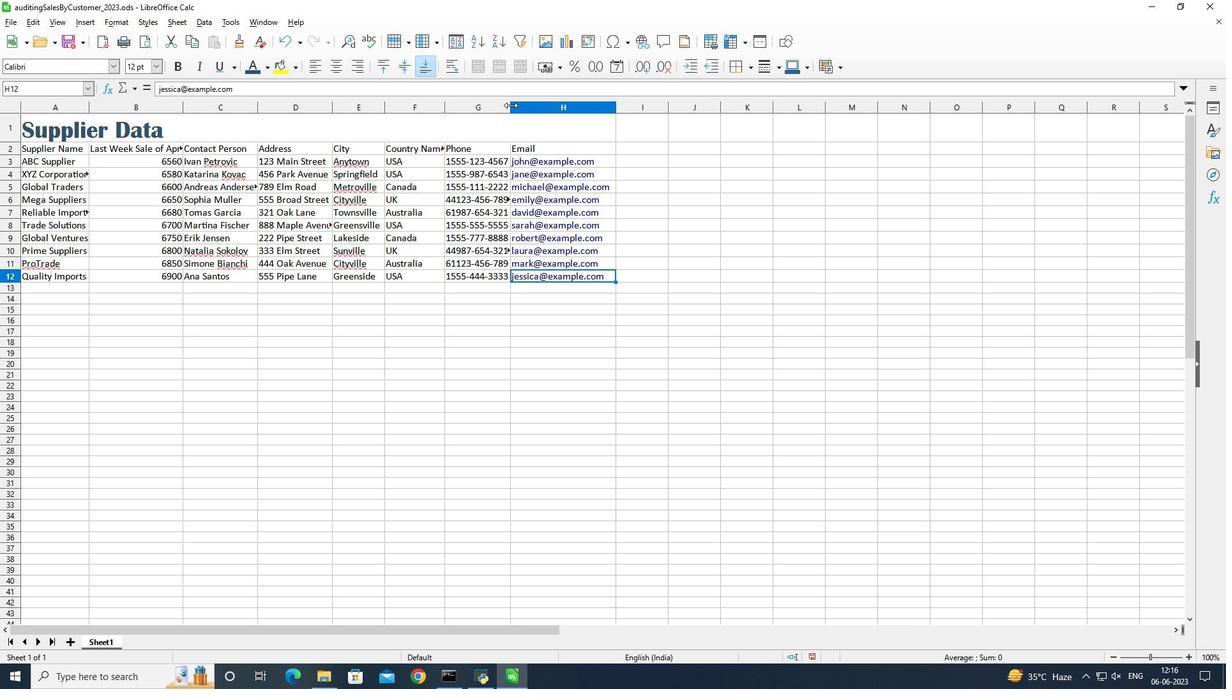 
Action: Mouse pressed left at (510, 105)
Screenshot: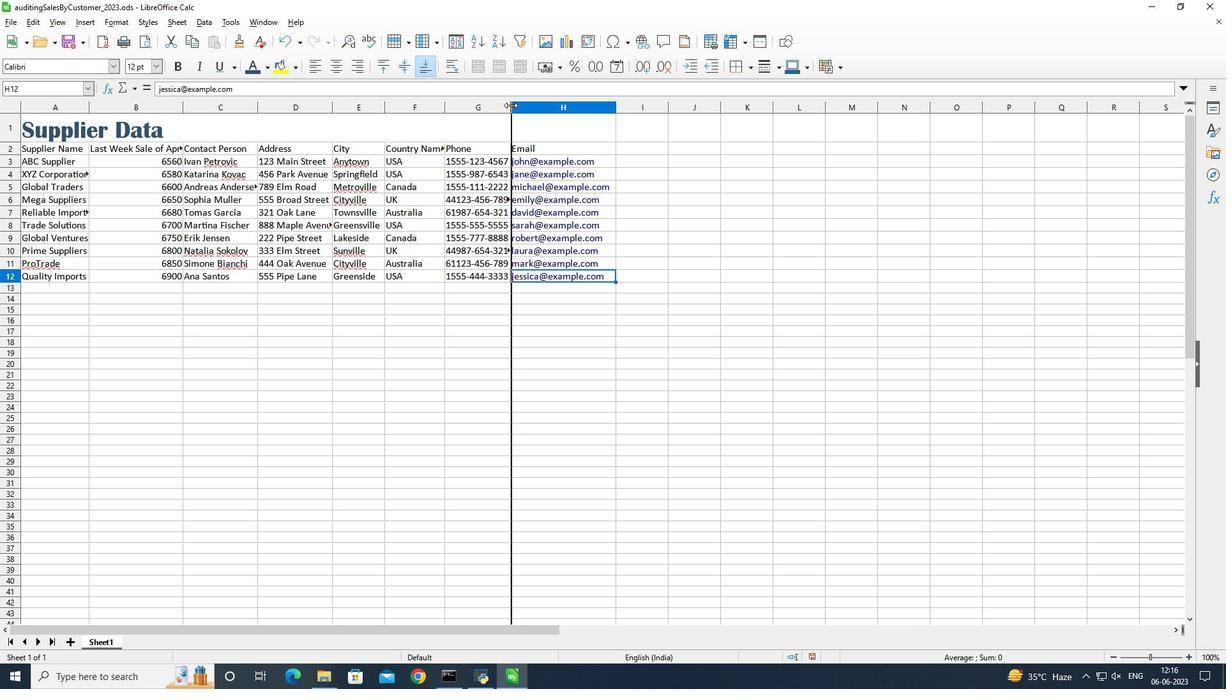 
Action: Mouse moved to (442, 105)
Screenshot: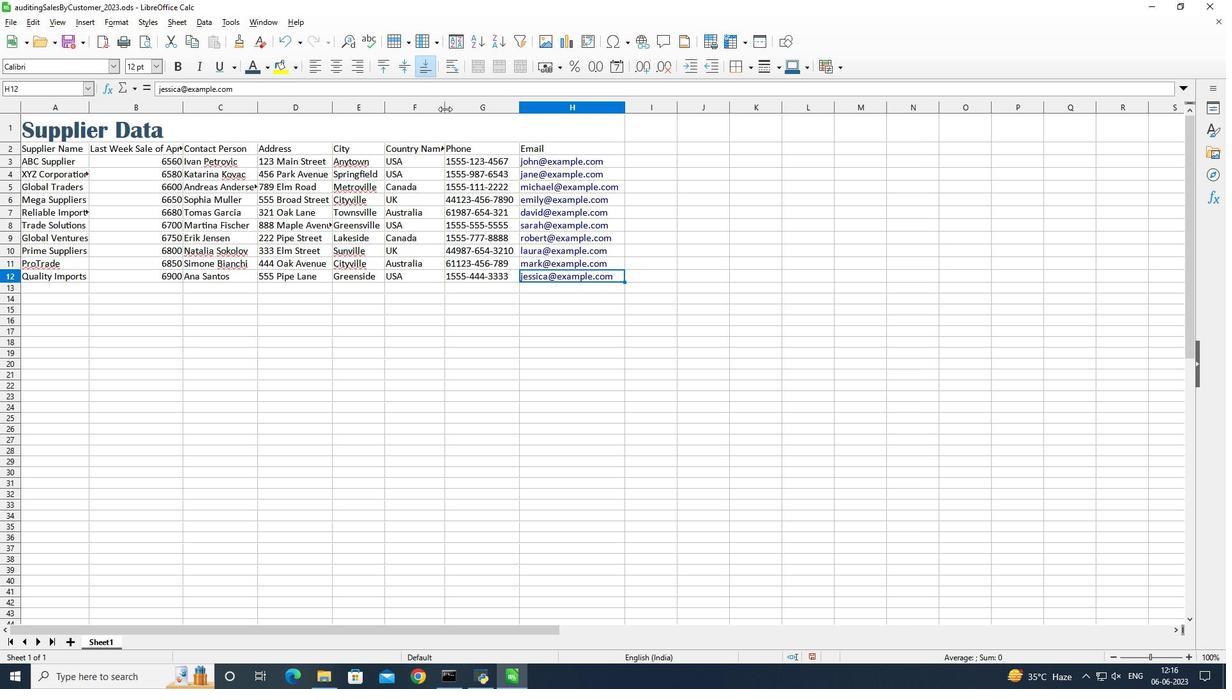 
Action: Mouse pressed left at (442, 105)
Screenshot: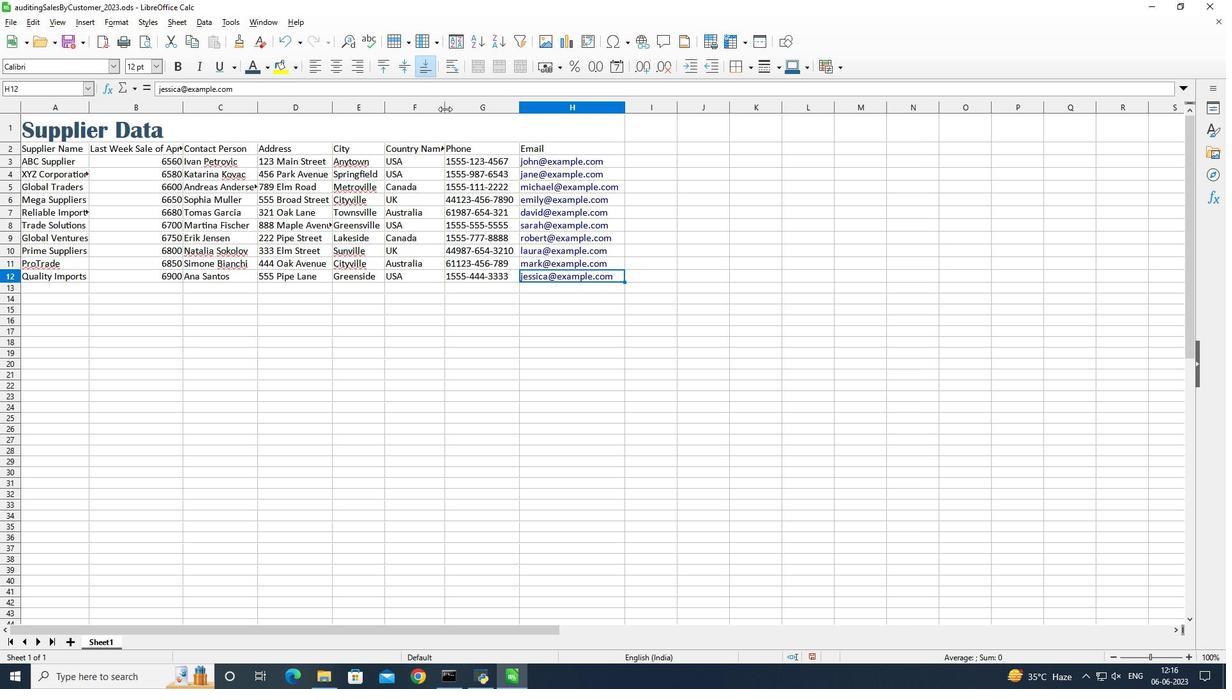 
Action: Mouse pressed left at (442, 105)
Screenshot: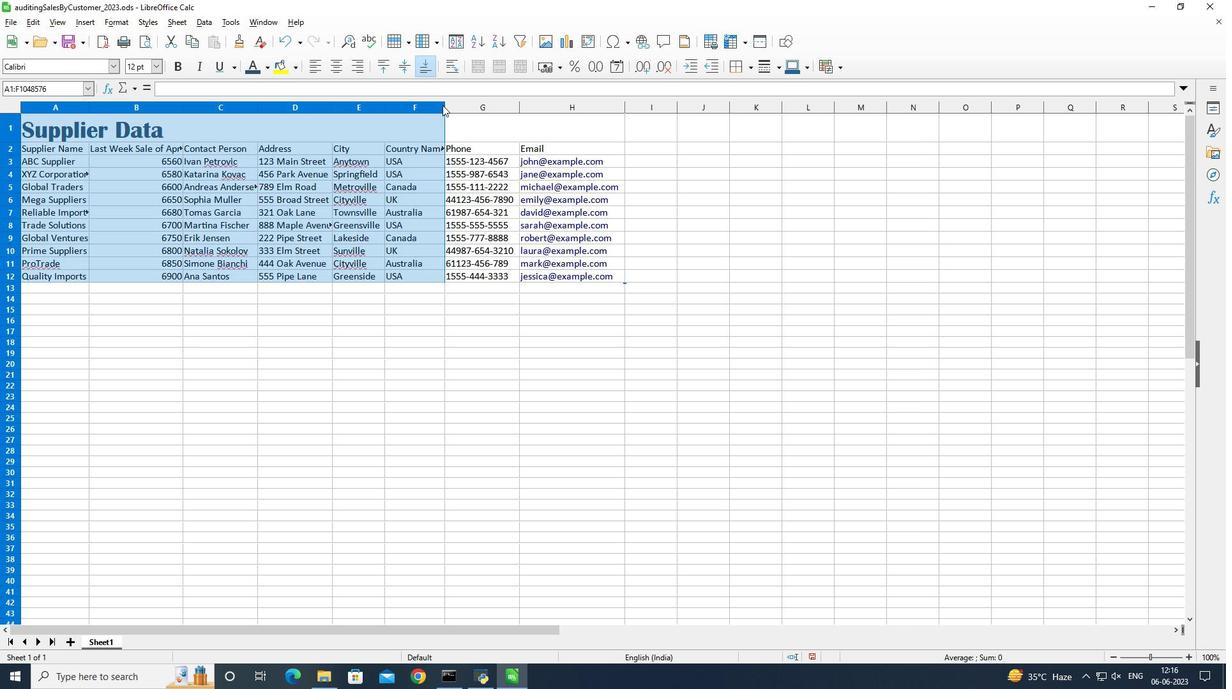 
Action: Mouse moved to (433, 146)
Screenshot: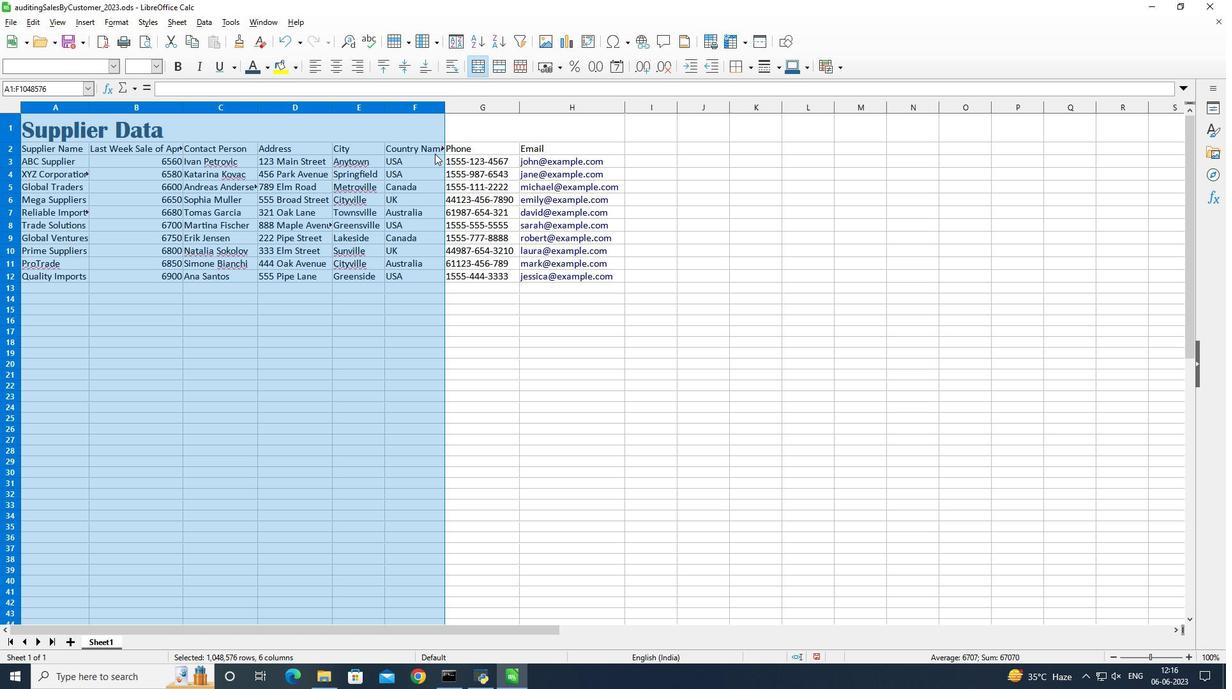 
Action: Mouse pressed left at (433, 146)
Screenshot: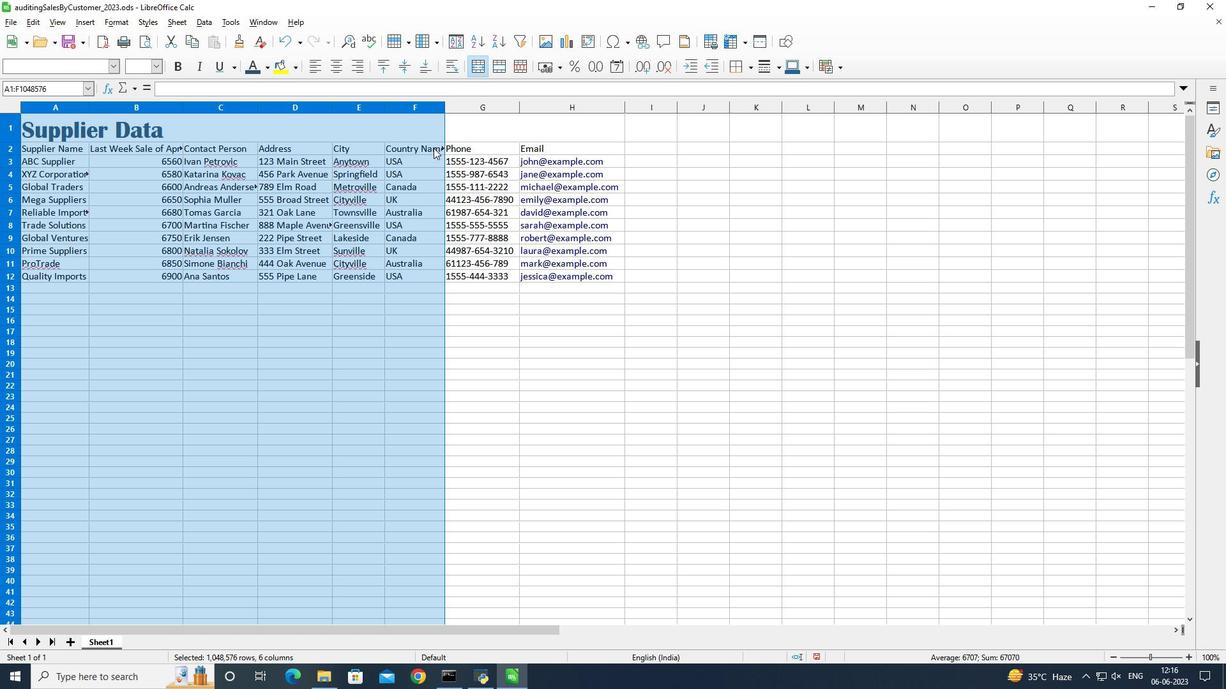 
Action: Mouse moved to (444, 112)
Screenshot: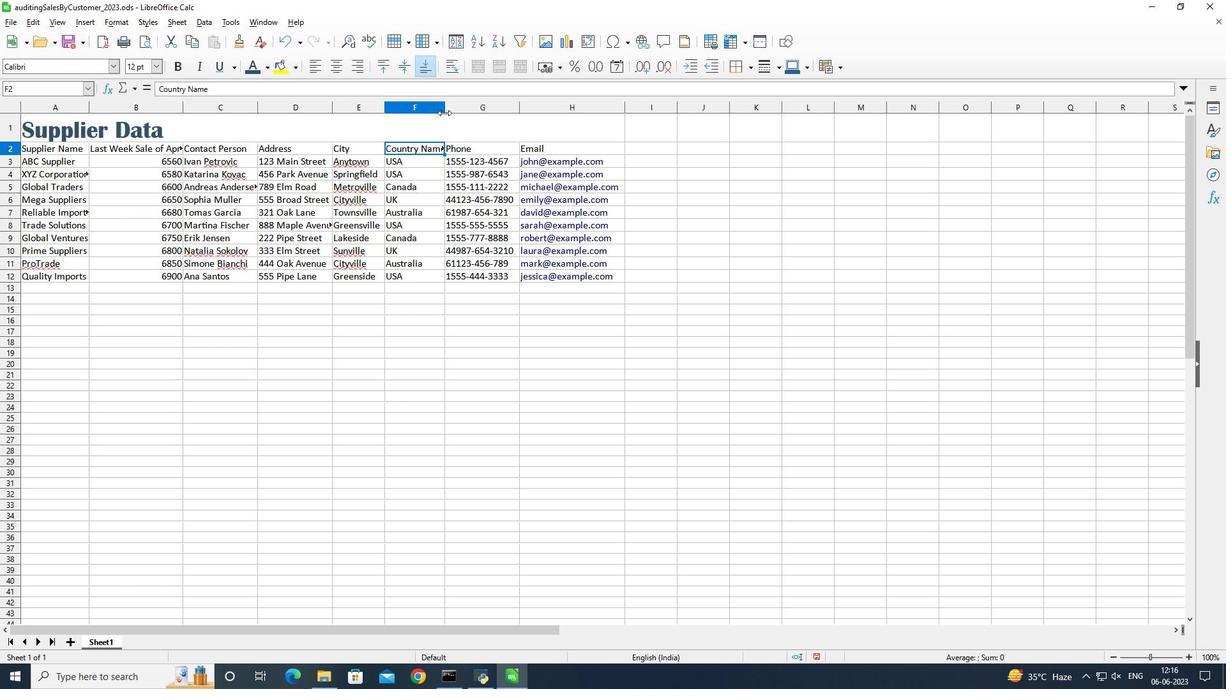 
Action: Mouse pressed left at (444, 112)
Screenshot: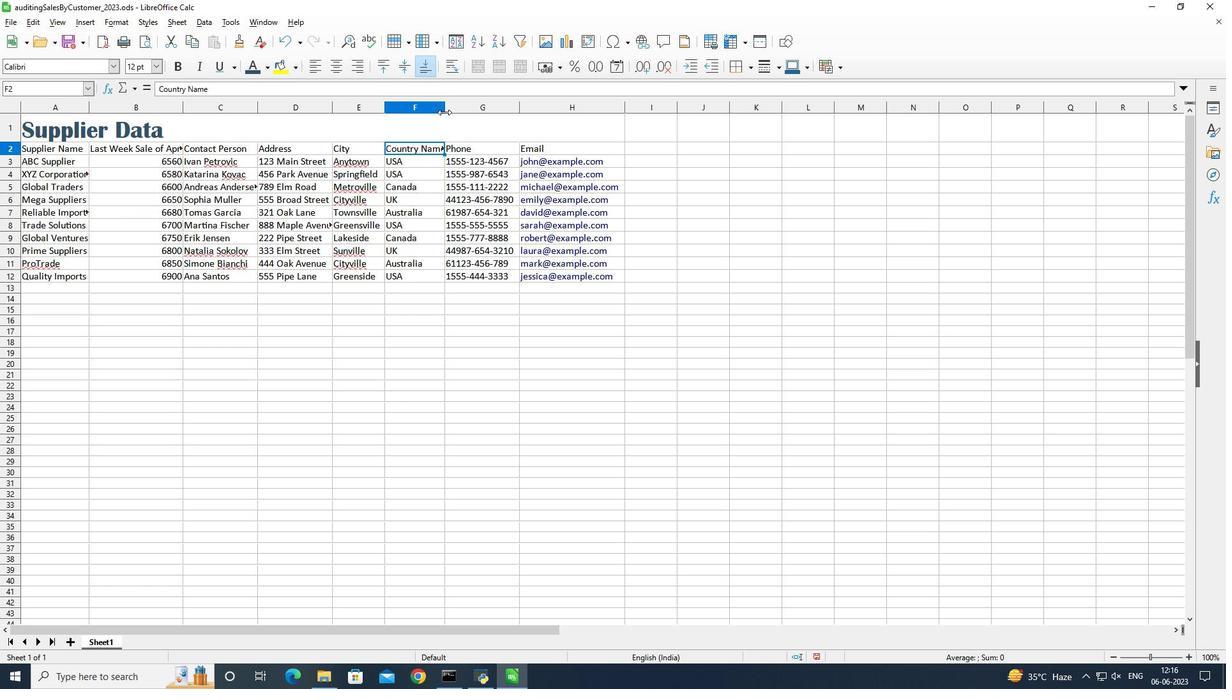 
Action: Mouse pressed left at (444, 112)
Screenshot: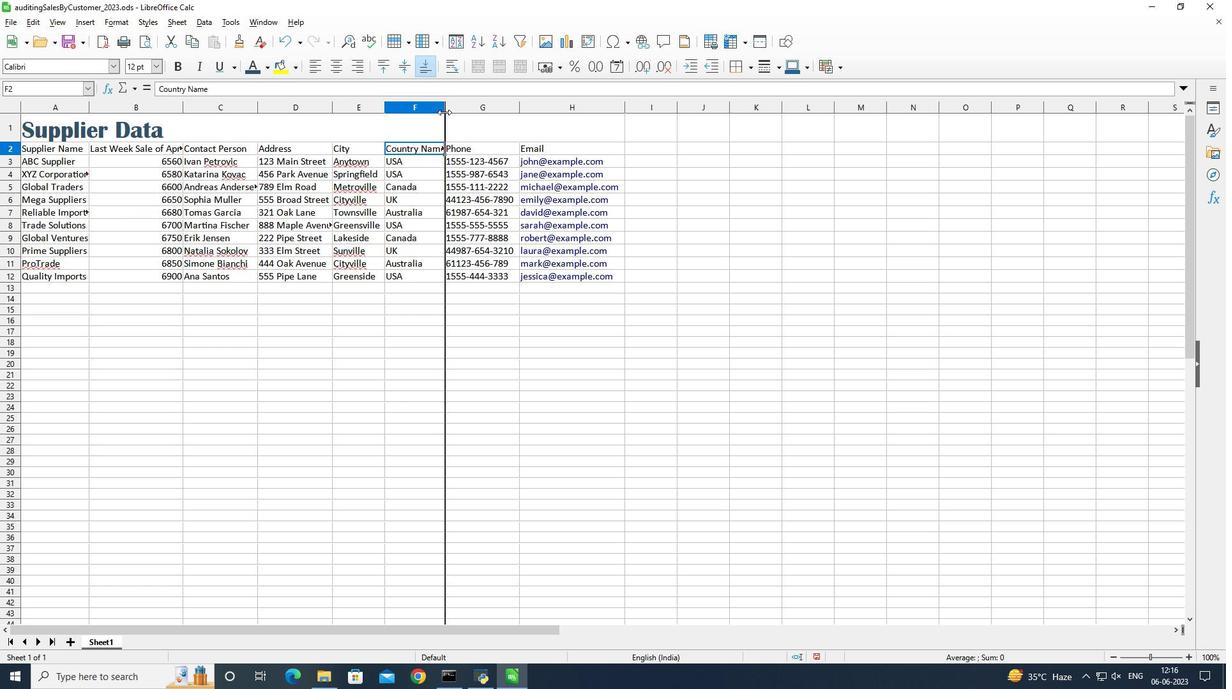 
Action: Mouse moved to (385, 104)
Screenshot: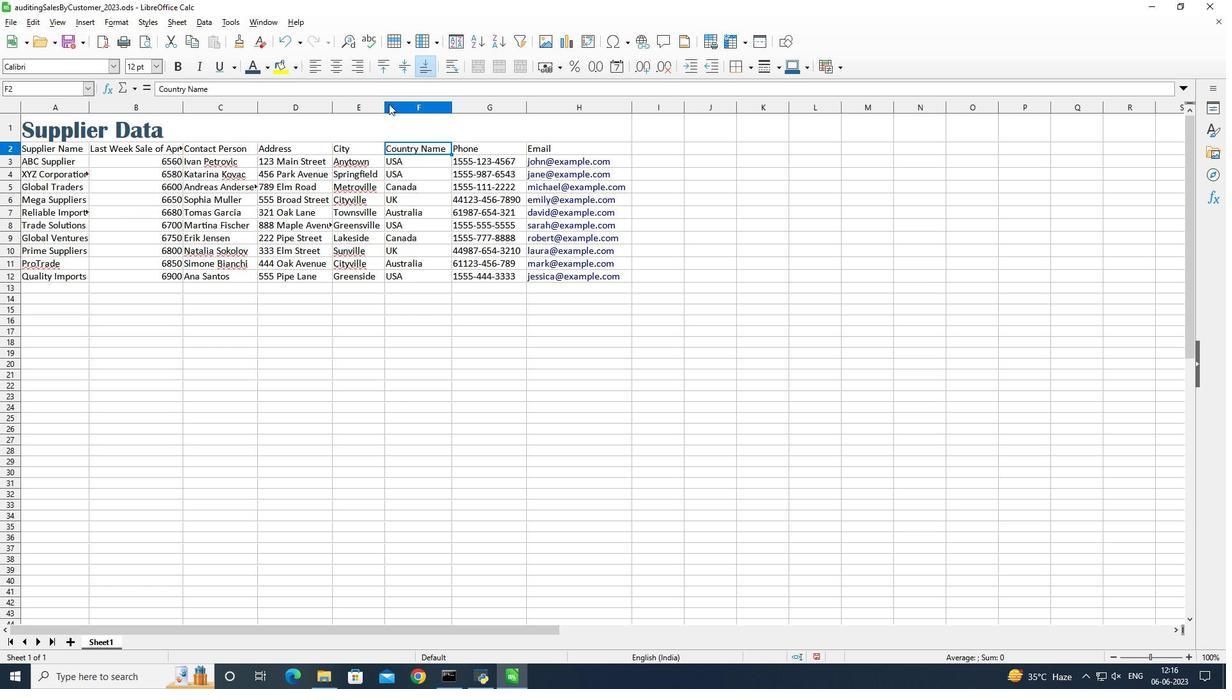 
Action: Mouse pressed left at (385, 104)
Screenshot: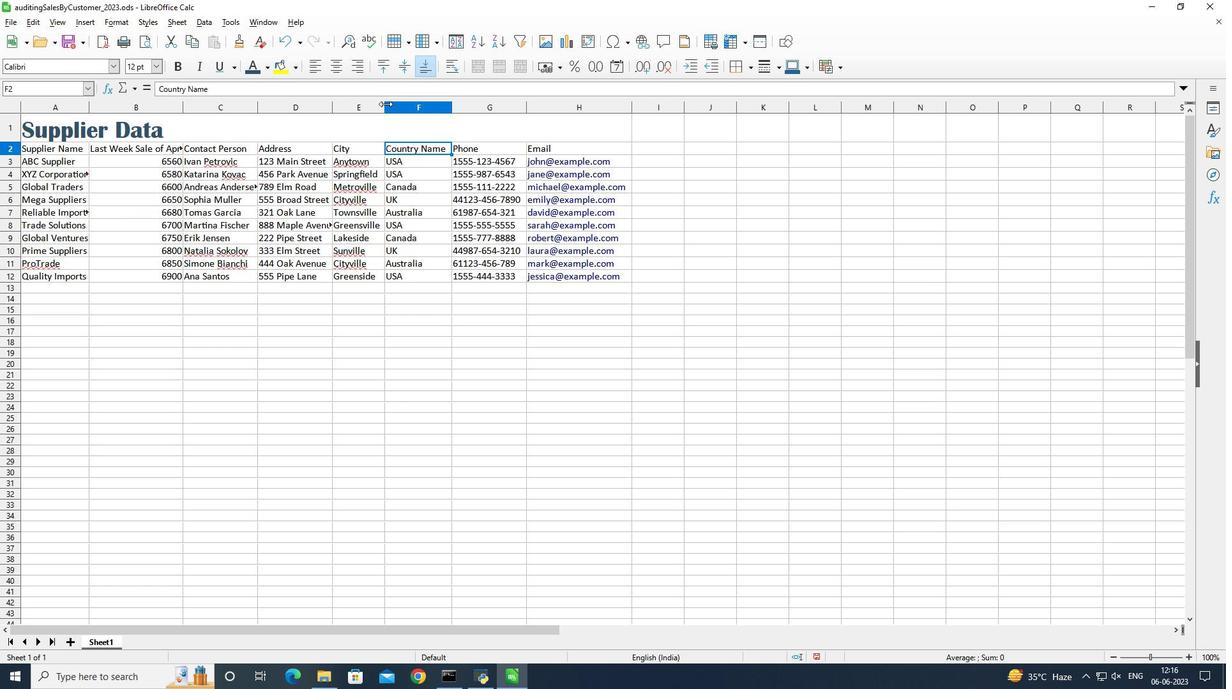 
Action: Mouse pressed left at (385, 104)
Screenshot: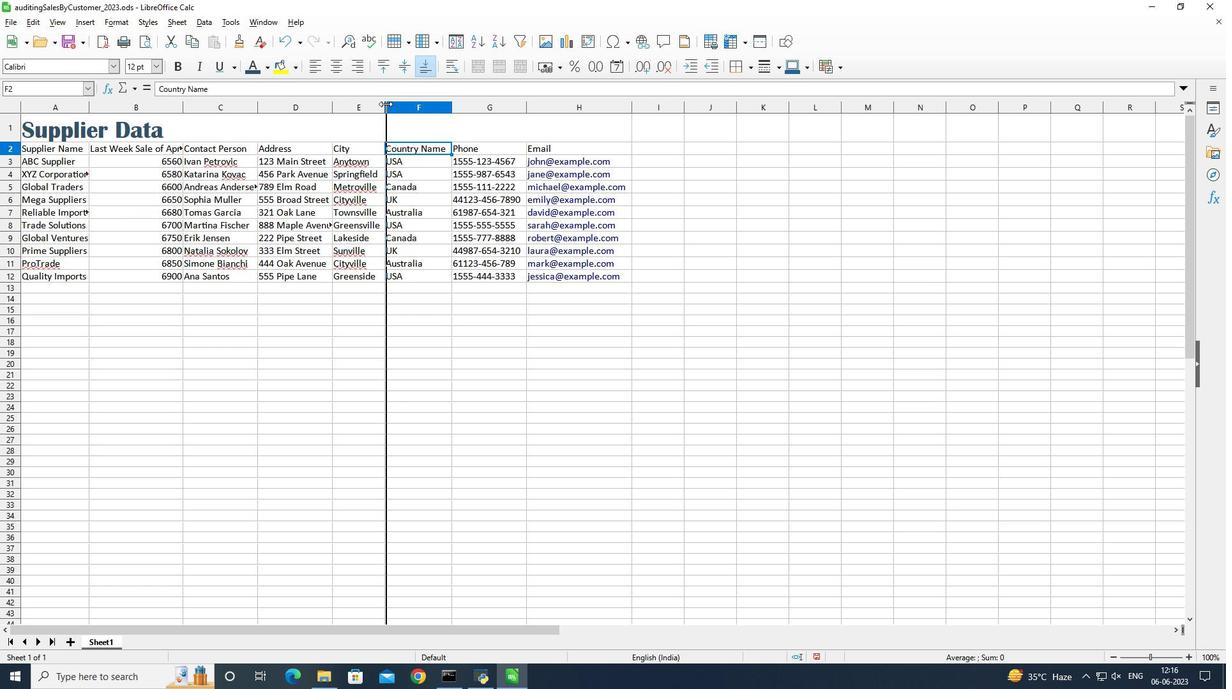 
Action: Mouse moved to (332, 109)
Screenshot: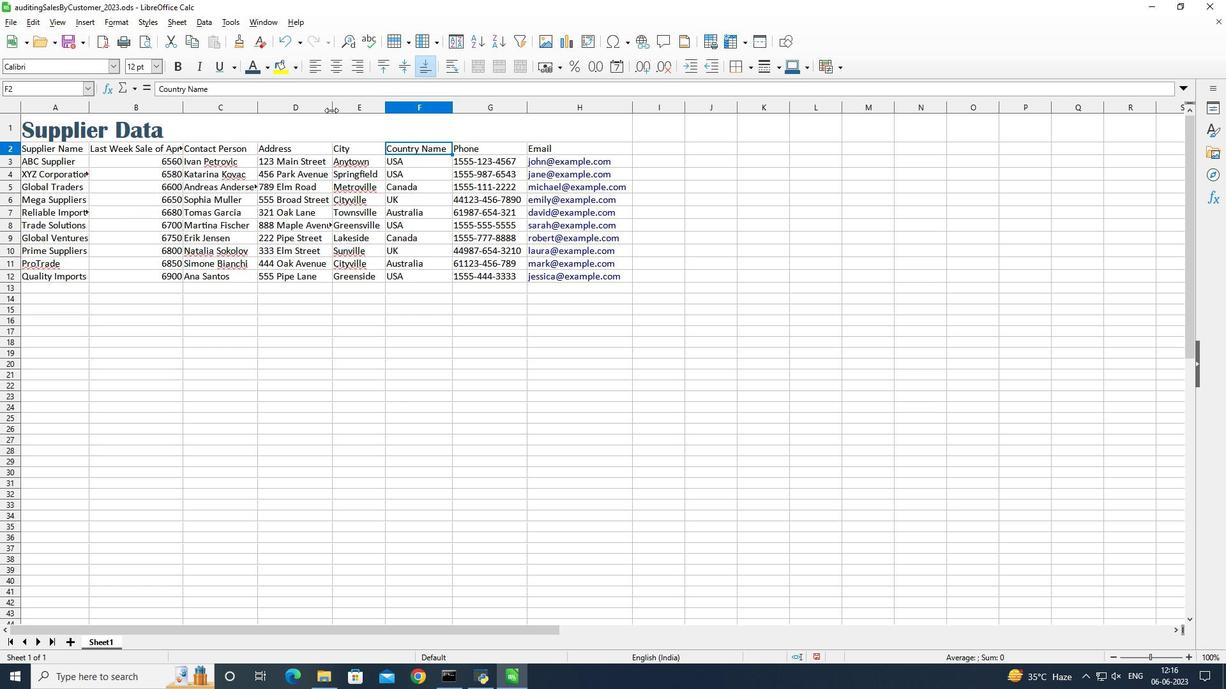 
Action: Mouse pressed left at (332, 109)
Screenshot: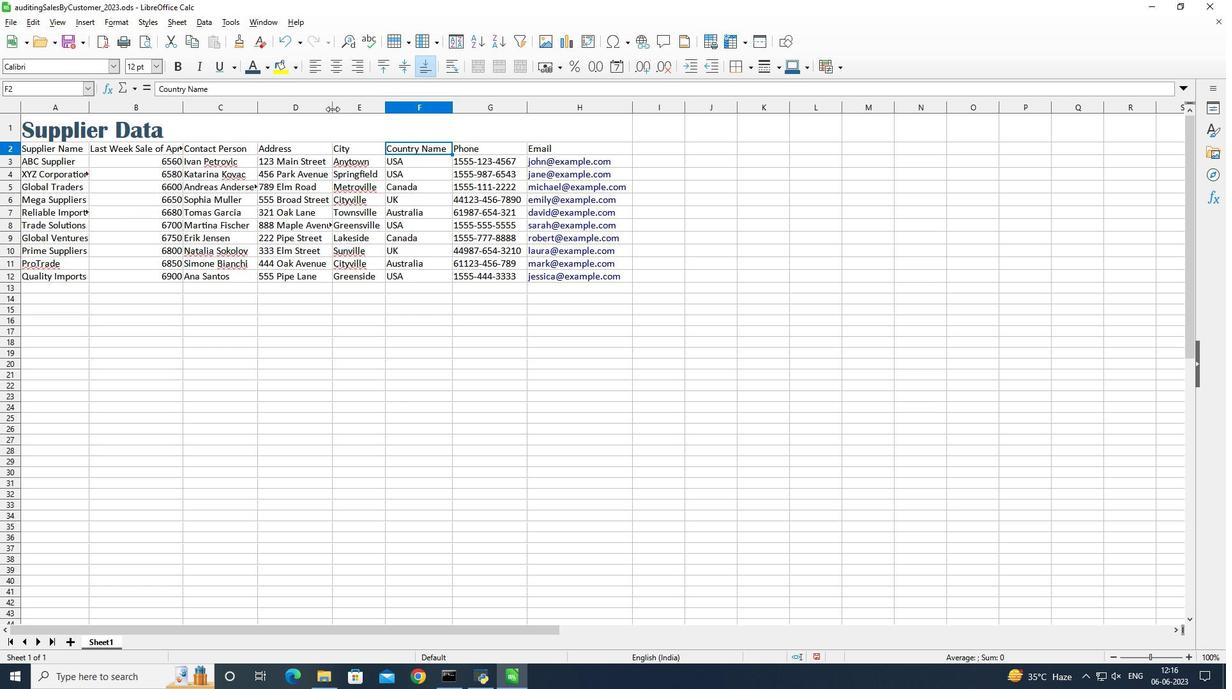 
Action: Mouse pressed left at (332, 109)
Screenshot: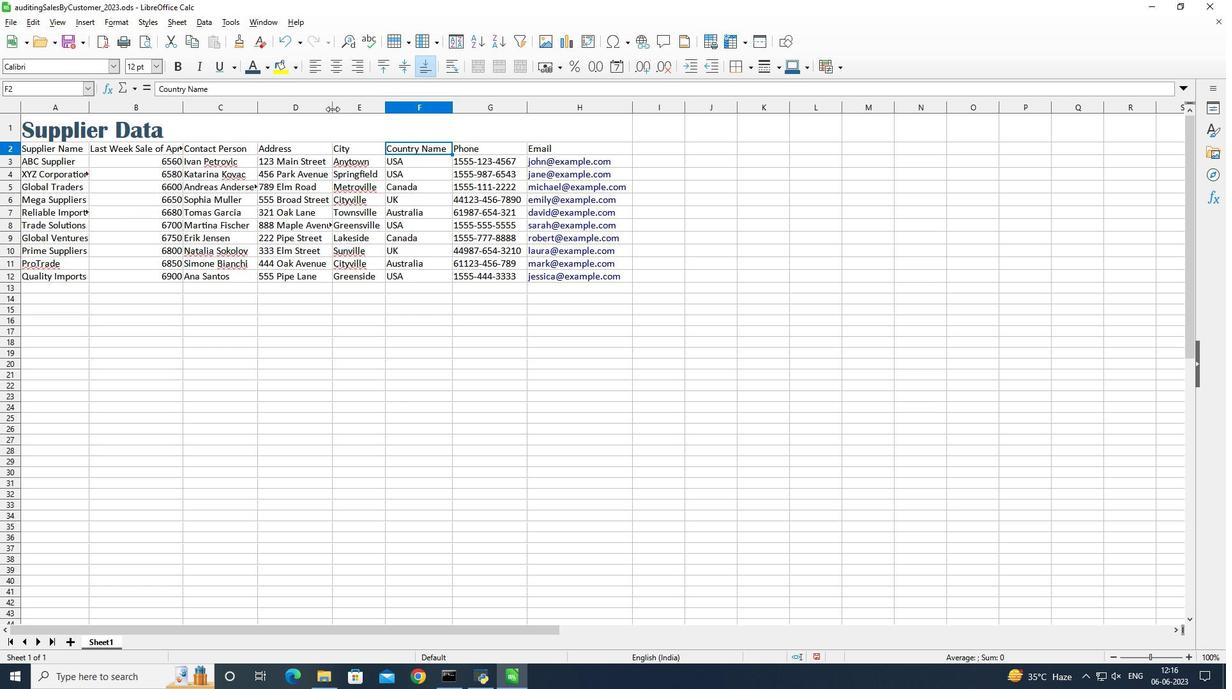 
Action: Mouse moved to (258, 107)
Screenshot: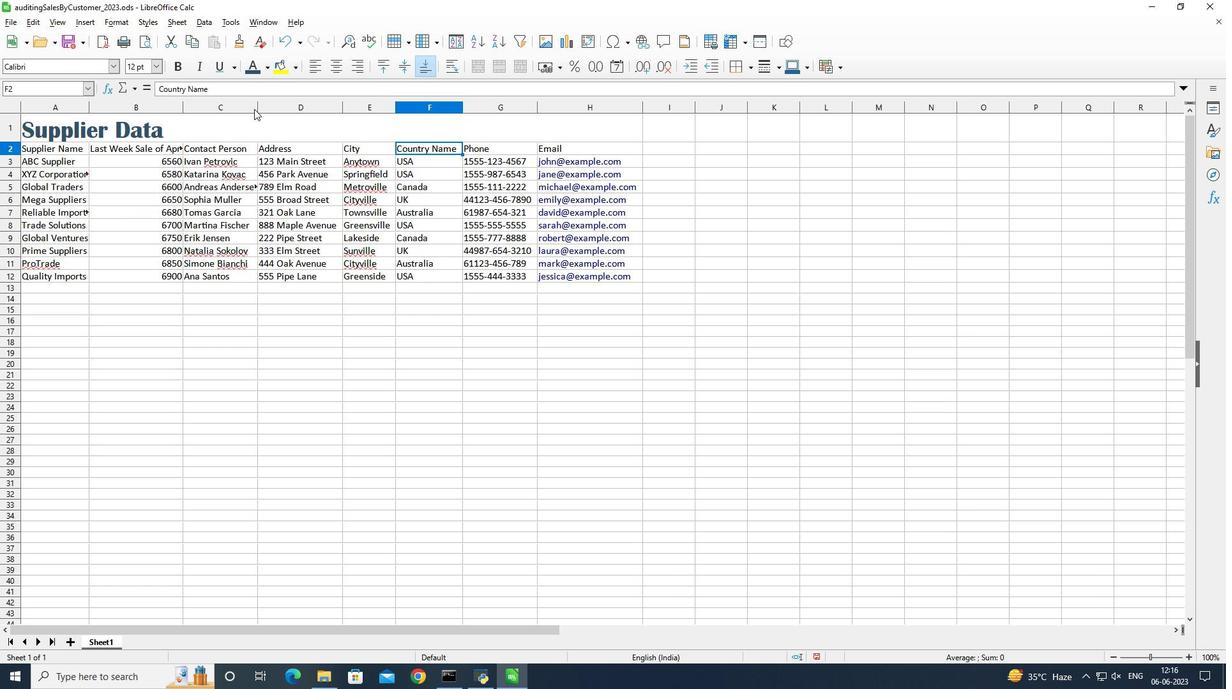 
Action: Mouse pressed left at (258, 107)
Screenshot: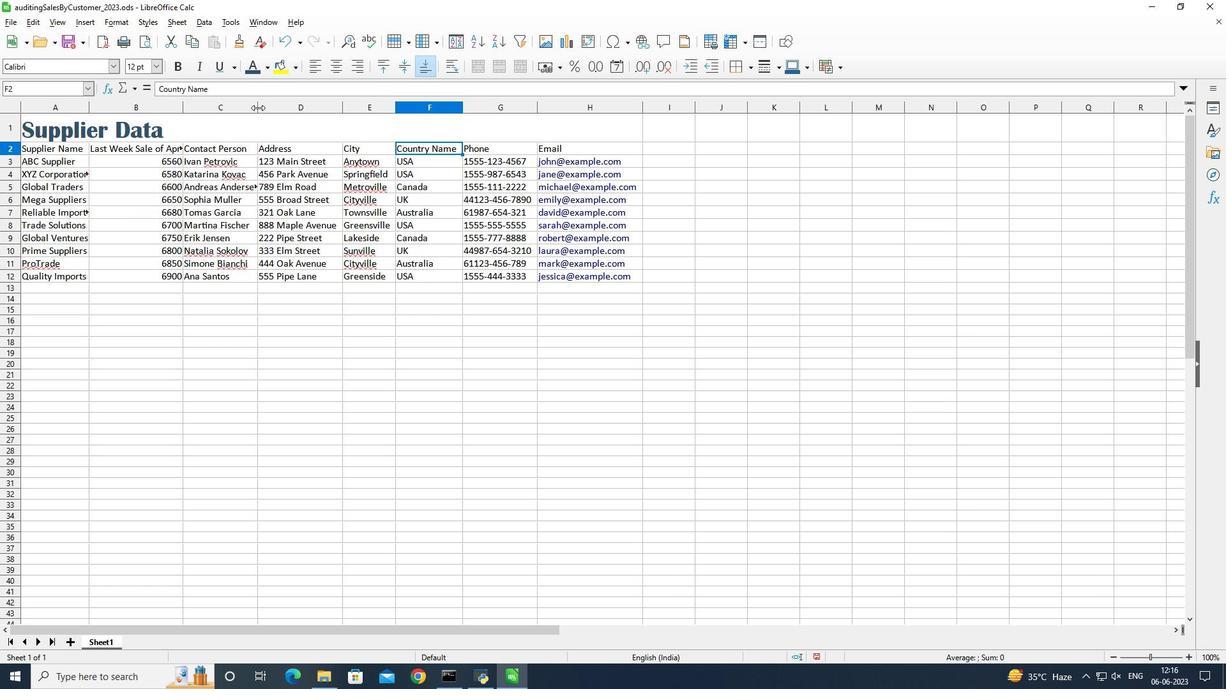 
Action: Mouse pressed left at (258, 107)
Screenshot: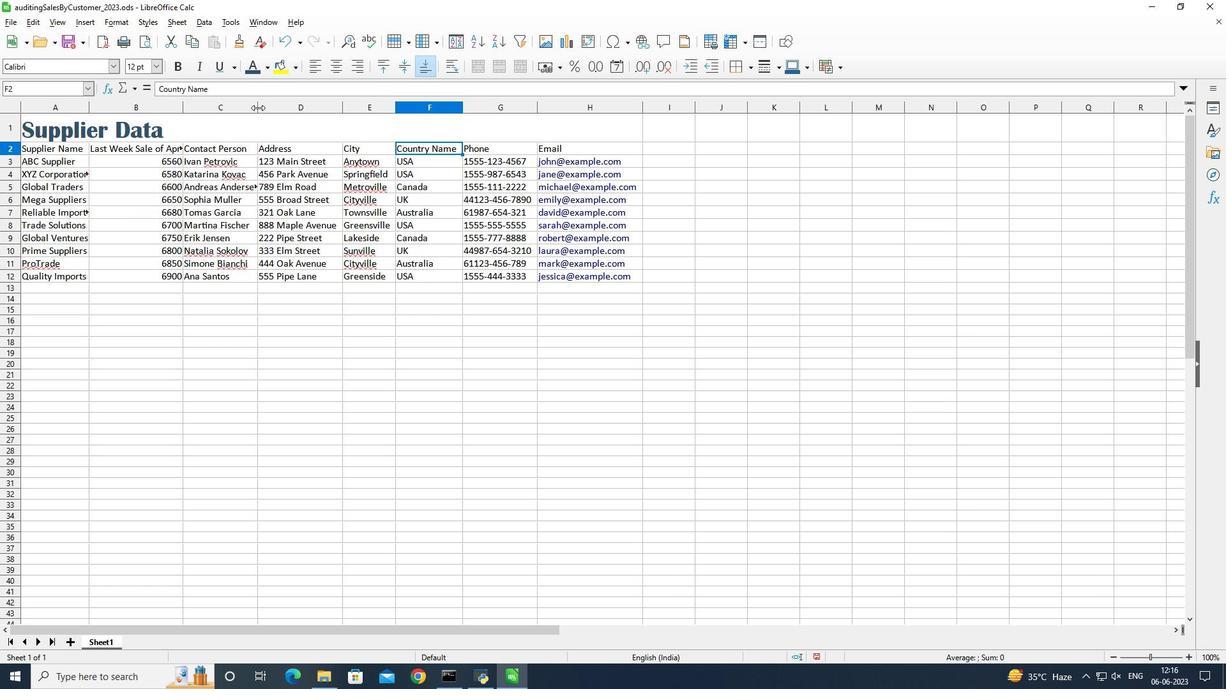 
Action: Mouse moved to (183, 105)
Screenshot: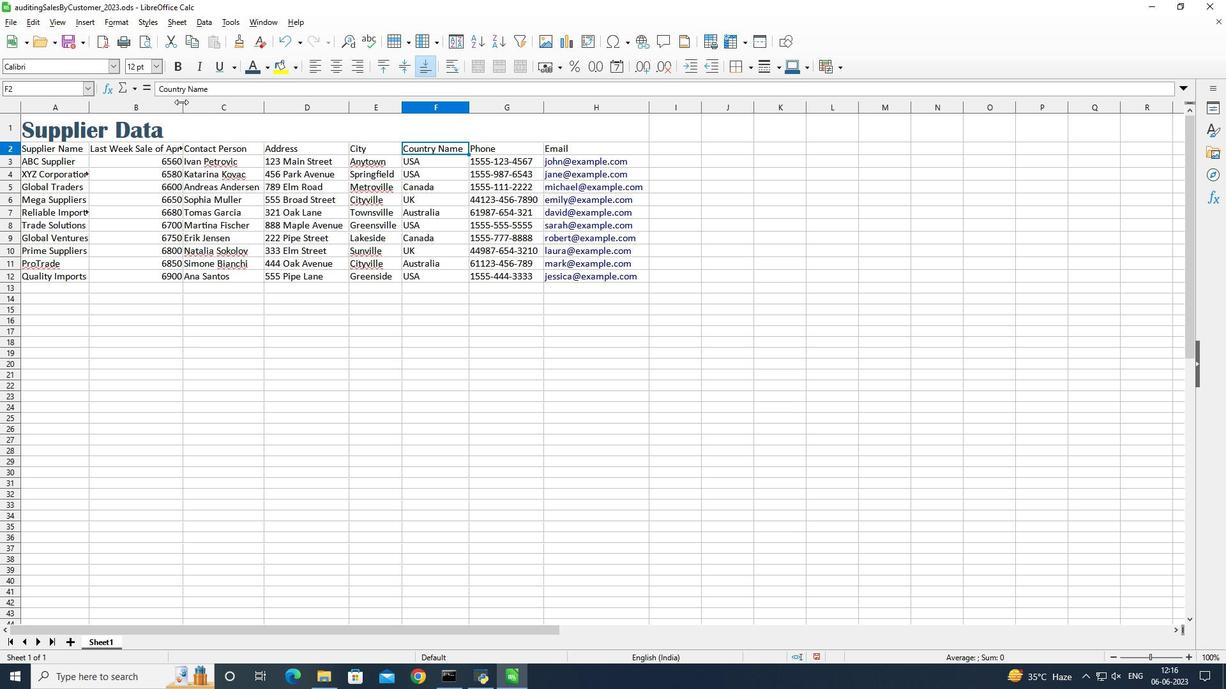 
Action: Mouse pressed left at (183, 105)
Screenshot: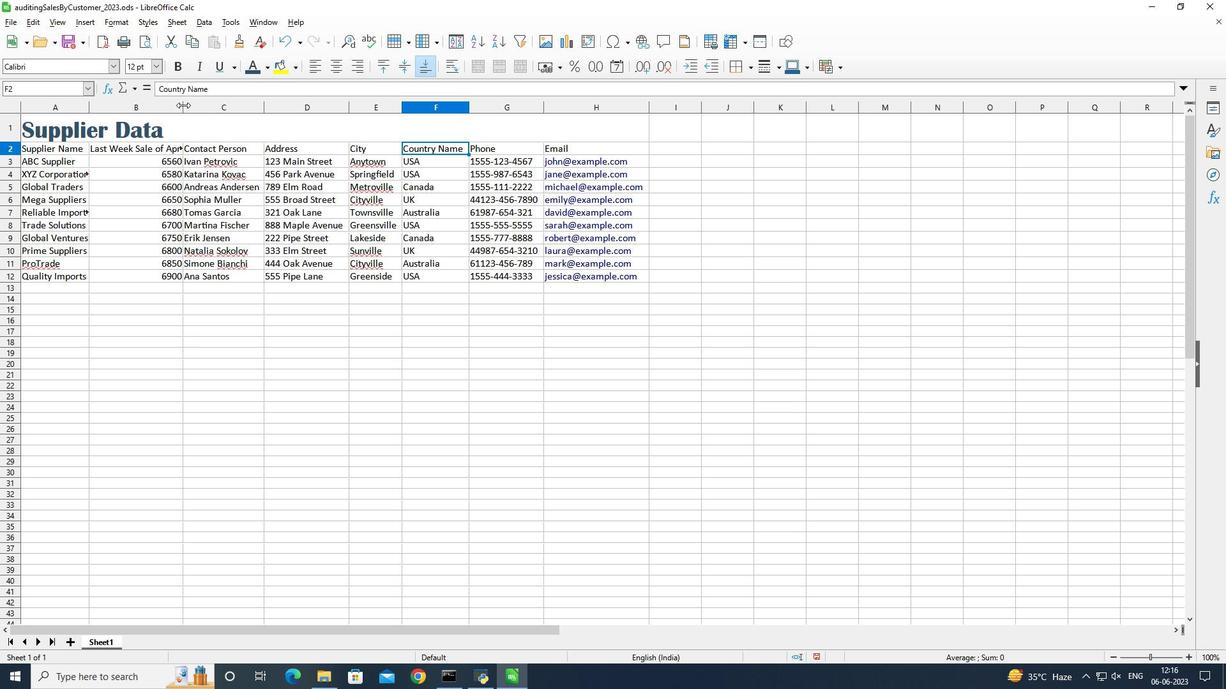 
Action: Mouse pressed left at (183, 105)
Screenshot: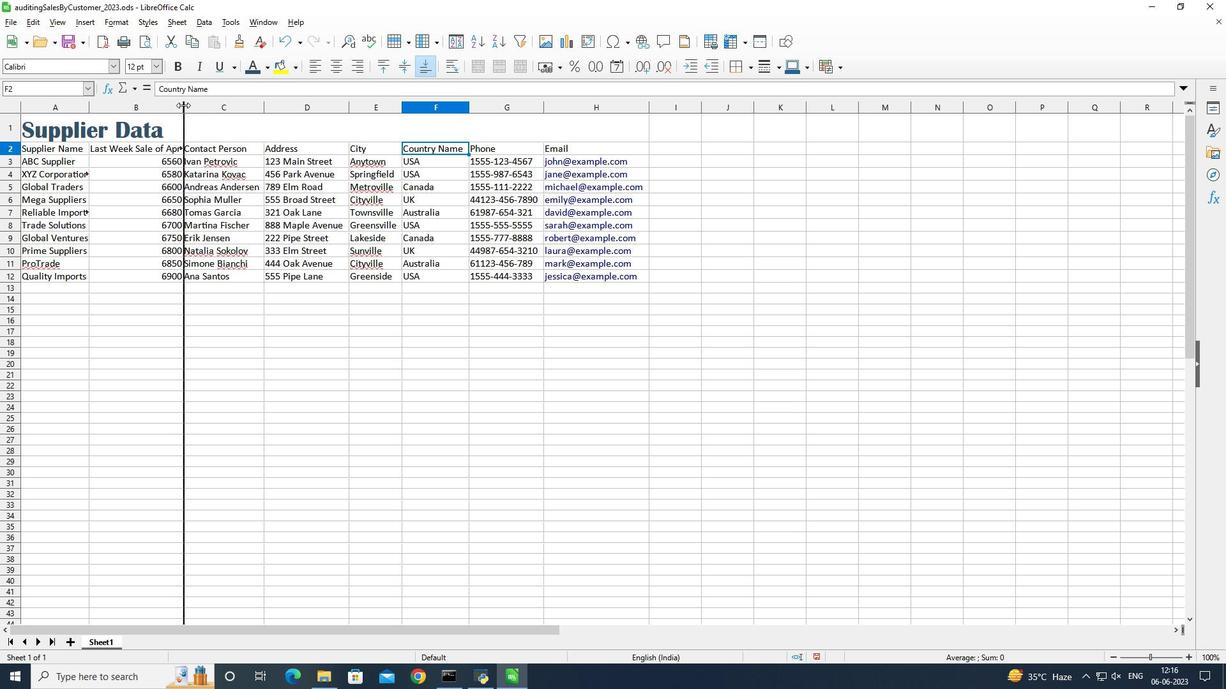 
Action: Mouse moved to (88, 111)
Screenshot: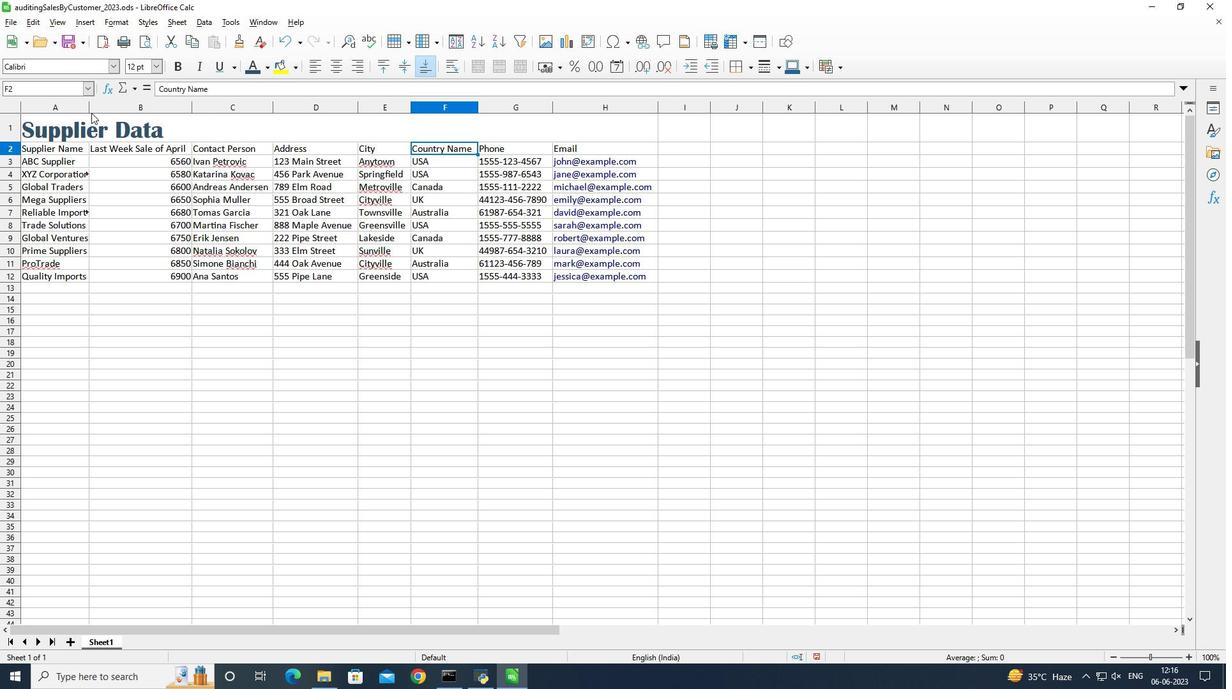 
Action: Mouse pressed left at (88, 111)
Screenshot: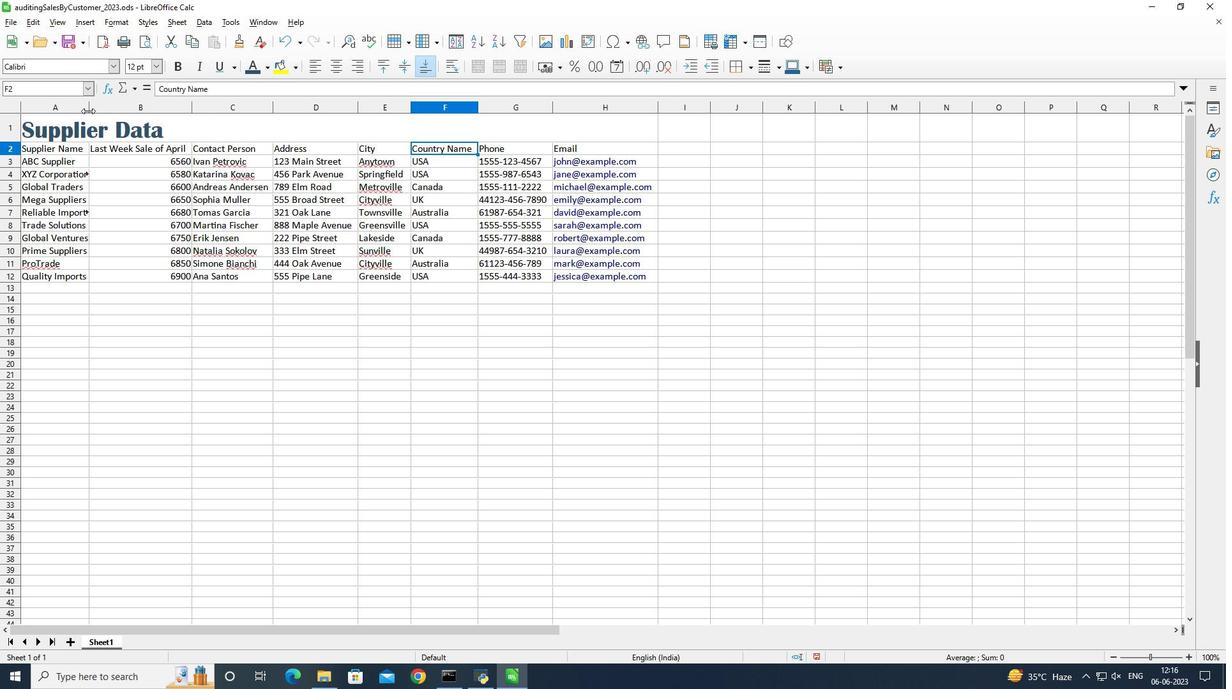 
Action: Mouse pressed left at (88, 111)
Screenshot: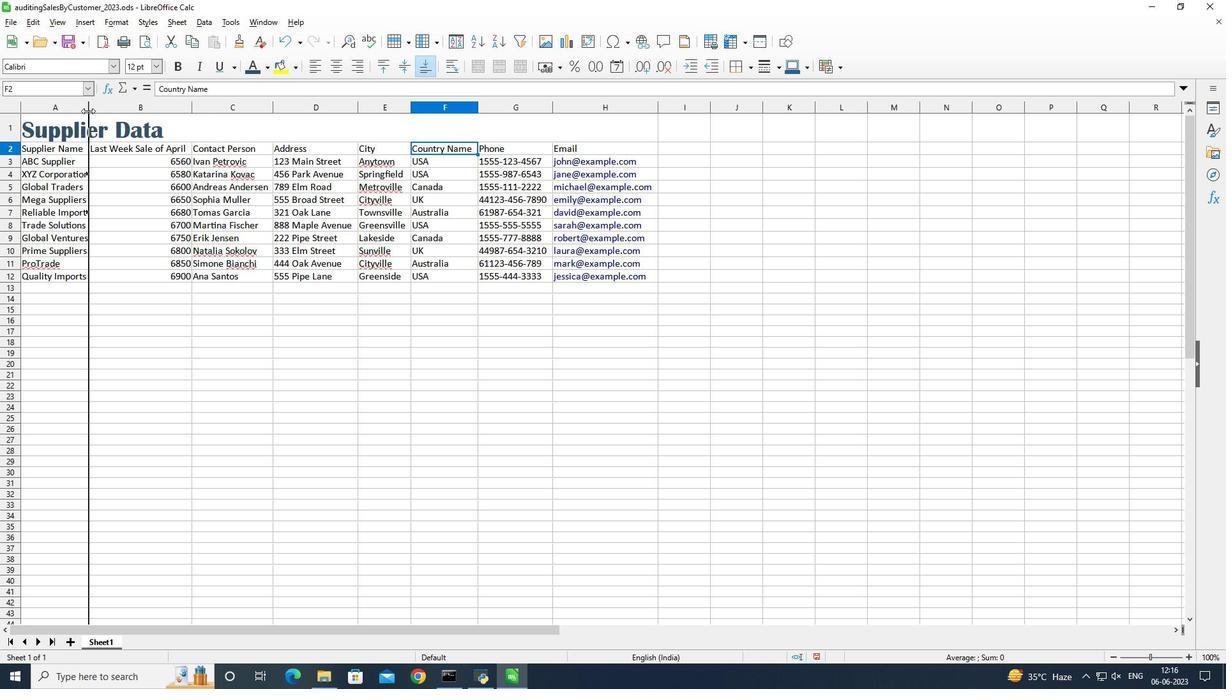 
Action: Mouse moved to (652, 277)
Screenshot: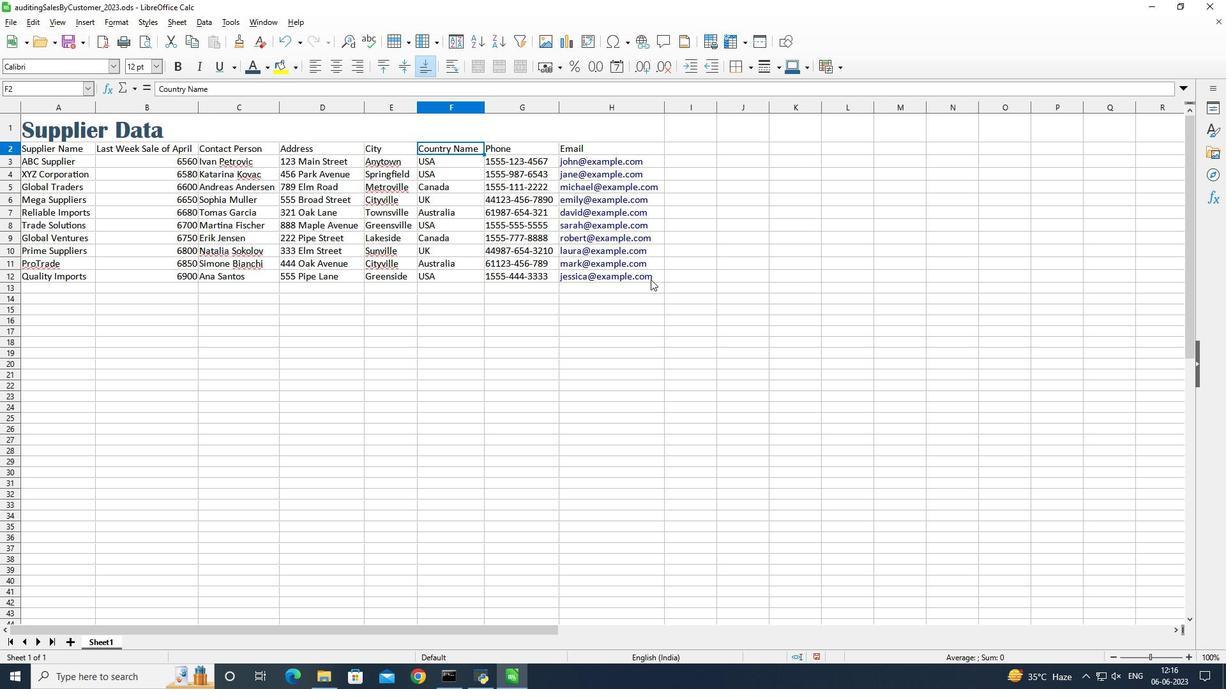 
Action: Mouse pressed left at (652, 277)
Screenshot: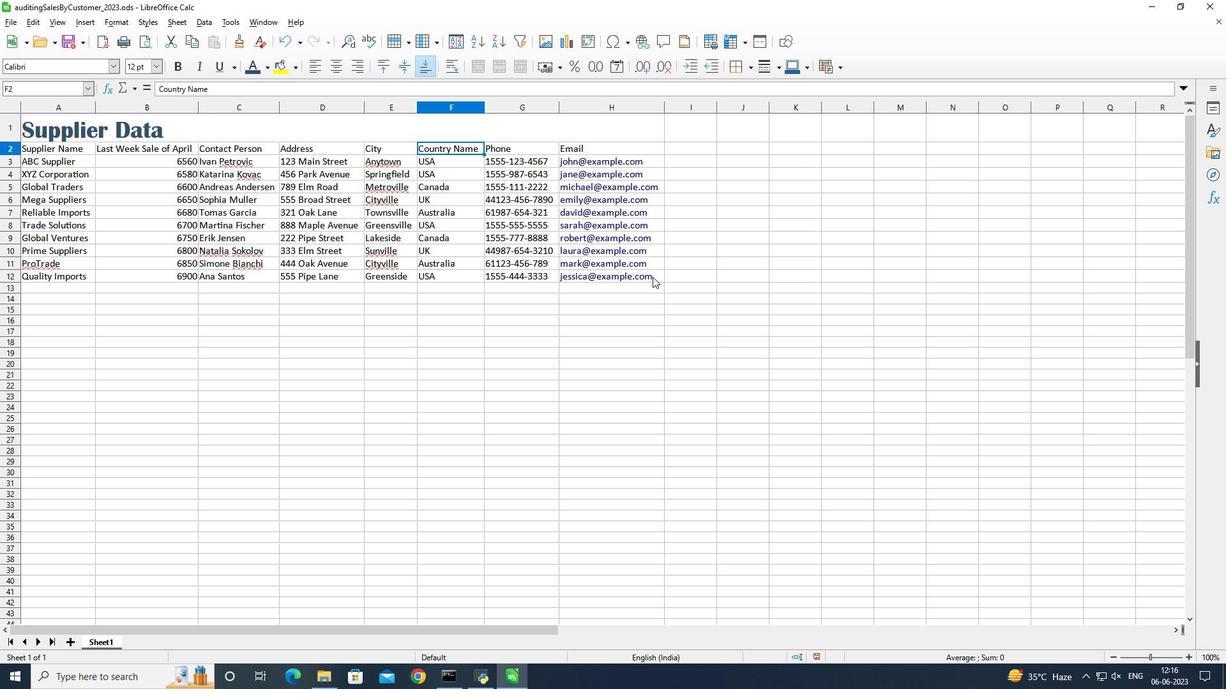 
